 Task: Find connections with filter location Chalāla with filter topic #happyfounderswith filter profile language German with filter current company Extramarks Education India Pvt. Ltd. with filter school D S P Mandals K V Pendharkar College of Arts Science and Commerce MIDC Area Dombivli East Dist Thane 421 203 with filter industry Solar Electric Power Generation with filter service category Nature Photography with filter keywords title Hair Stylist
Action: Mouse moved to (613, 77)
Screenshot: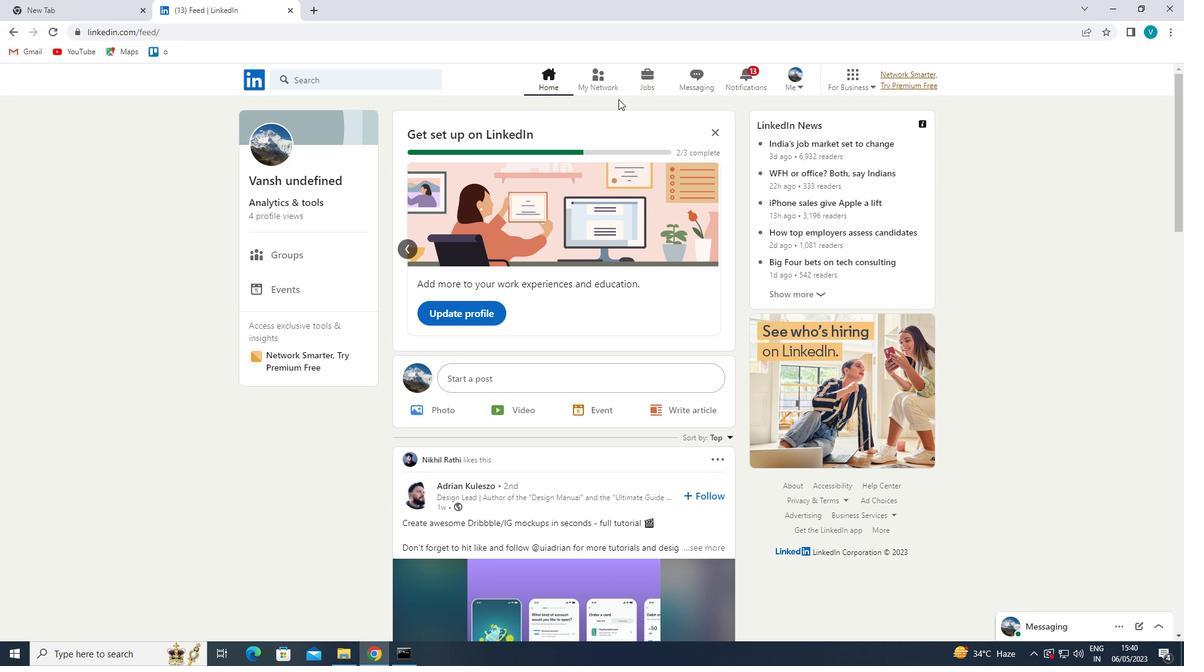 
Action: Mouse pressed left at (613, 77)
Screenshot: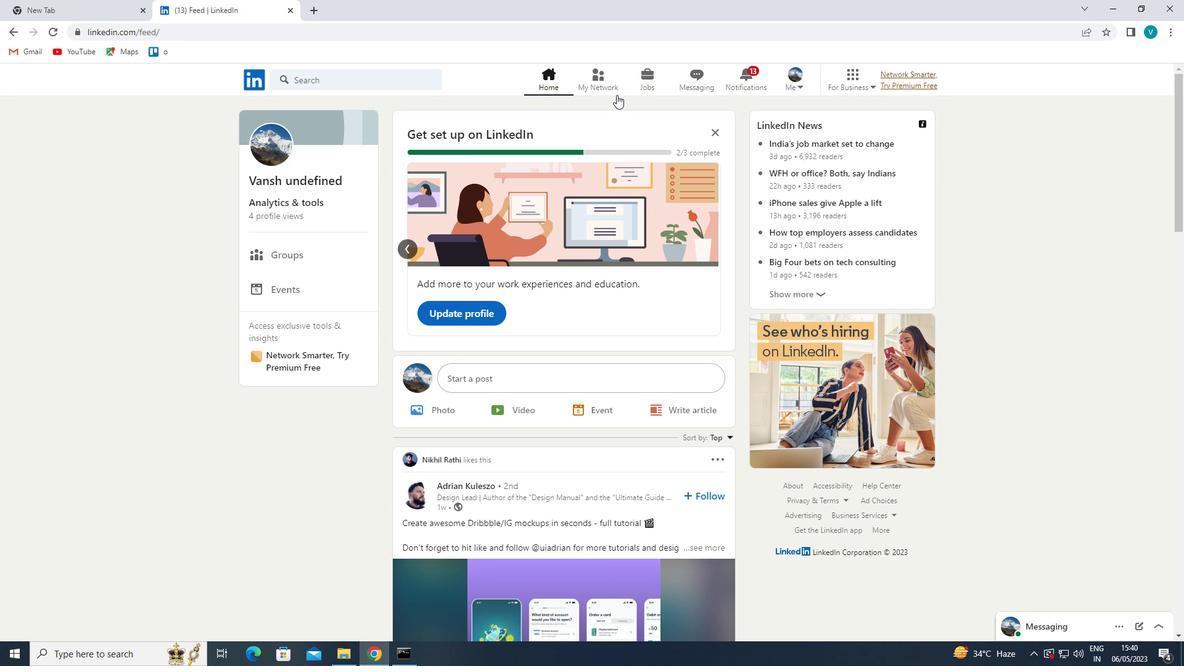 
Action: Mouse moved to (363, 145)
Screenshot: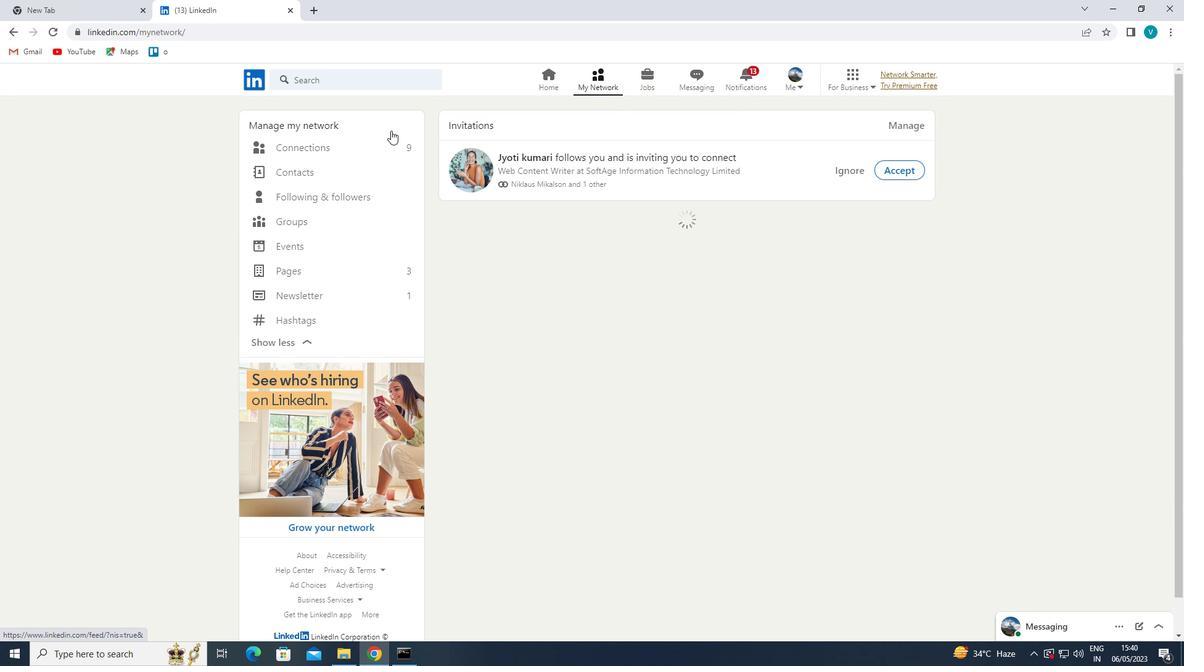 
Action: Mouse pressed left at (363, 145)
Screenshot: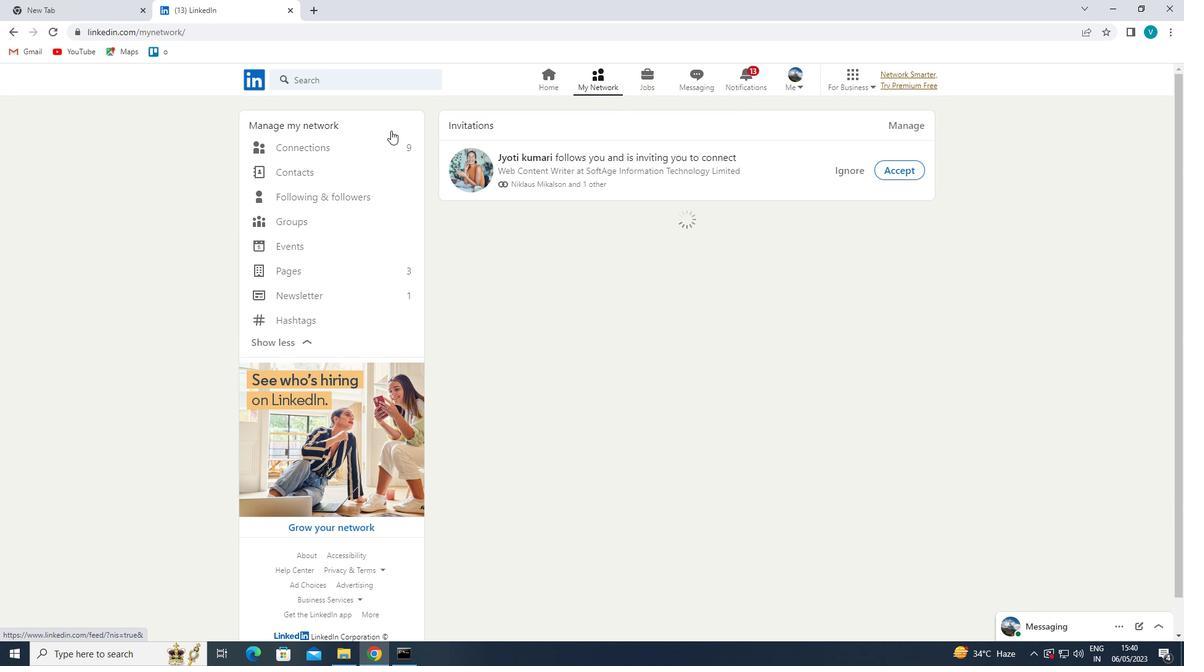 
Action: Mouse moved to (711, 143)
Screenshot: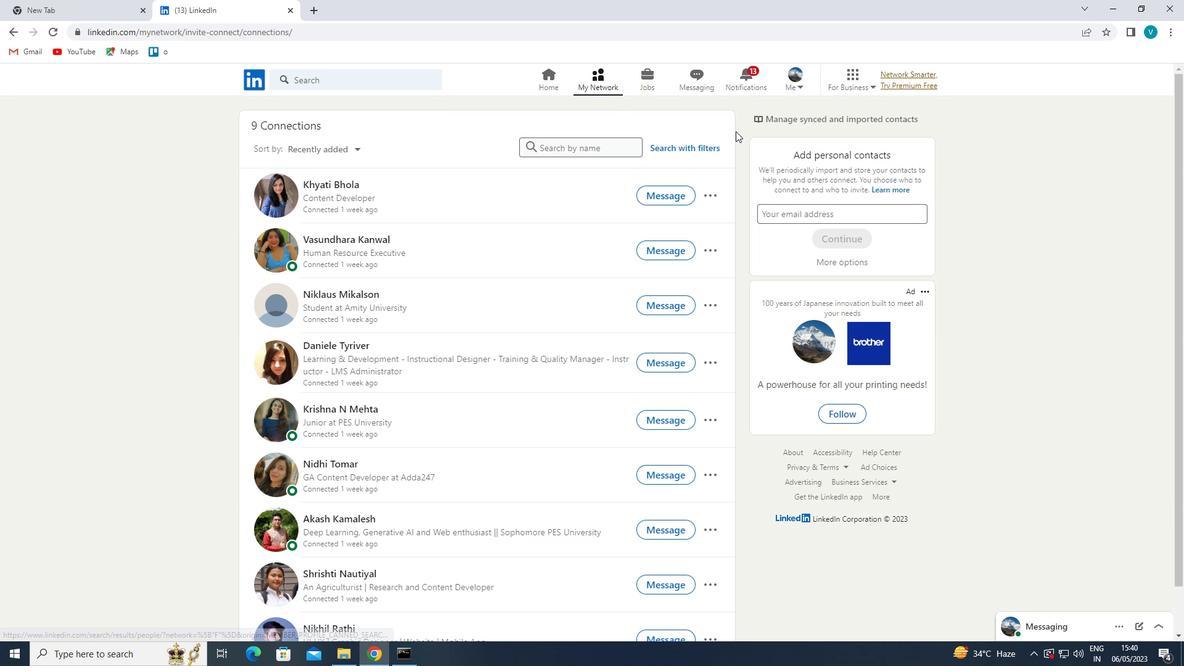 
Action: Mouse pressed left at (711, 143)
Screenshot: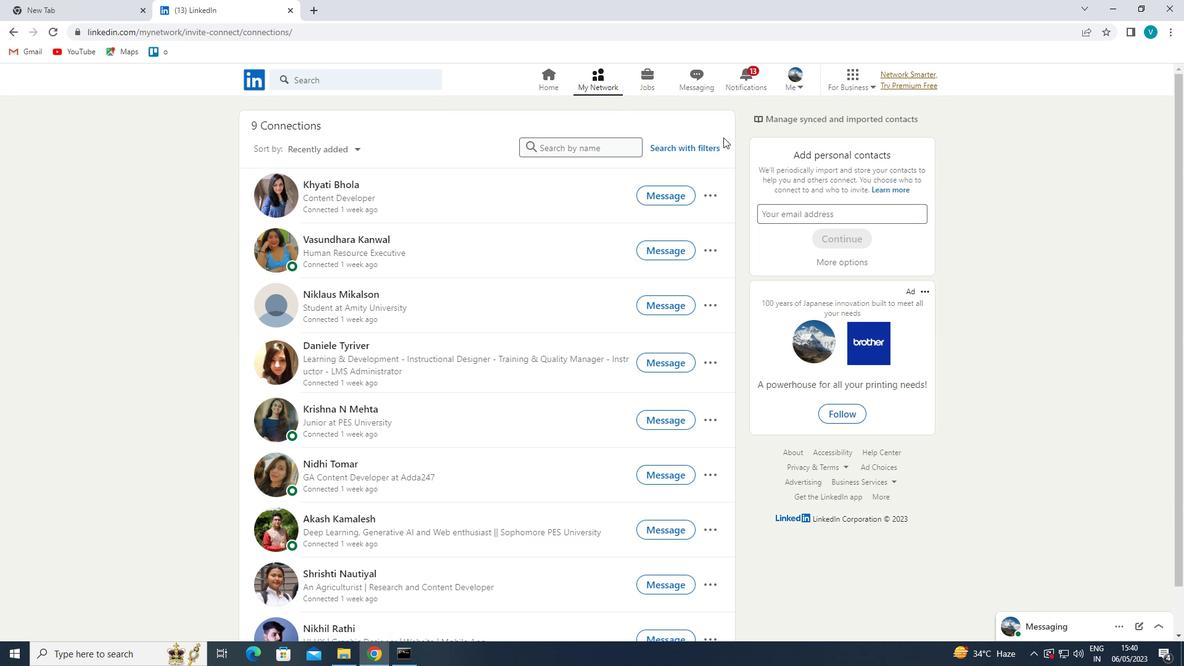 
Action: Mouse moved to (599, 113)
Screenshot: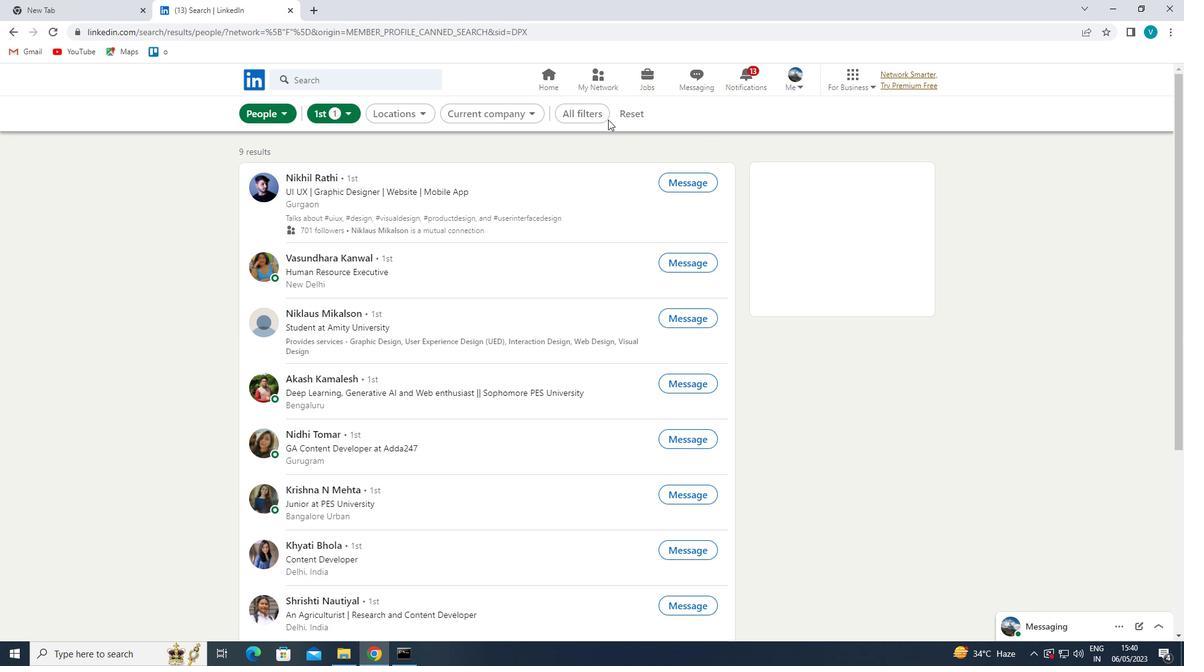 
Action: Mouse pressed left at (599, 113)
Screenshot: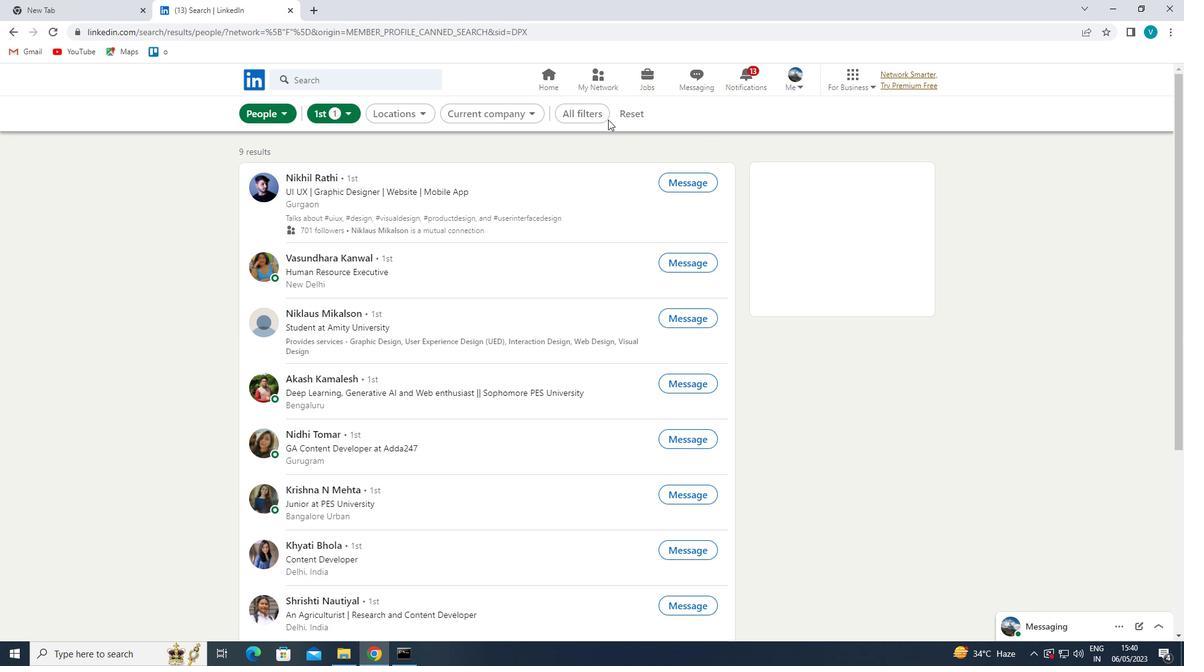 
Action: Mouse moved to (1013, 217)
Screenshot: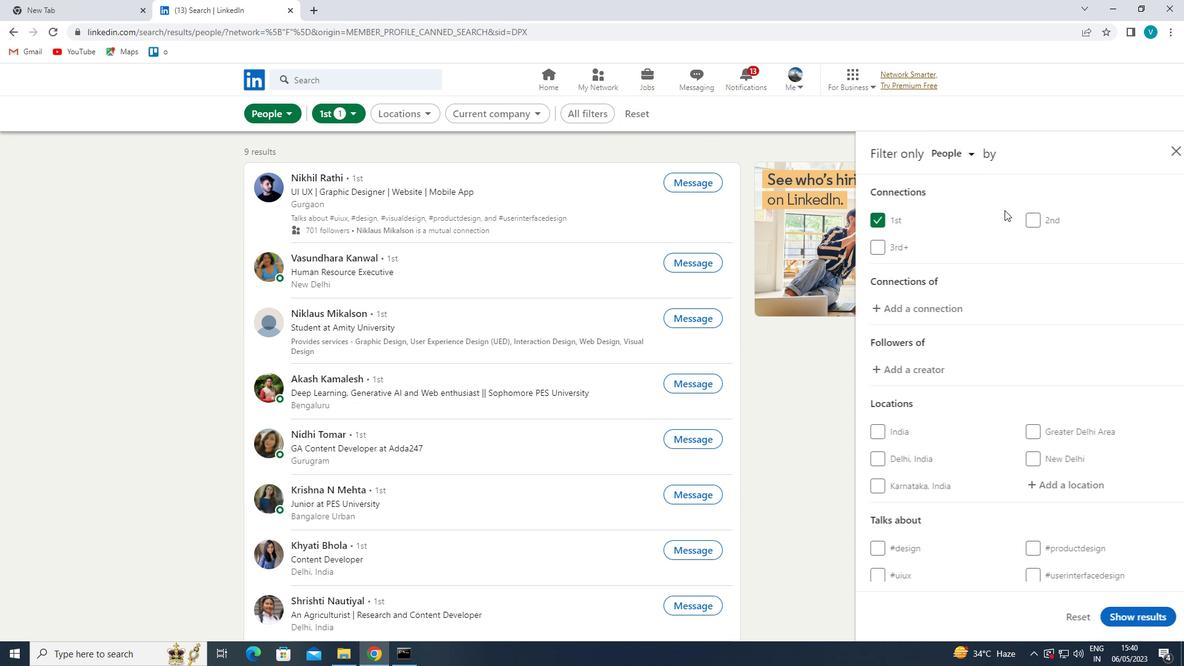 
Action: Mouse scrolled (1013, 216) with delta (0, 0)
Screenshot: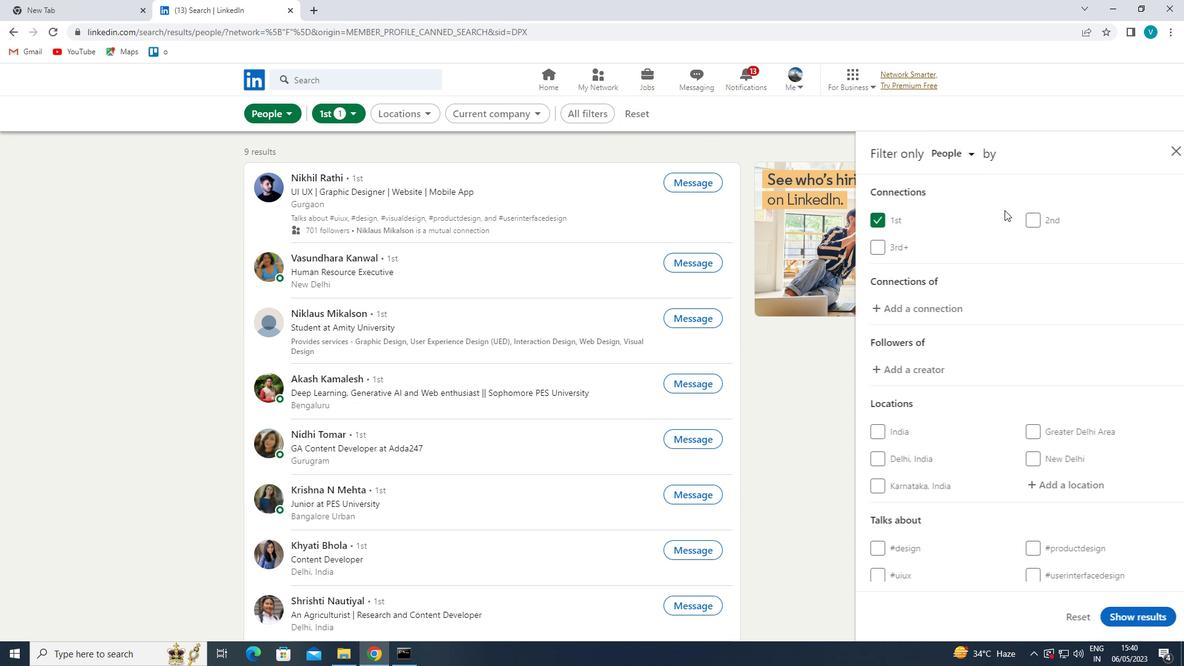 
Action: Mouse moved to (1015, 222)
Screenshot: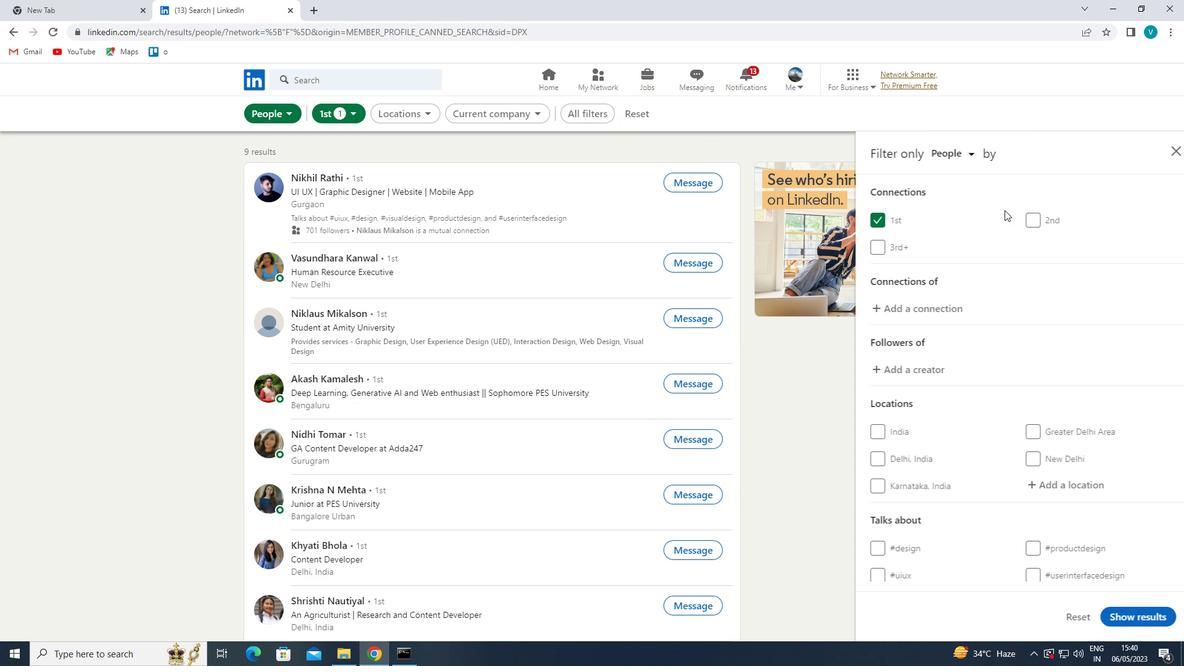 
Action: Mouse scrolled (1015, 221) with delta (0, 0)
Screenshot: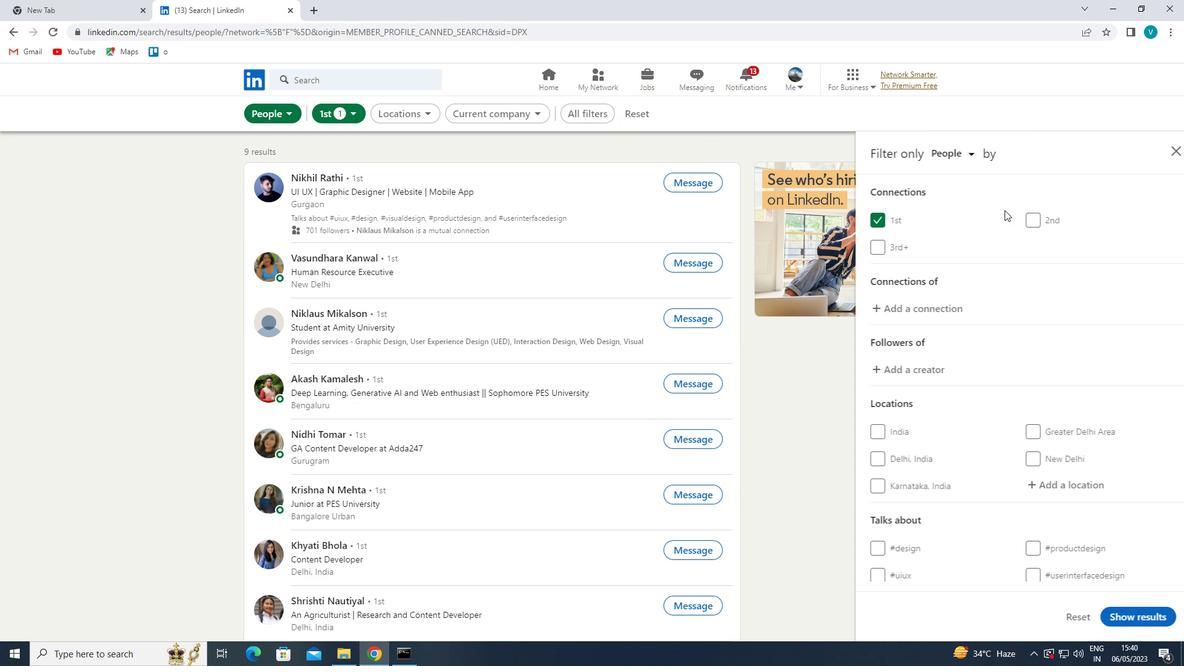 
Action: Mouse moved to (1017, 226)
Screenshot: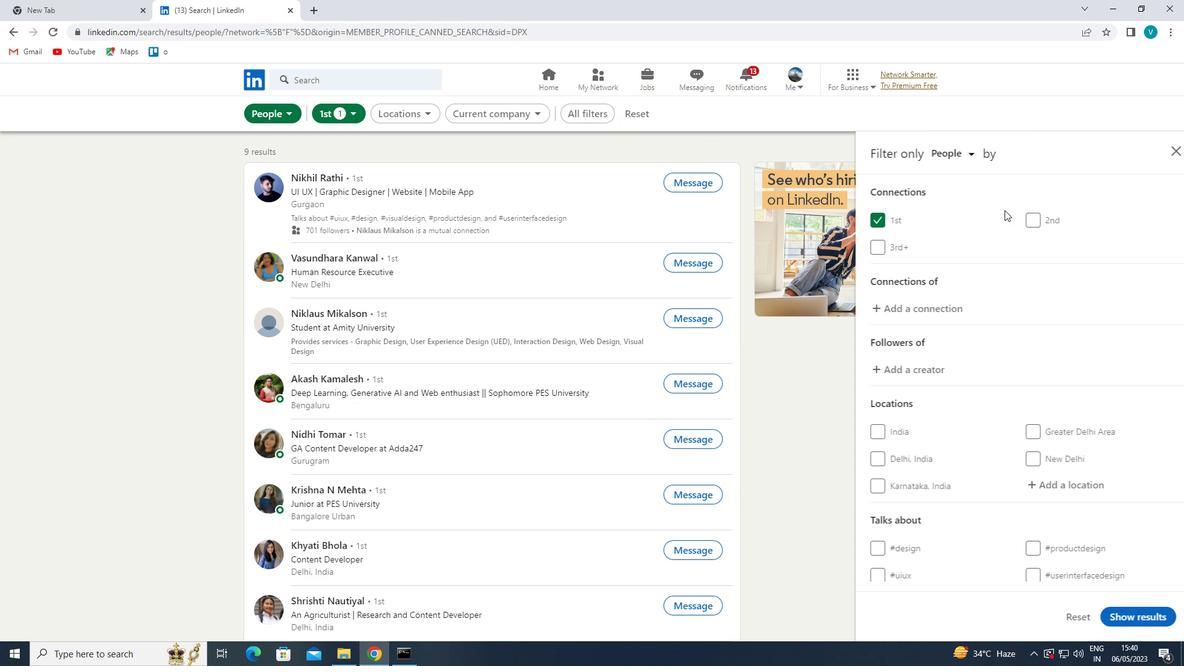 
Action: Mouse scrolled (1017, 225) with delta (0, 0)
Screenshot: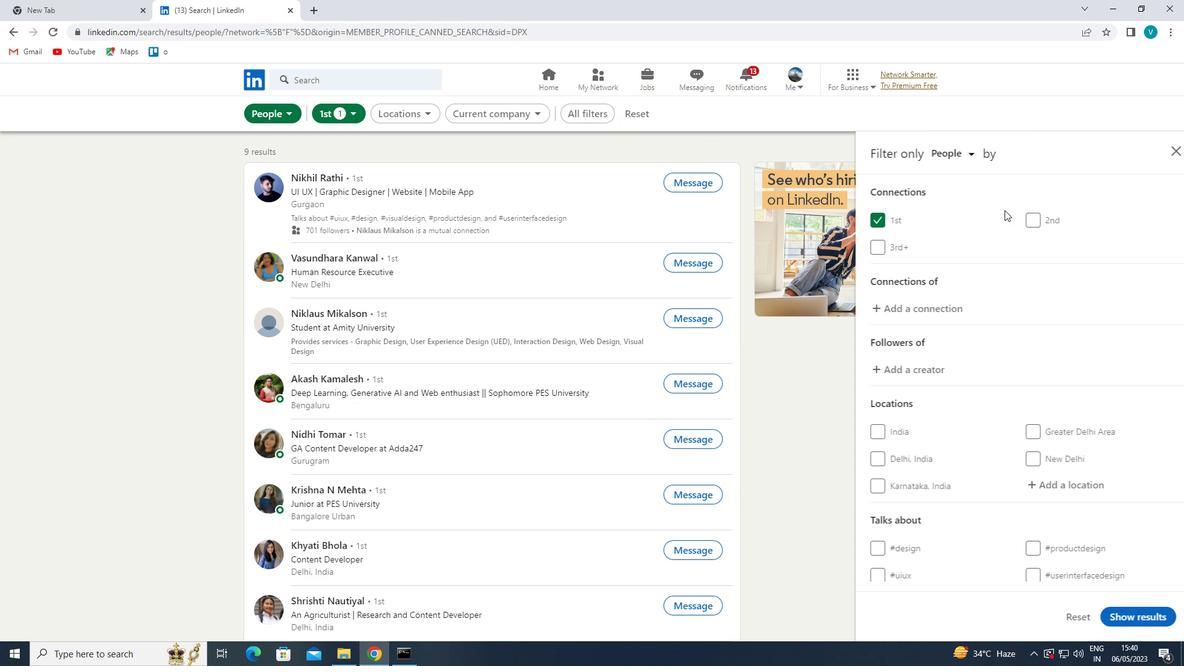 
Action: Mouse moved to (1049, 294)
Screenshot: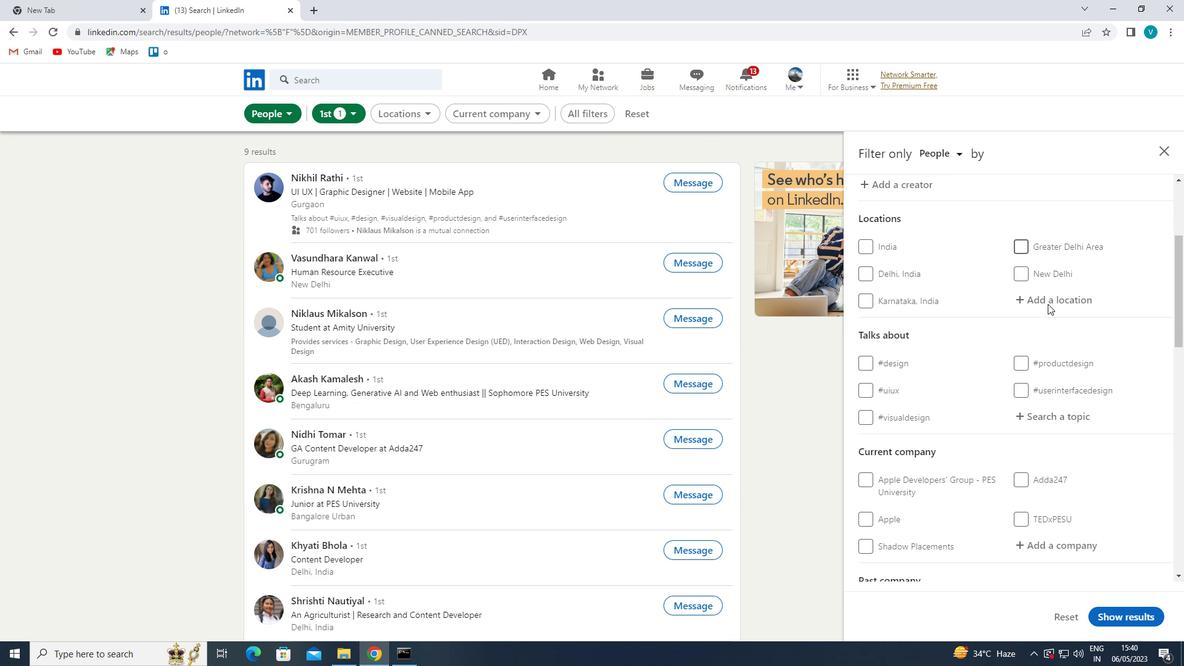 
Action: Mouse pressed left at (1049, 294)
Screenshot: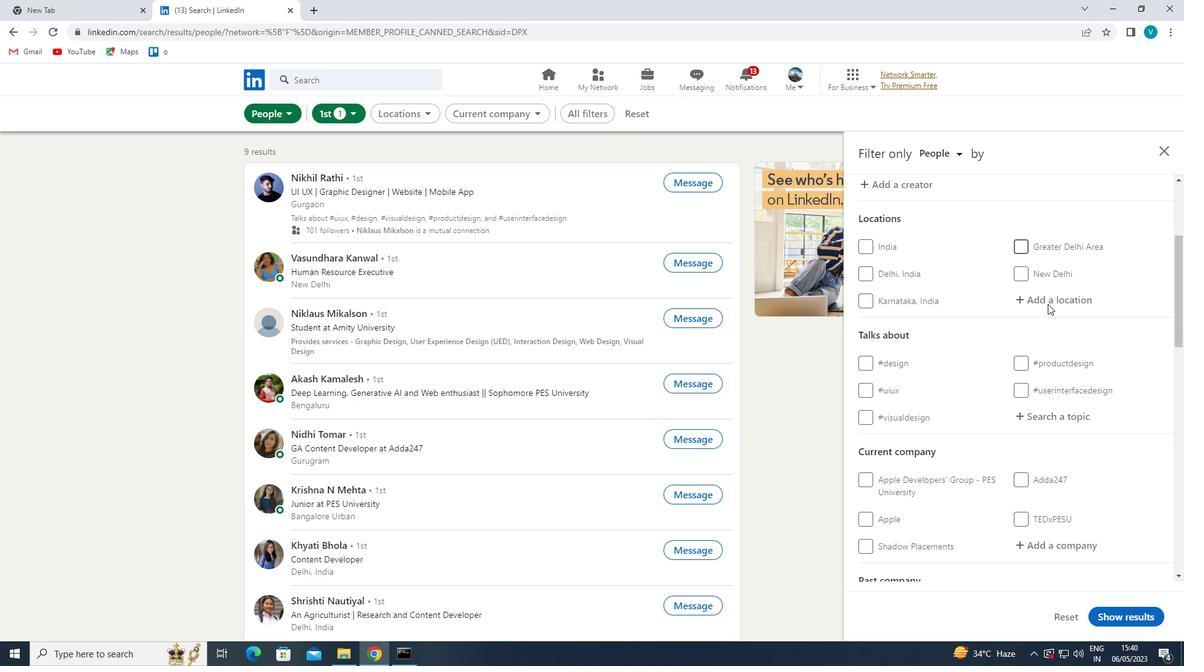 
Action: Mouse moved to (1049, 295)
Screenshot: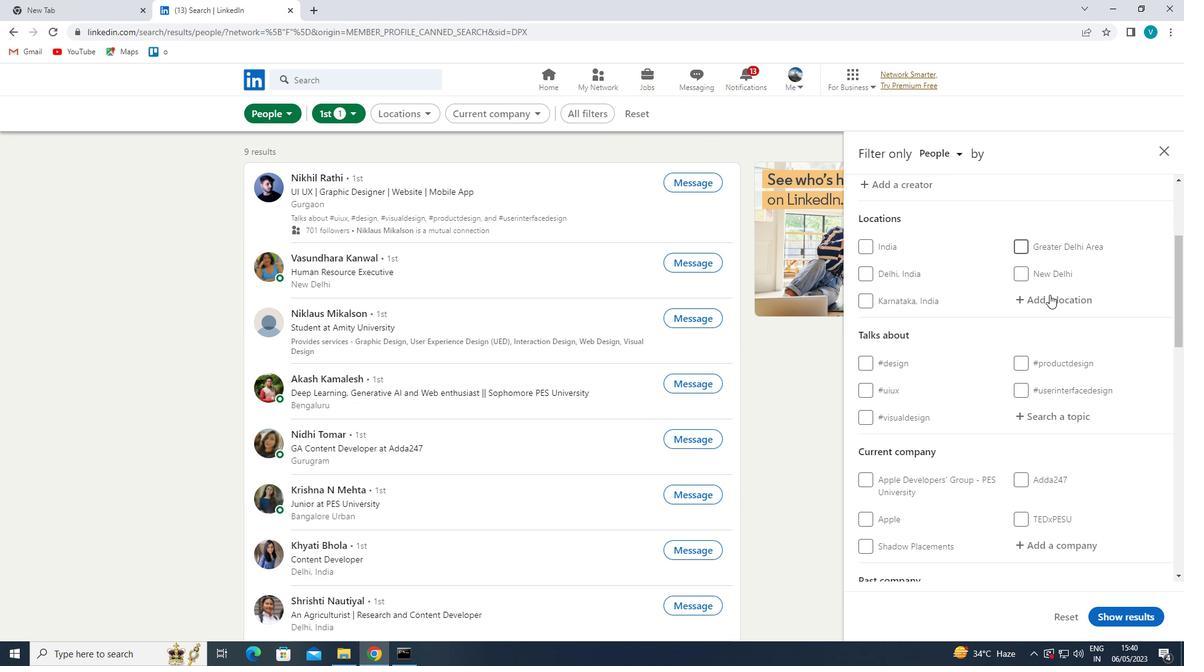
Action: Mouse pressed left at (1049, 295)
Screenshot: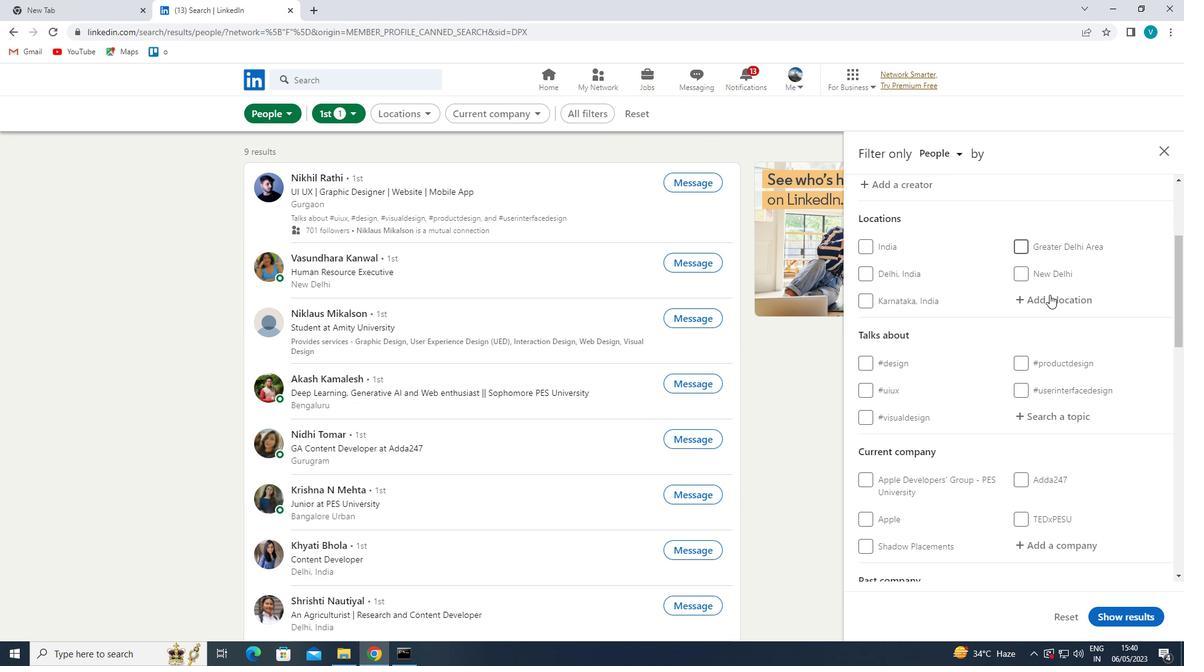 
Action: Mouse moved to (973, 269)
Screenshot: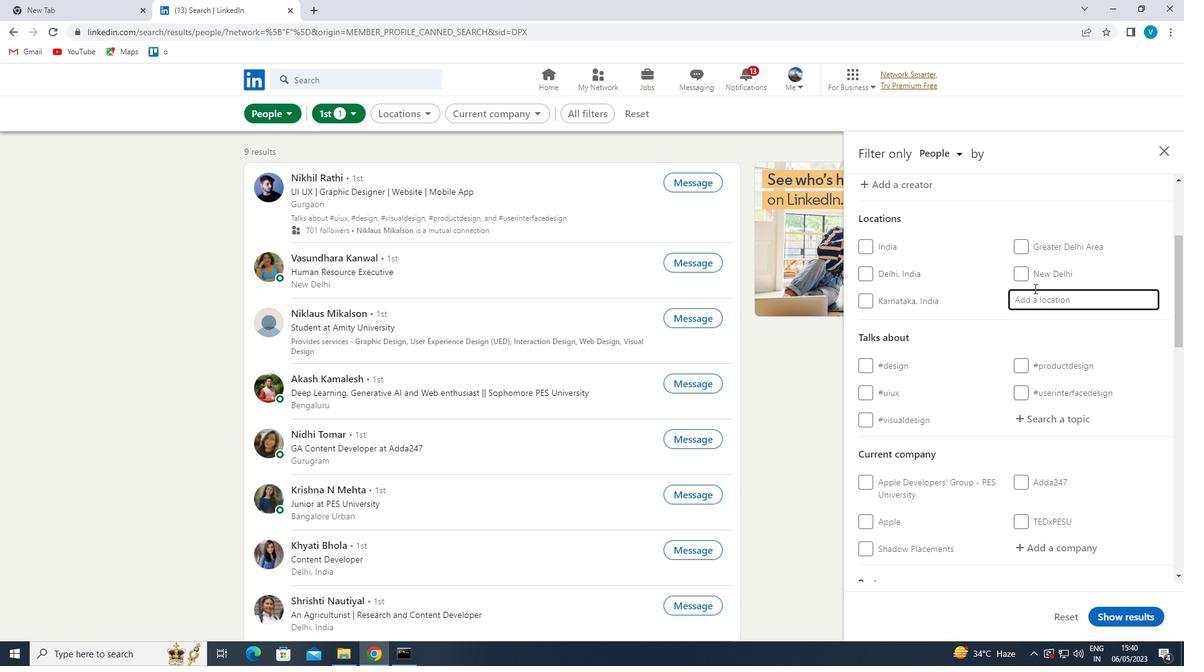 
Action: Key pressed <Key.shift>CHALALA
Screenshot: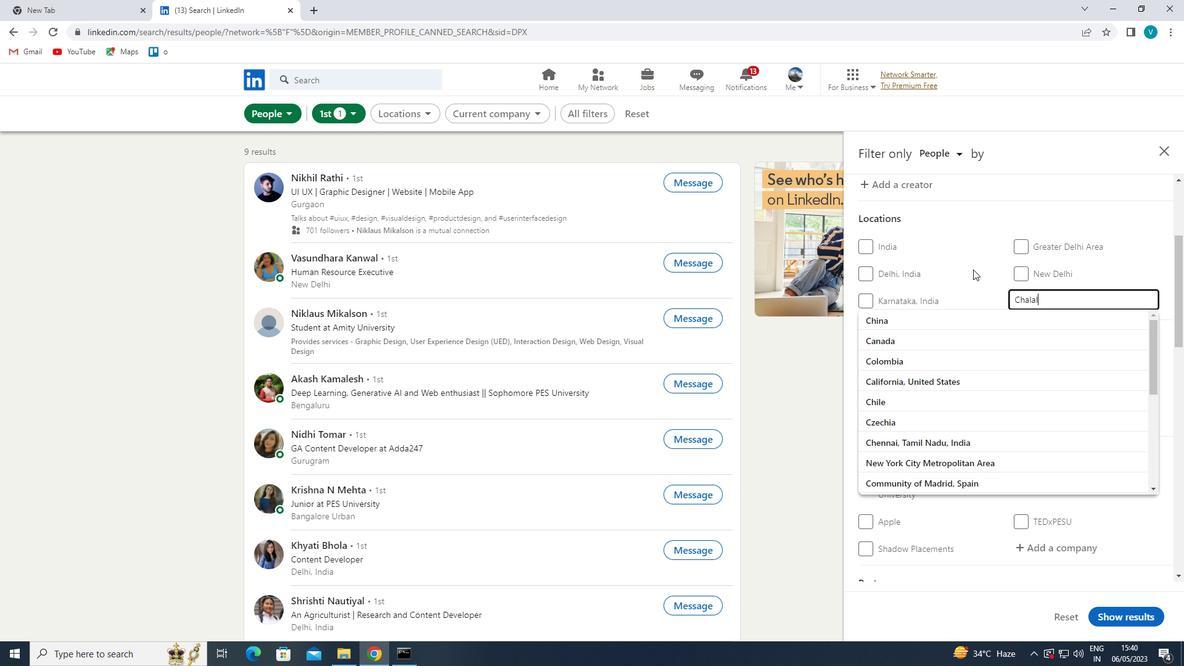
Action: Mouse moved to (978, 292)
Screenshot: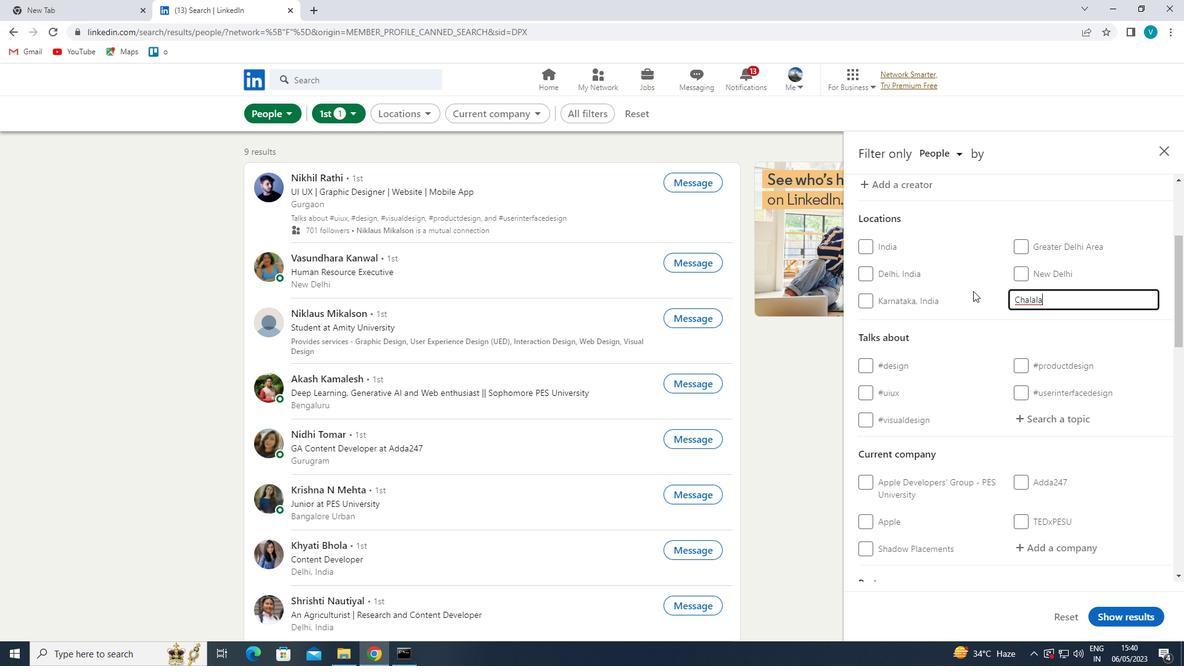 
Action: Mouse pressed left at (978, 292)
Screenshot: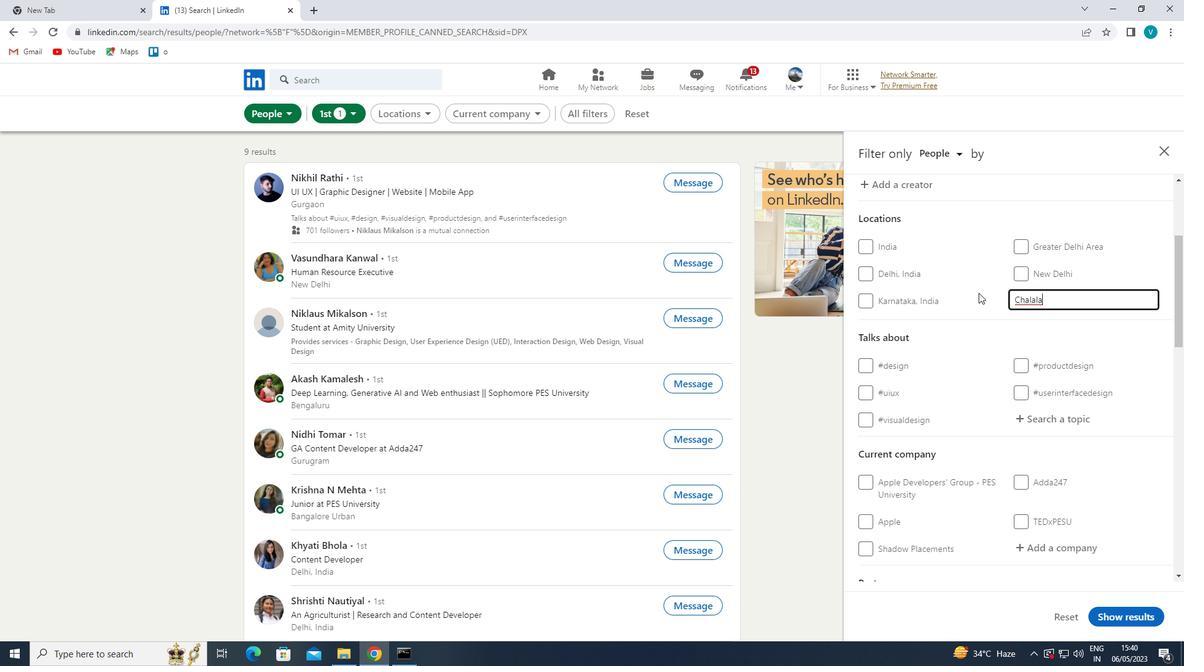 
Action: Mouse moved to (1016, 315)
Screenshot: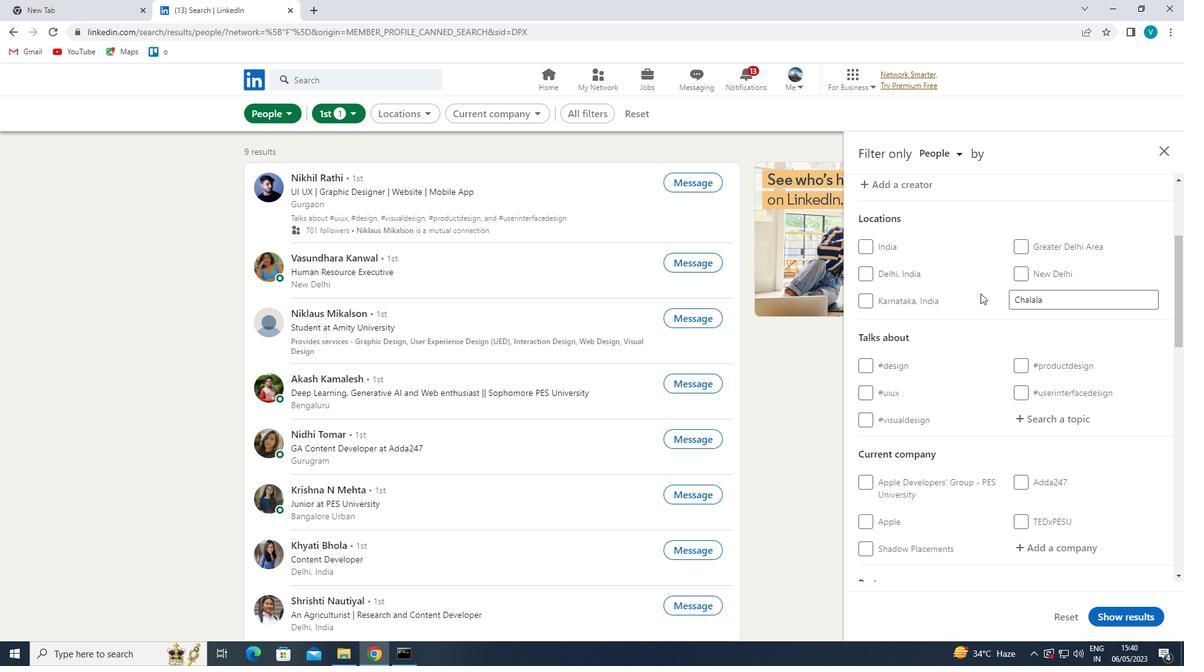 
Action: Mouse scrolled (1016, 314) with delta (0, 0)
Screenshot: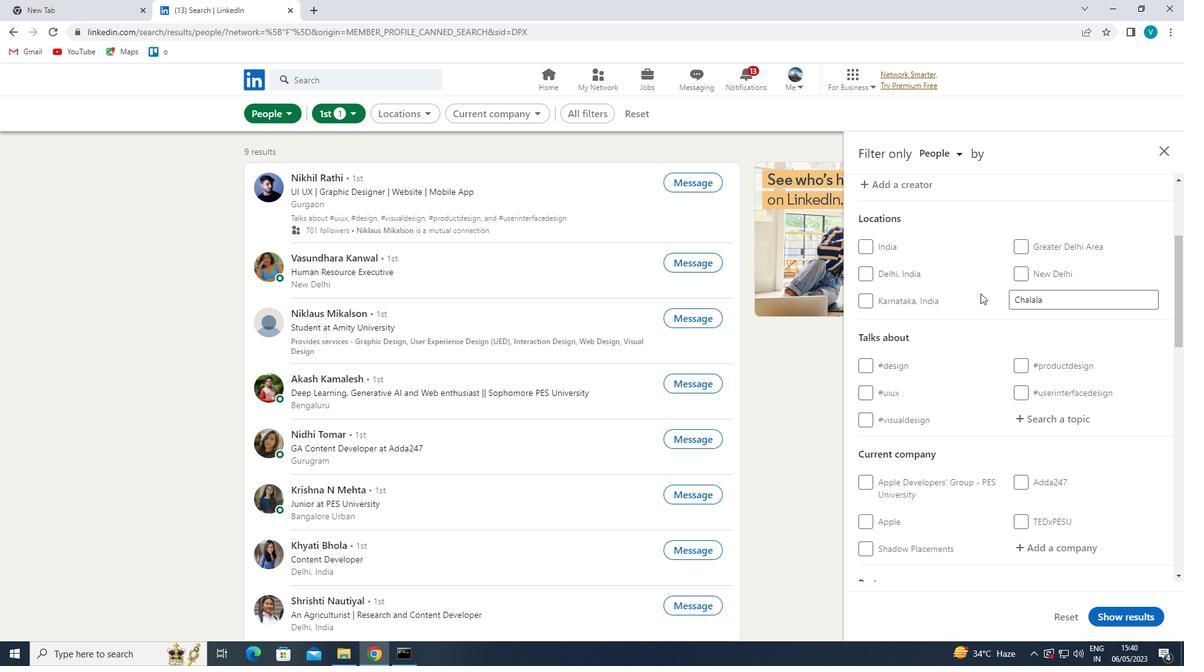 
Action: Mouse moved to (1052, 345)
Screenshot: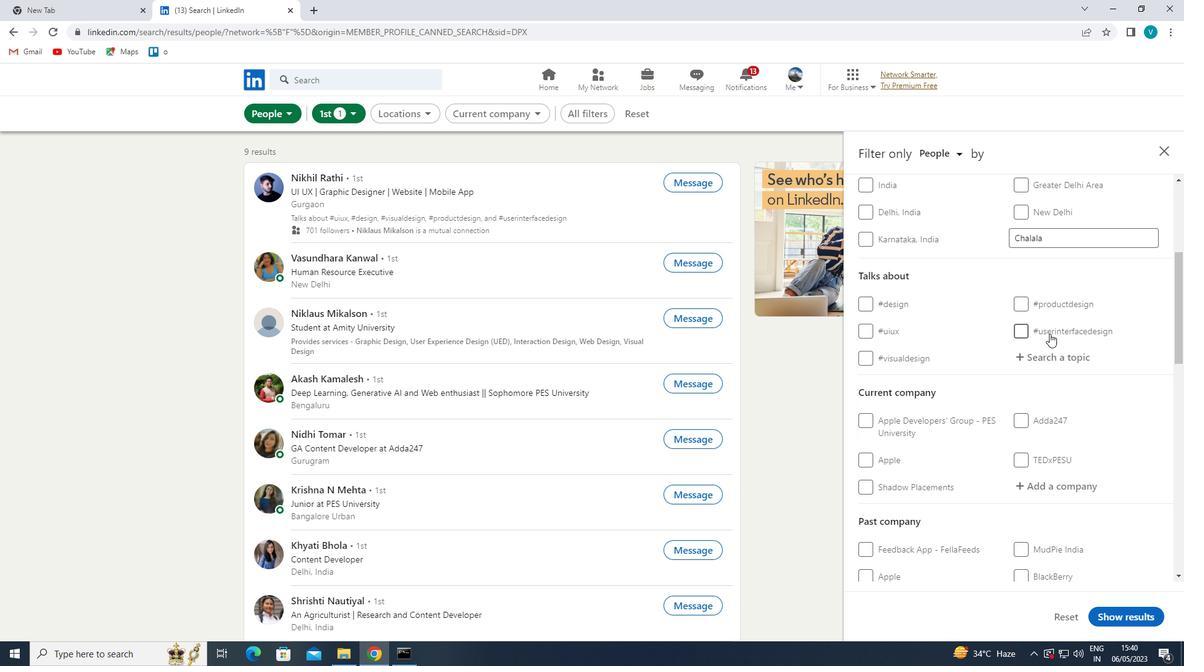 
Action: Mouse pressed left at (1052, 345)
Screenshot: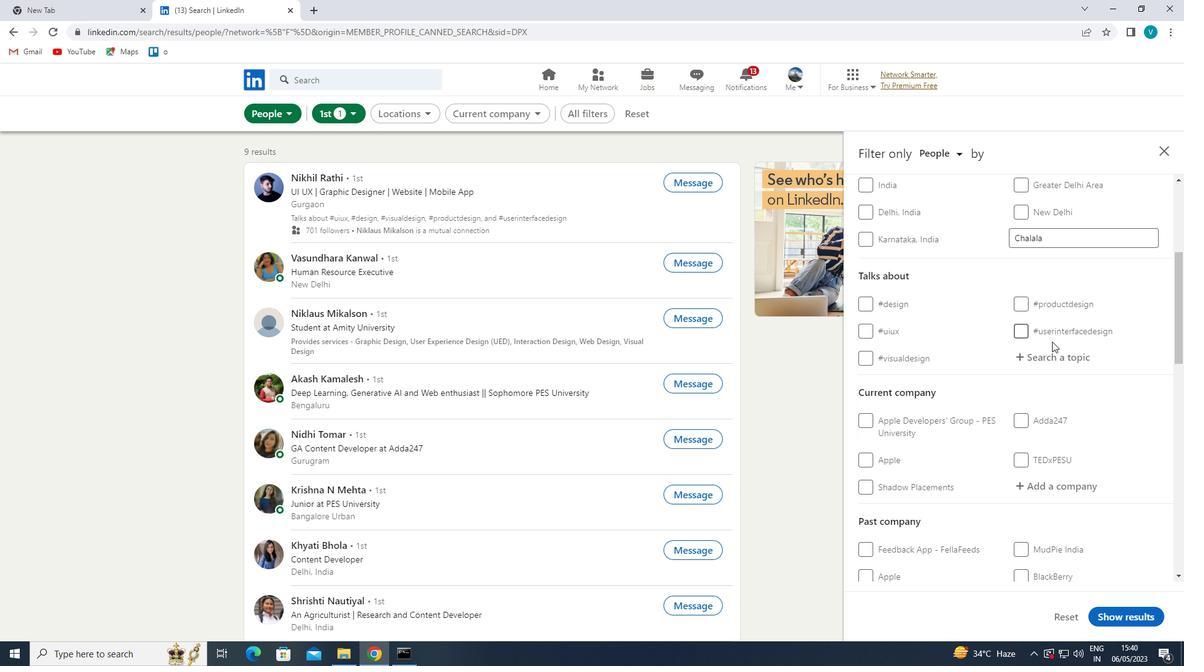 
Action: Mouse moved to (1053, 347)
Screenshot: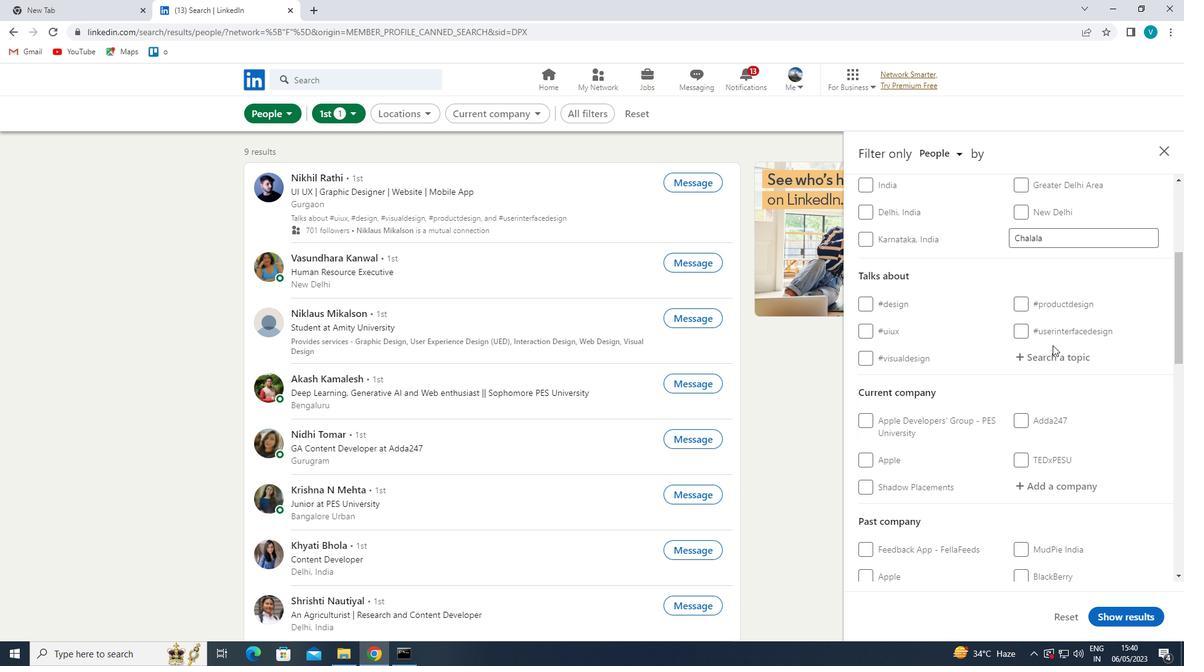 
Action: Mouse pressed left at (1053, 347)
Screenshot: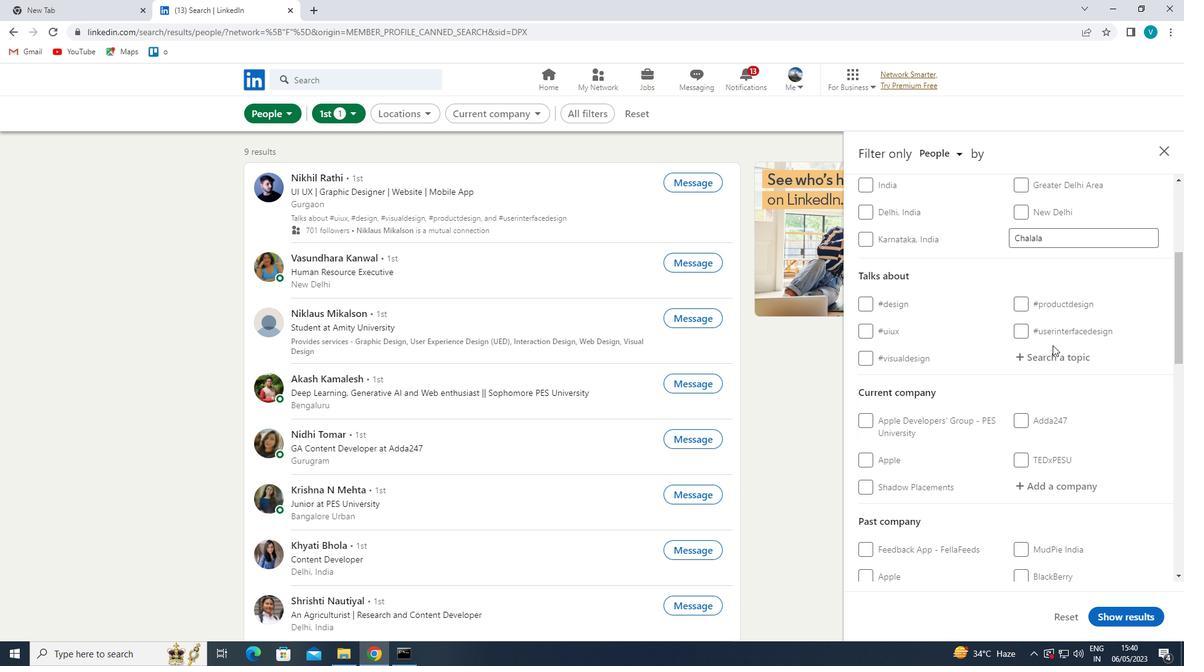 
Action: Key pressed HAPPYFOUNDERS
Screenshot: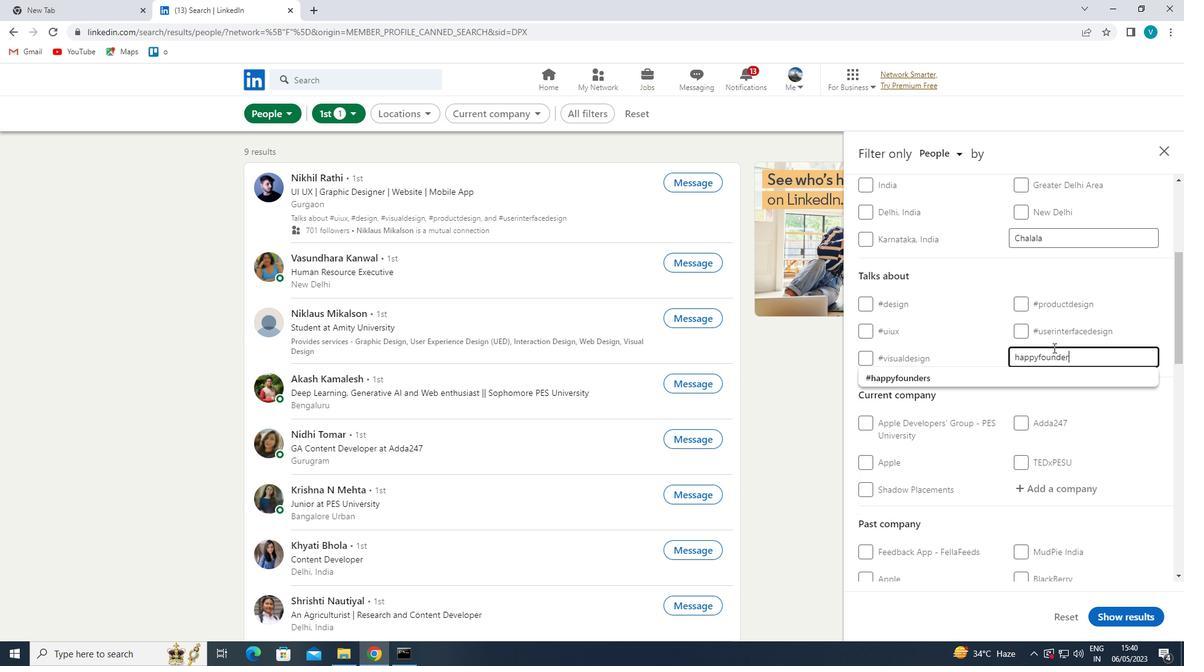 
Action: Mouse moved to (1031, 378)
Screenshot: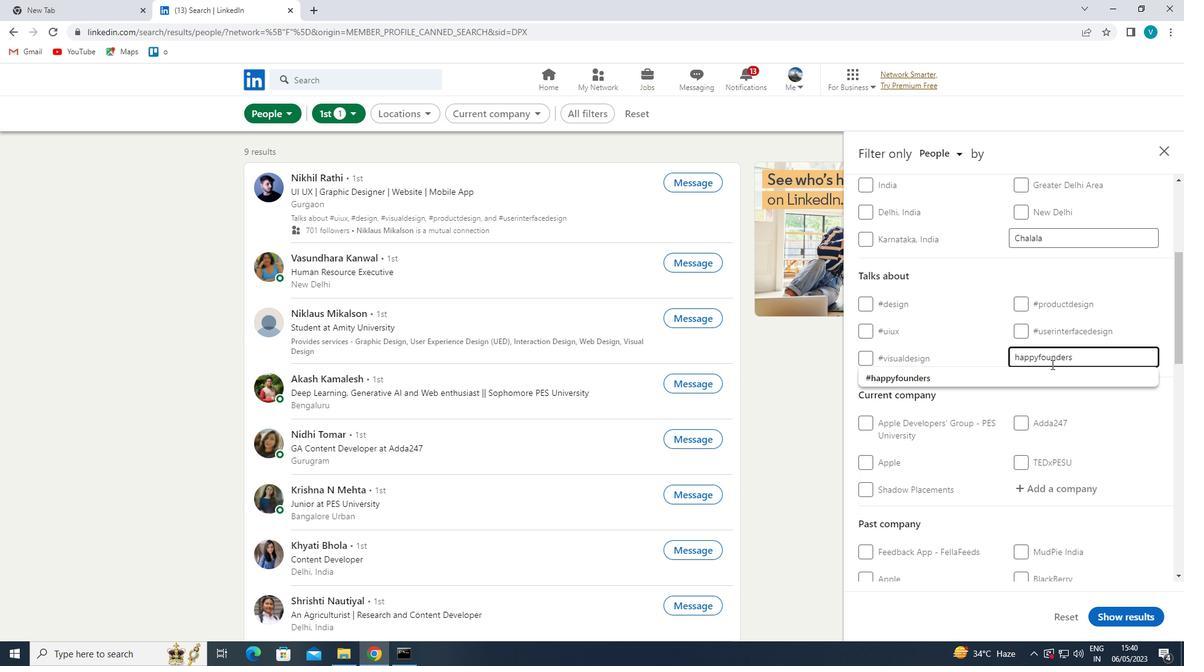 
Action: Mouse pressed left at (1031, 378)
Screenshot: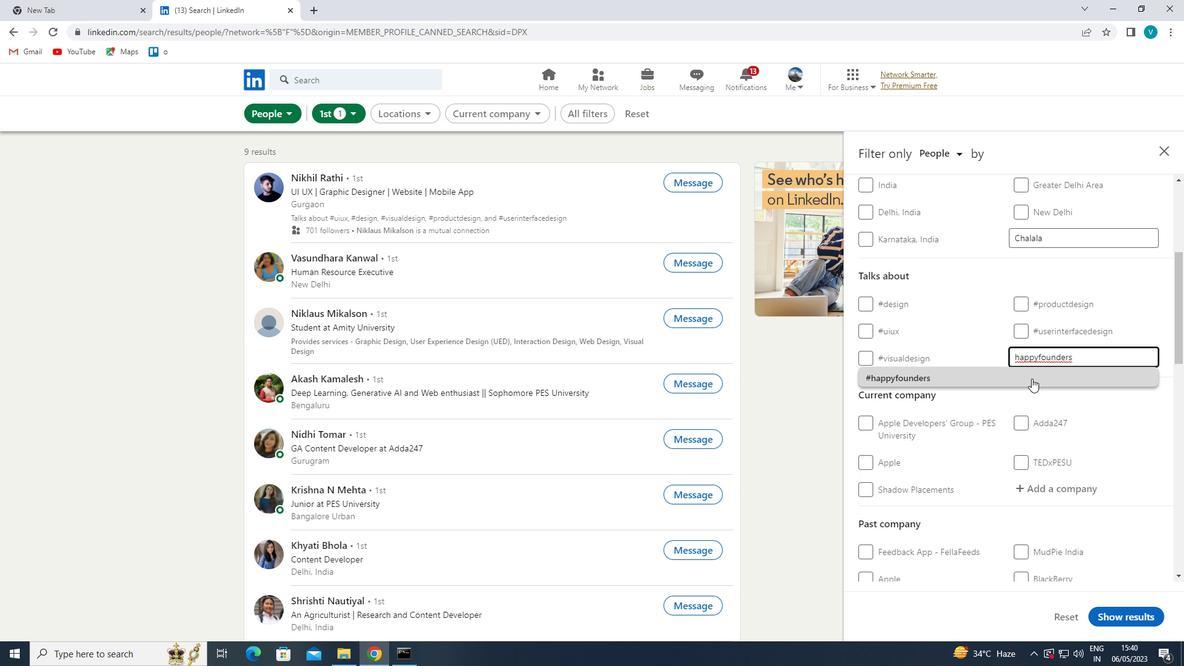 
Action: Mouse moved to (1031, 378)
Screenshot: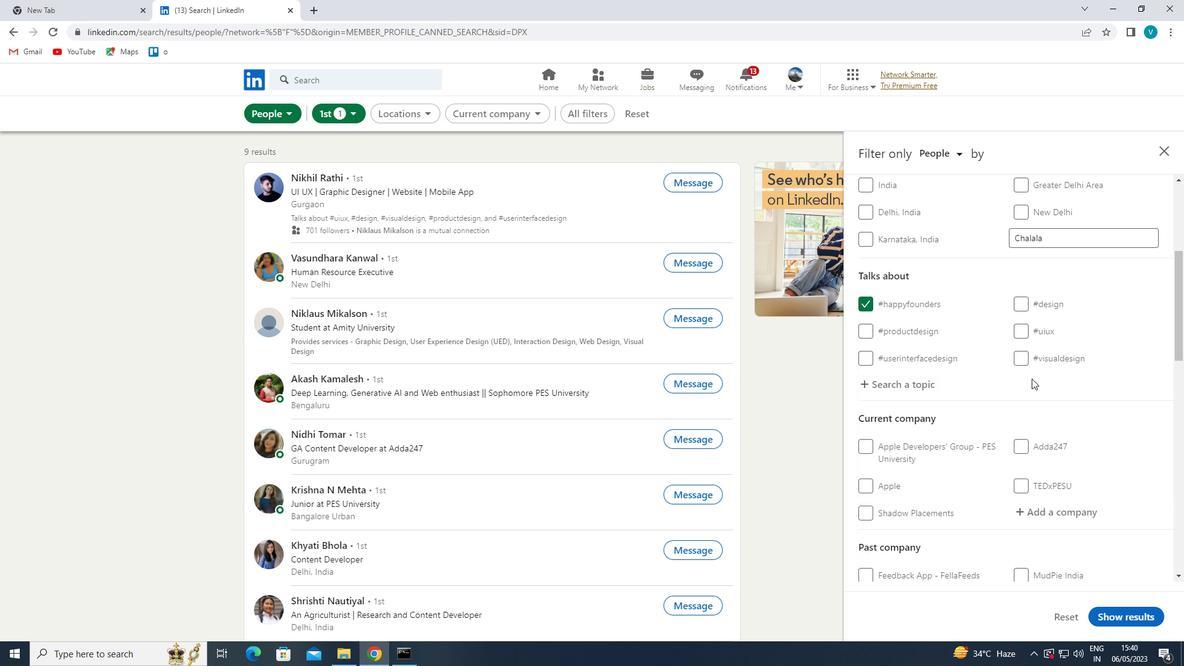 
Action: Mouse scrolled (1031, 378) with delta (0, 0)
Screenshot: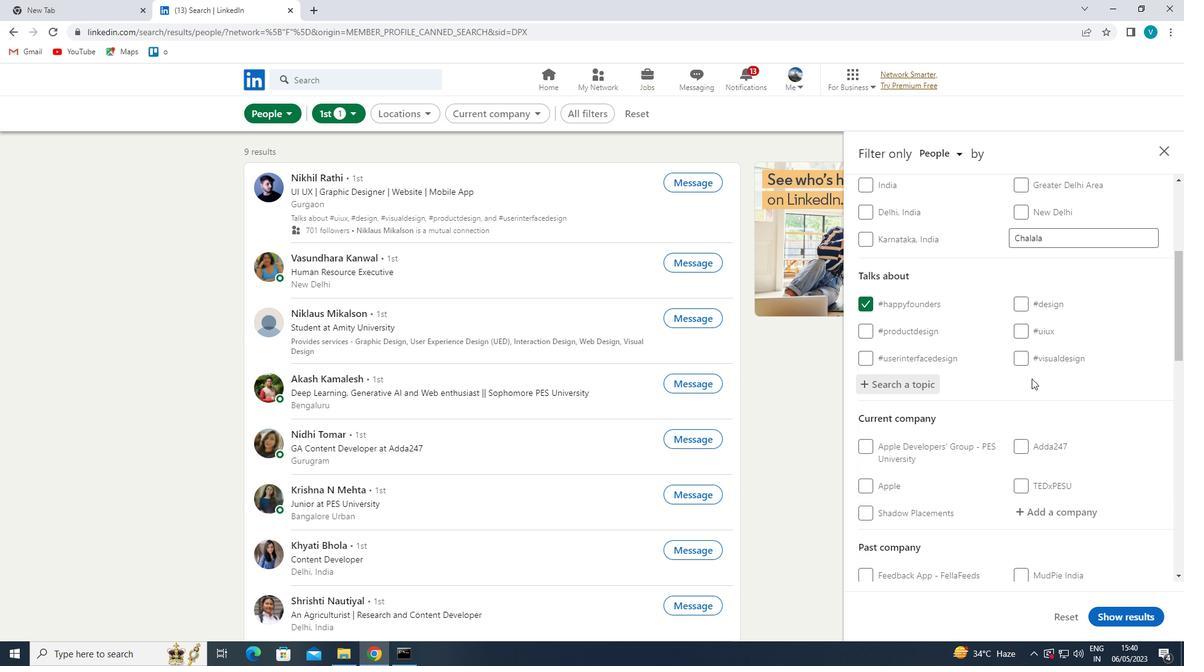 
Action: Mouse scrolled (1031, 378) with delta (0, 0)
Screenshot: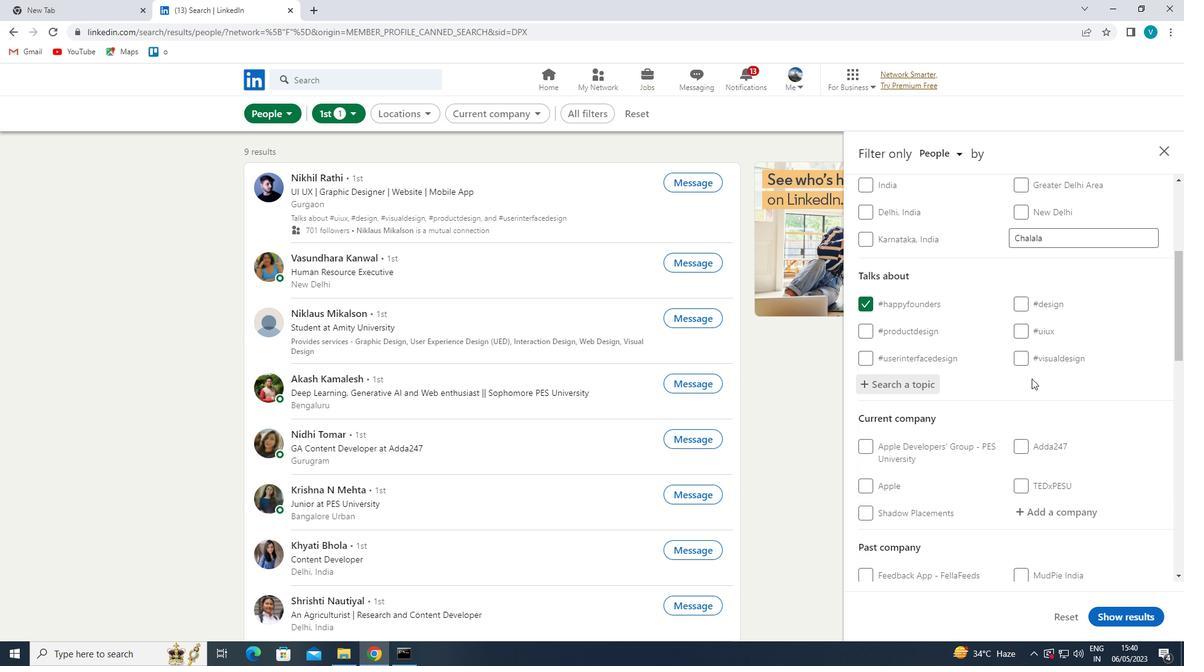 
Action: Mouse moved to (1031, 386)
Screenshot: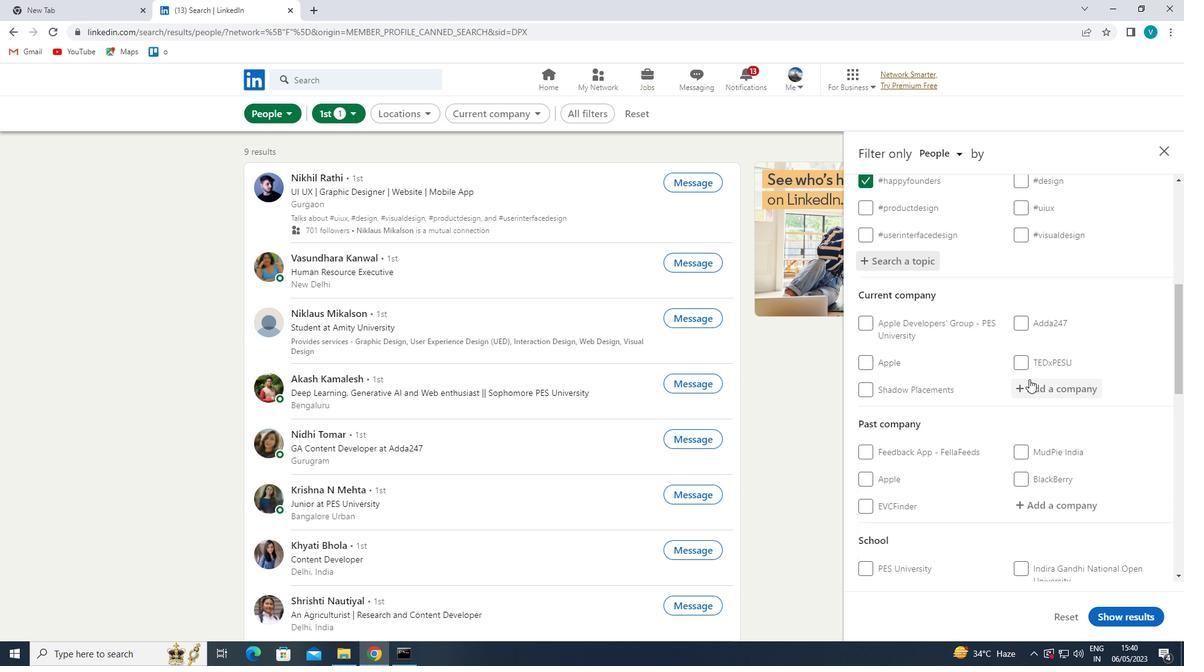 
Action: Mouse pressed left at (1031, 386)
Screenshot: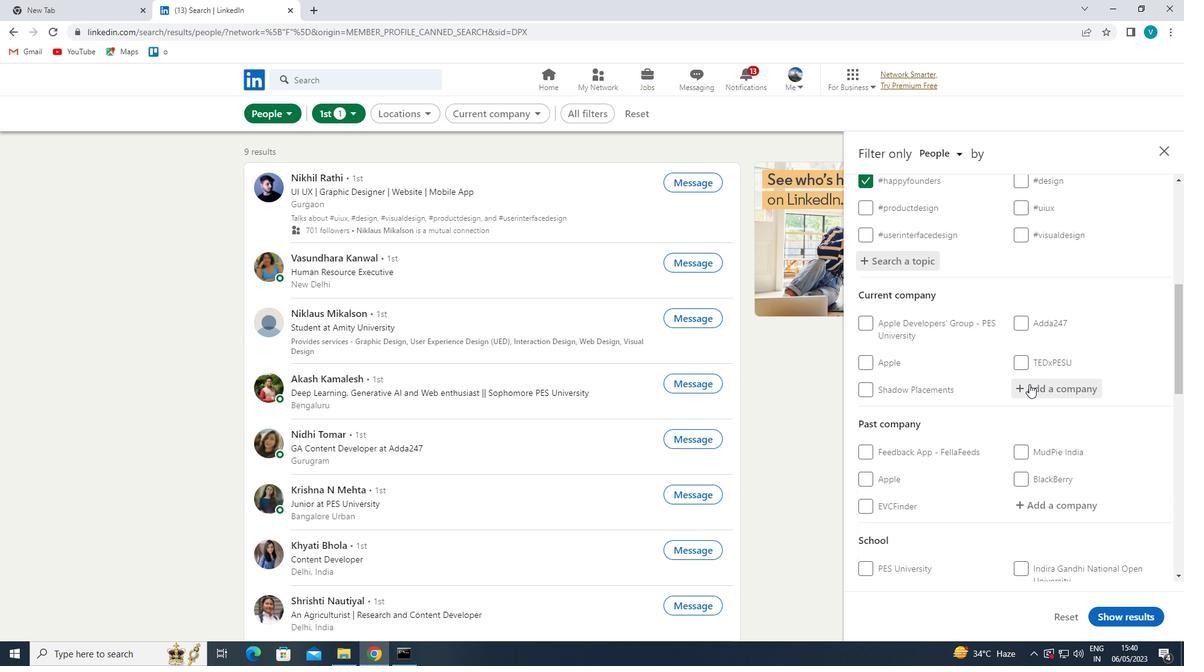 
Action: Mouse moved to (1031, 386)
Screenshot: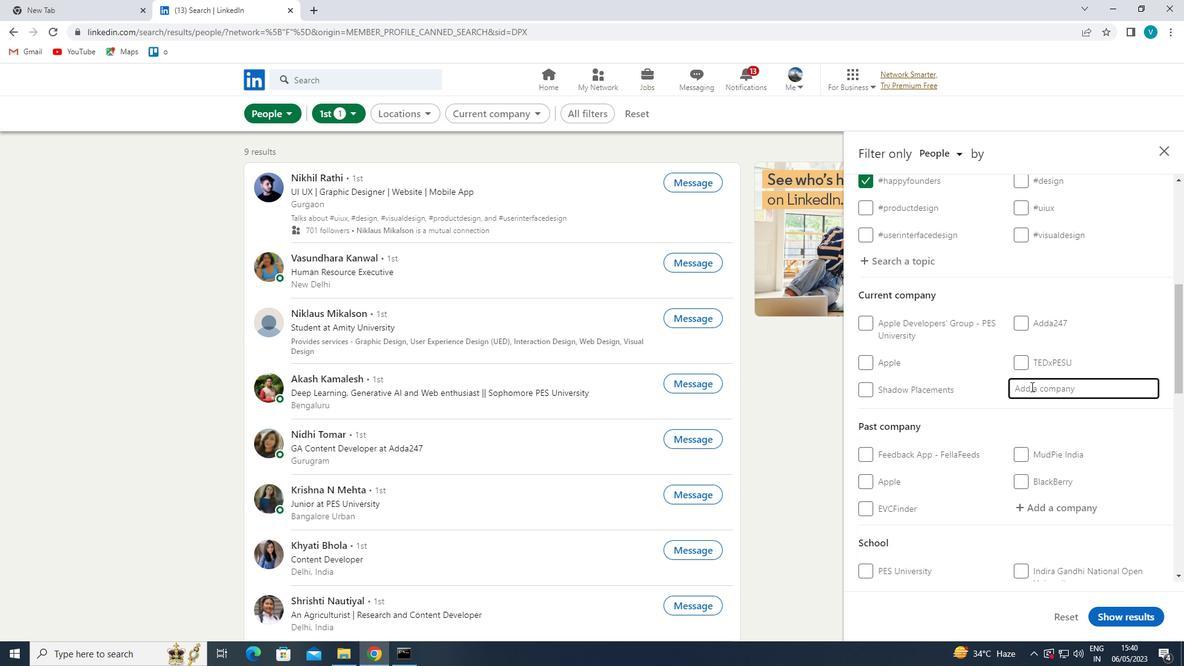 
Action: Key pressed <Key.shift>
Screenshot: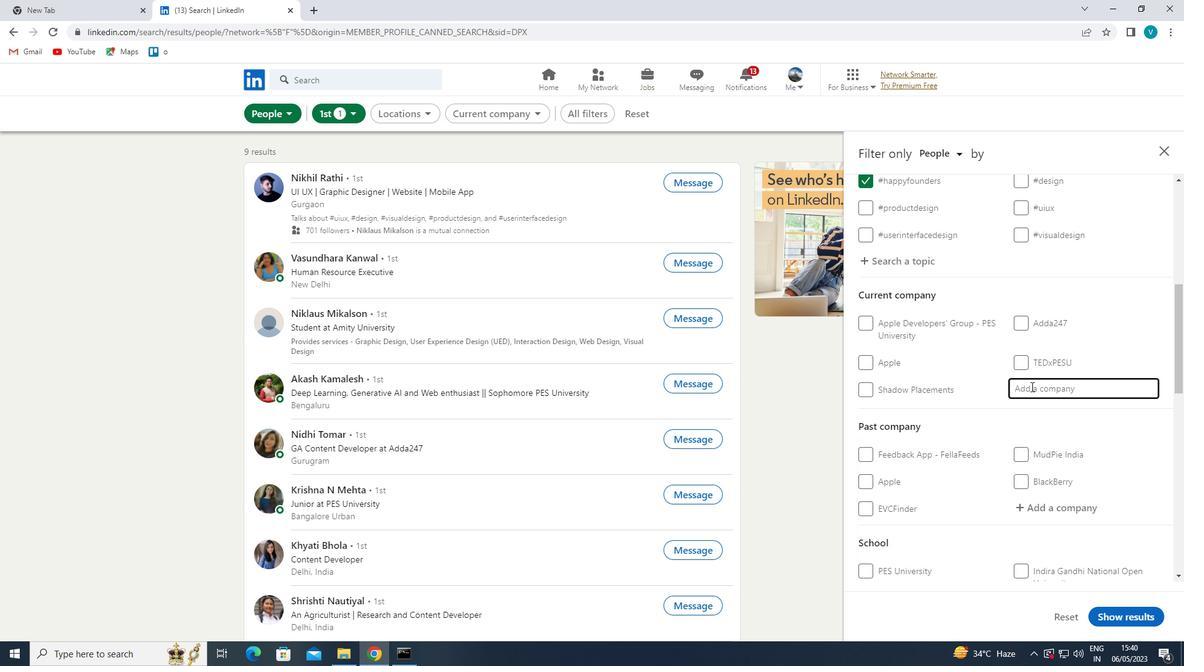 
Action: Mouse moved to (1026, 383)
Screenshot: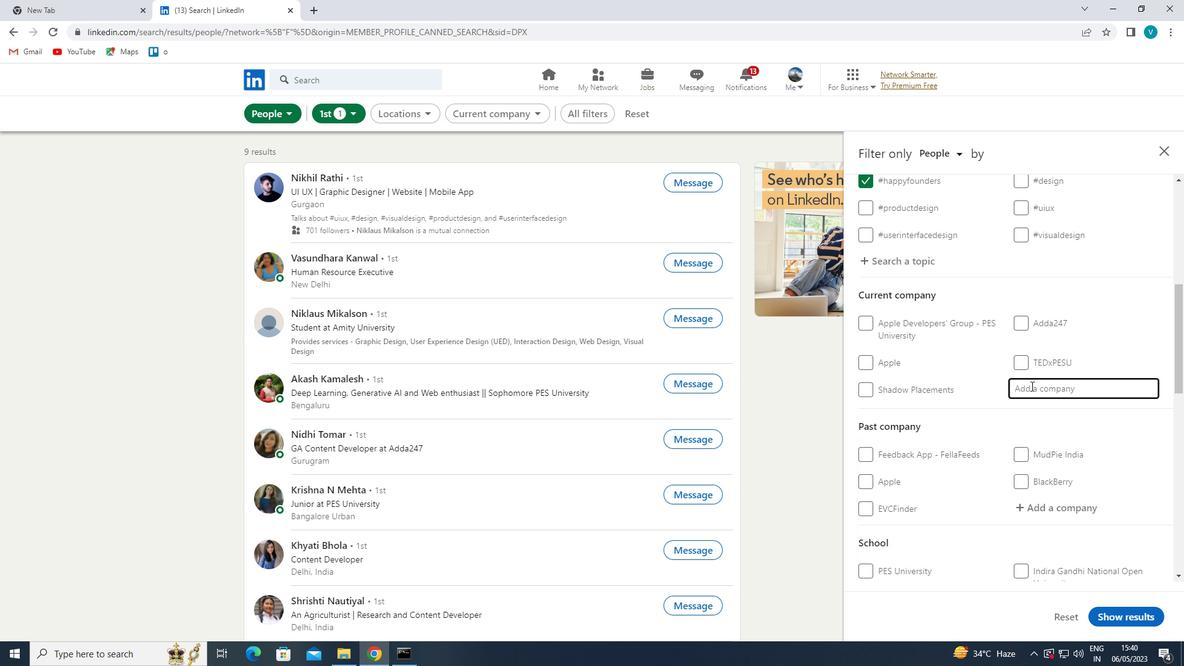 
Action: Key pressed E<Key.shift>XTR<Key.backspace><Key.backspace><Key.backspace>XTRA
Screenshot: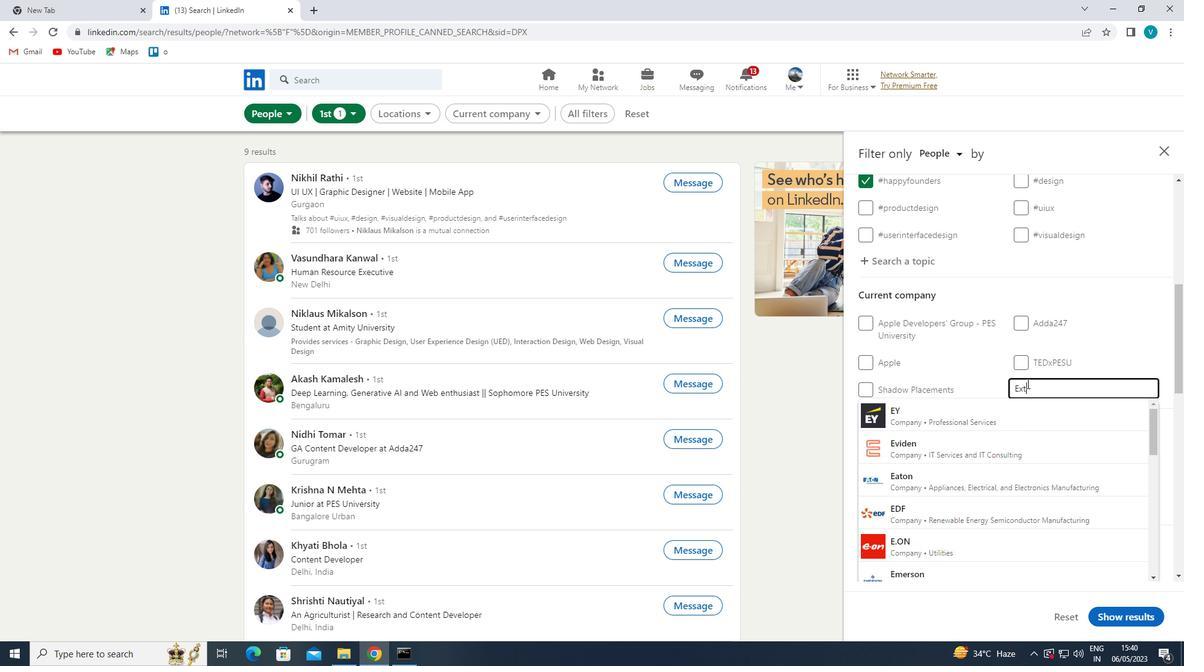 
Action: Mouse moved to (1026, 360)
Screenshot: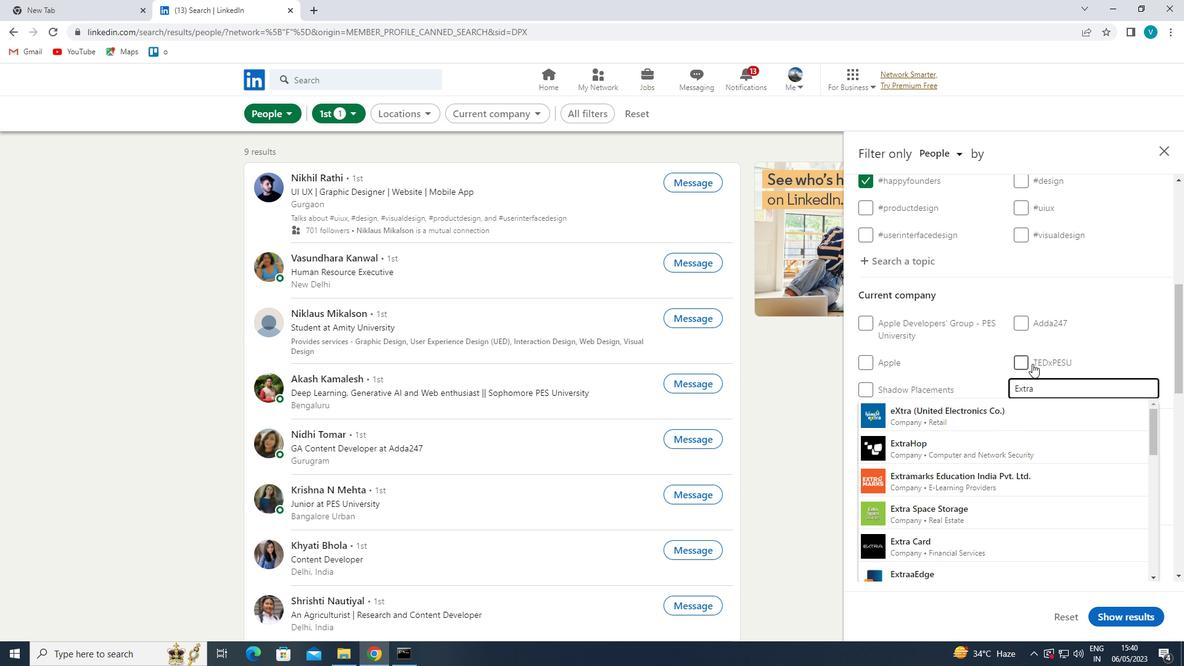 
Action: Key pressed MAR
Screenshot: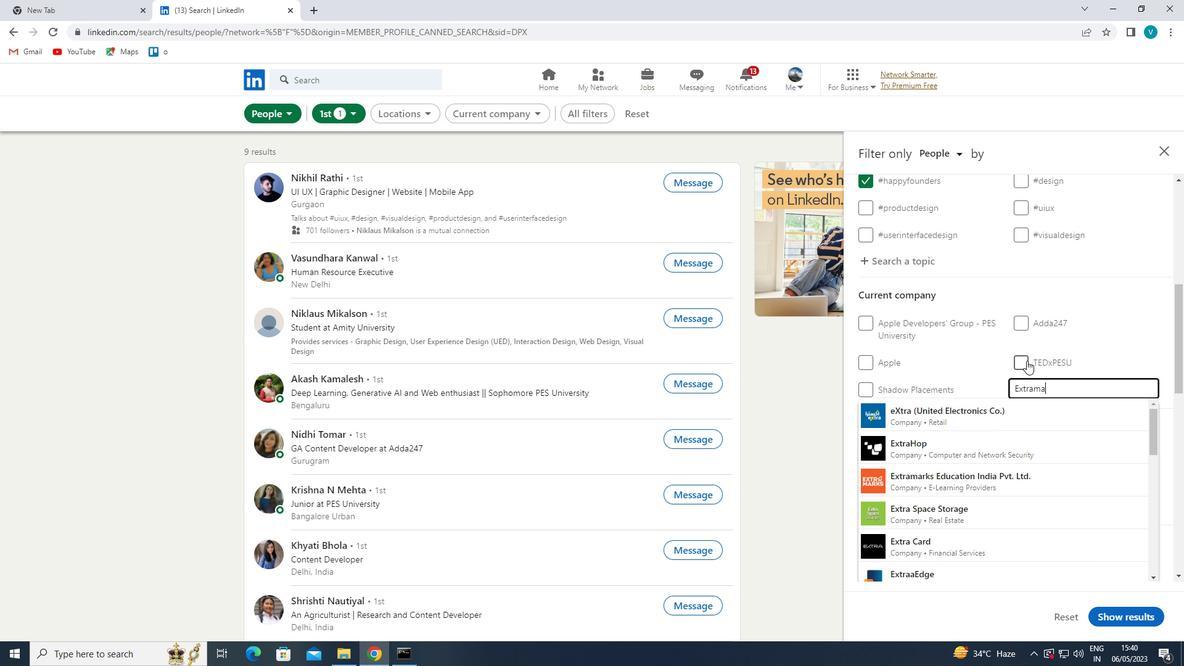 
Action: Mouse moved to (1026, 360)
Screenshot: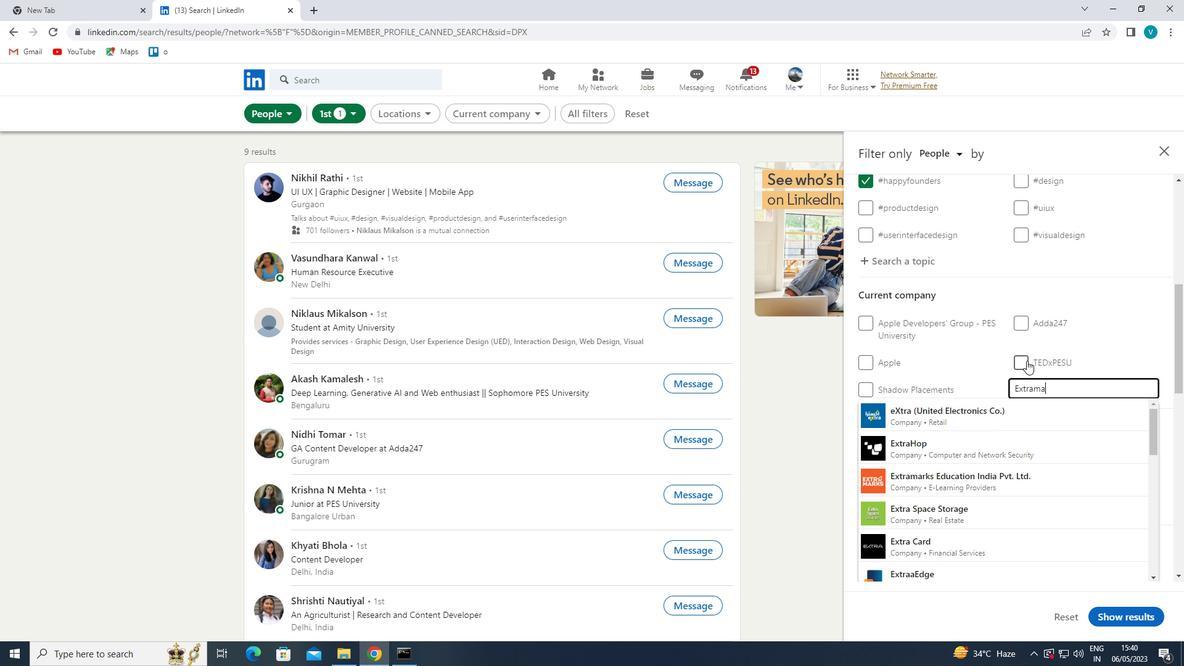 
Action: Key pressed KS
Screenshot: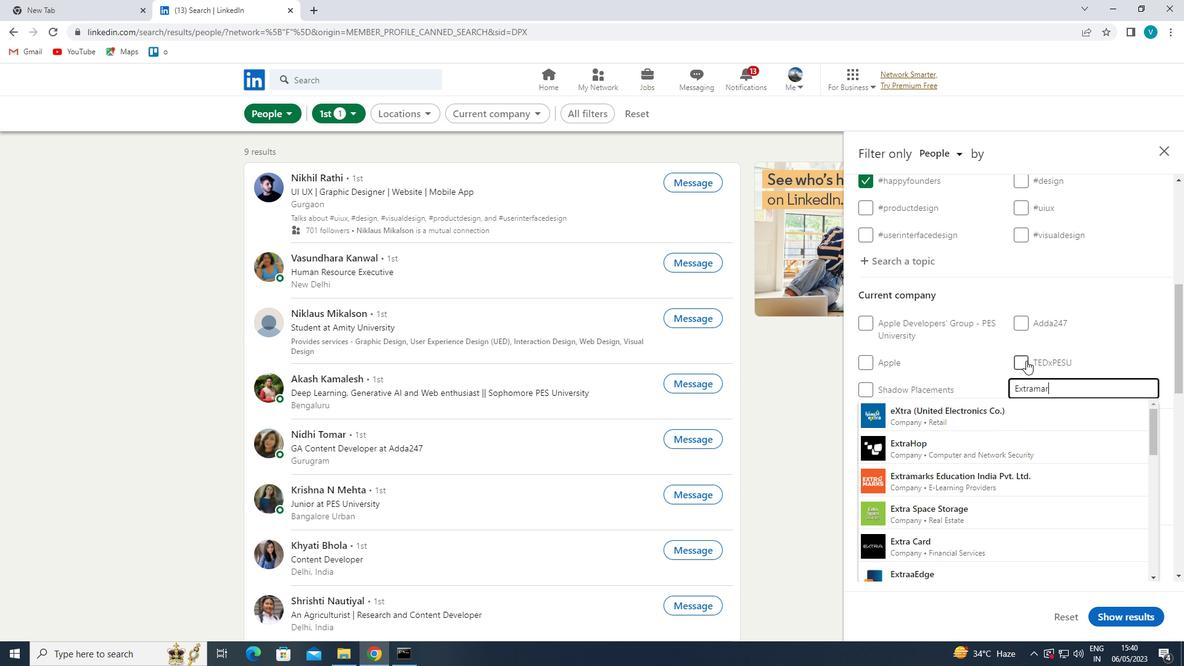 
Action: Mouse moved to (1102, 400)
Screenshot: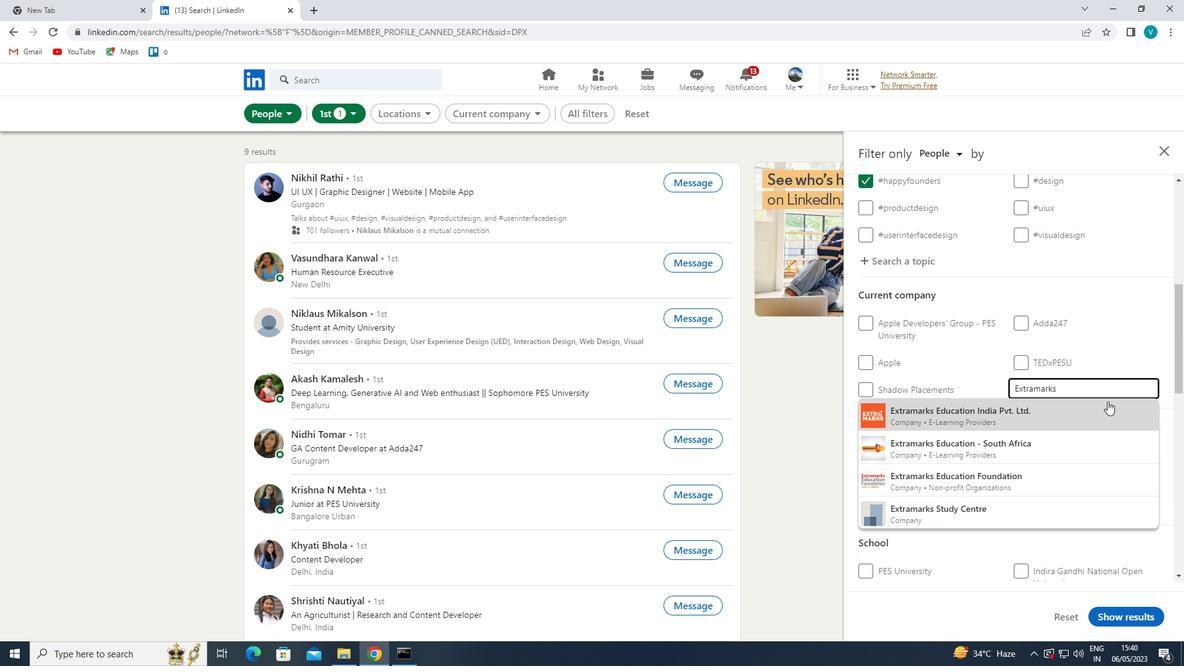 
Action: Mouse pressed left at (1102, 400)
Screenshot: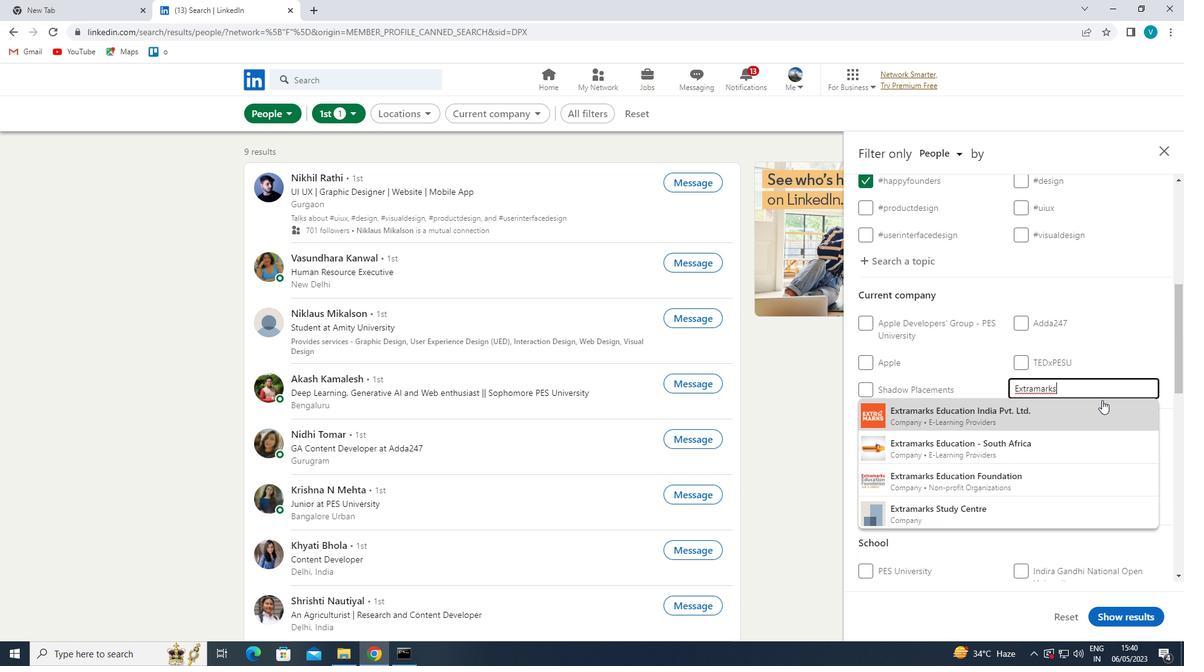 
Action: Mouse scrolled (1102, 399) with delta (0, 0)
Screenshot: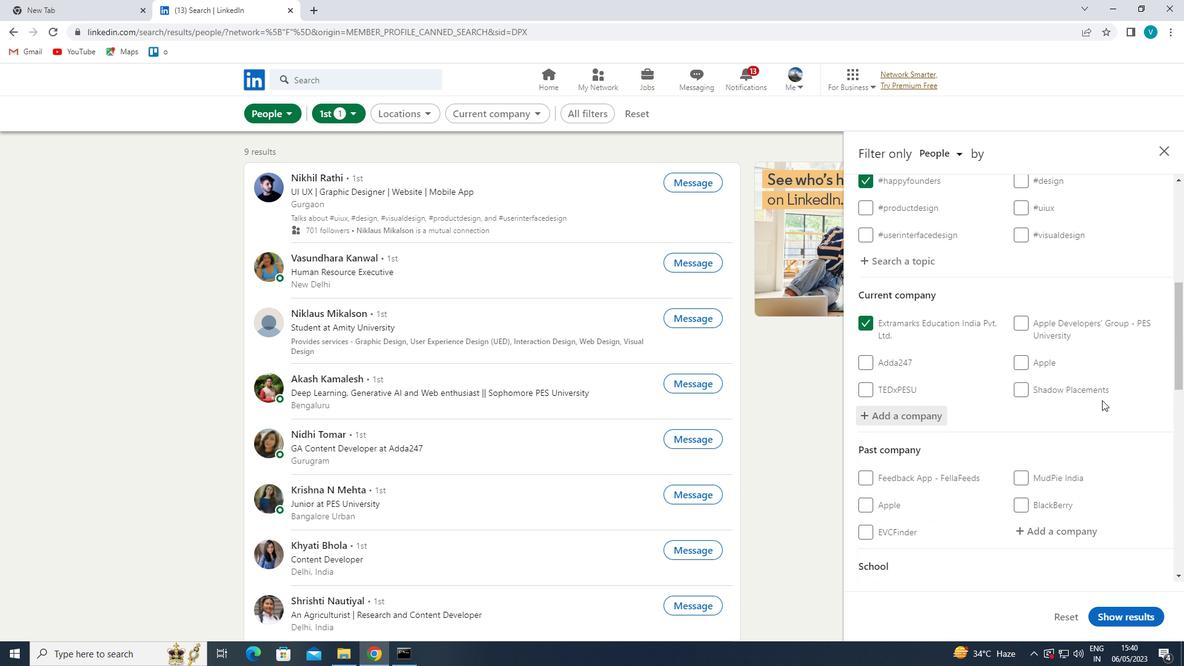 
Action: Mouse scrolled (1102, 399) with delta (0, 0)
Screenshot: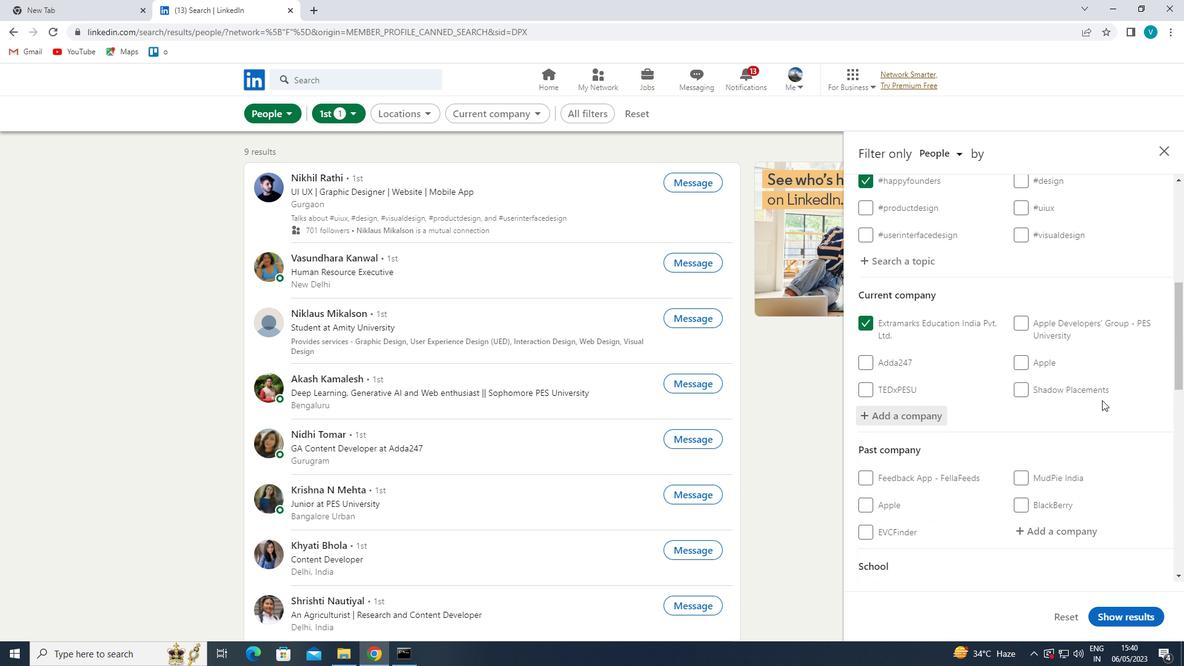 
Action: Mouse scrolled (1102, 399) with delta (0, 0)
Screenshot: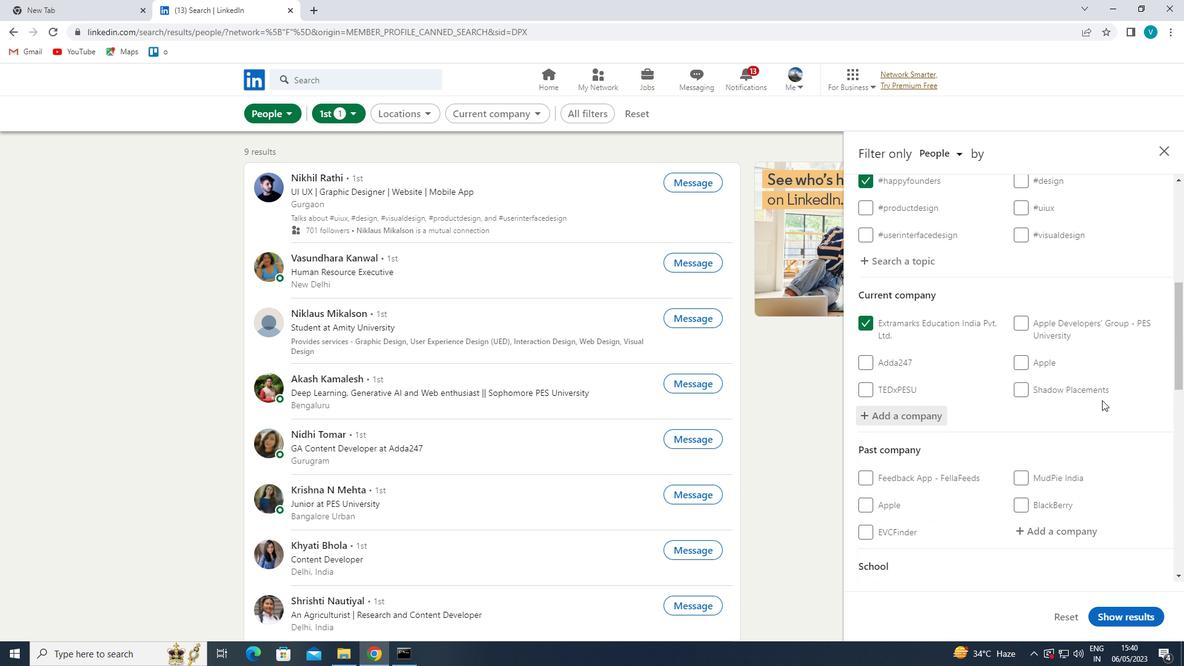 
Action: Mouse scrolled (1102, 399) with delta (0, 0)
Screenshot: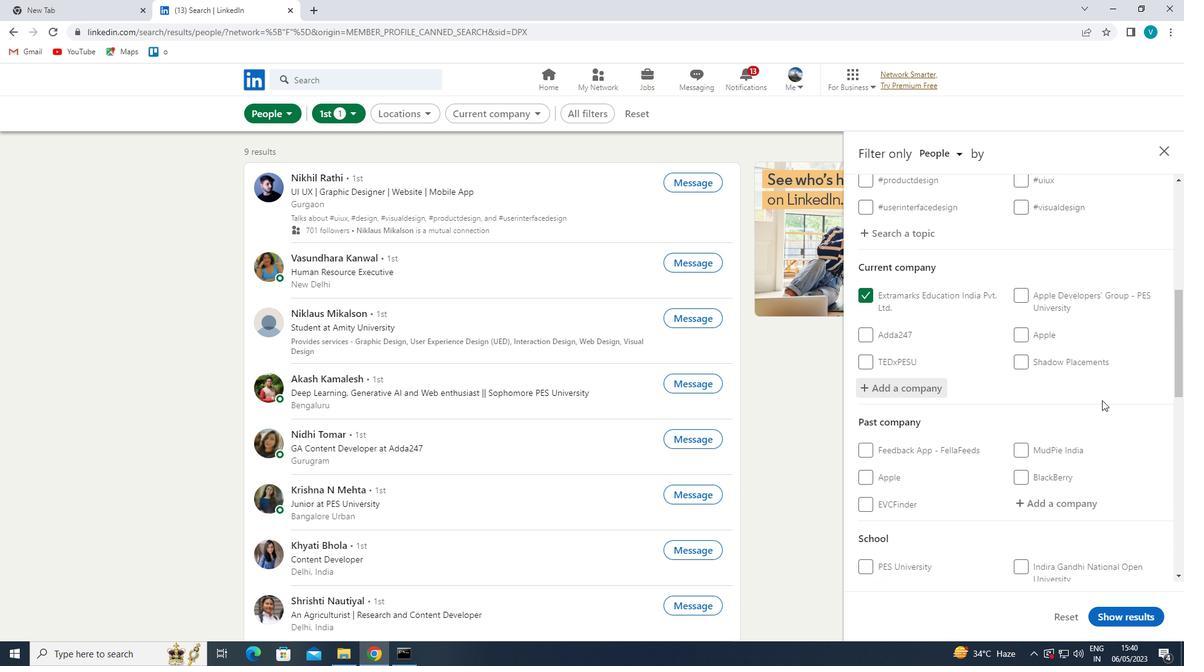 
Action: Mouse moved to (1085, 433)
Screenshot: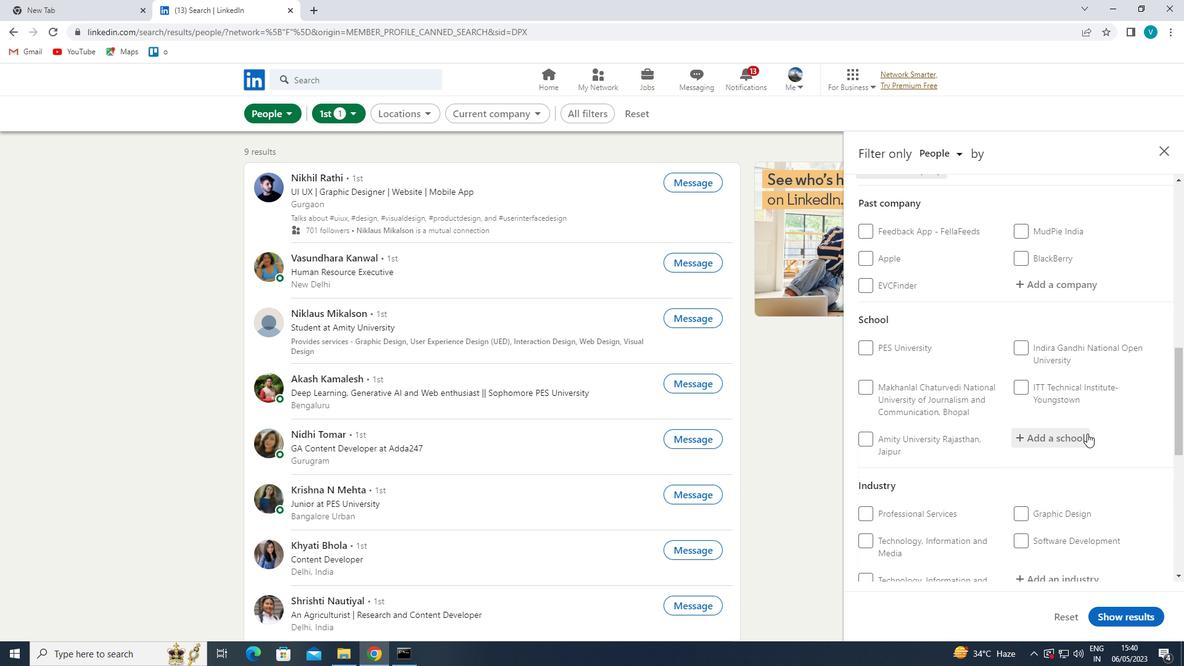 
Action: Mouse pressed left at (1085, 433)
Screenshot: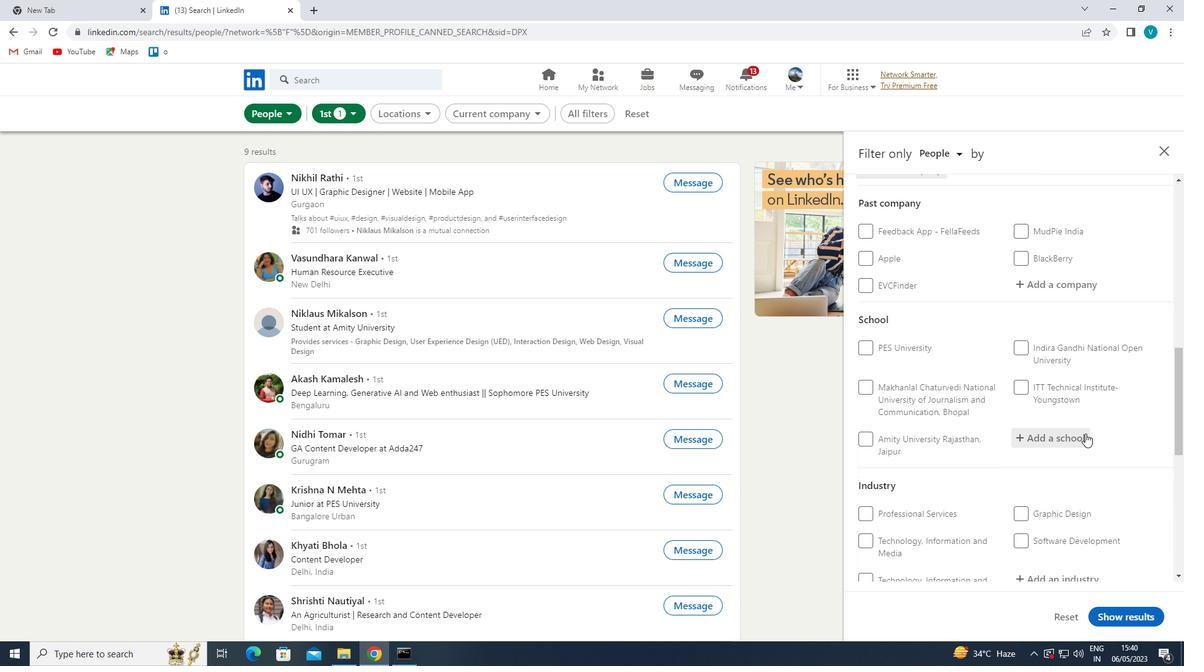 
Action: Key pressed <Key.shift>D<Key.space><Key.shift>S<Key.space><Key.shift>P<Key.space>
Screenshot: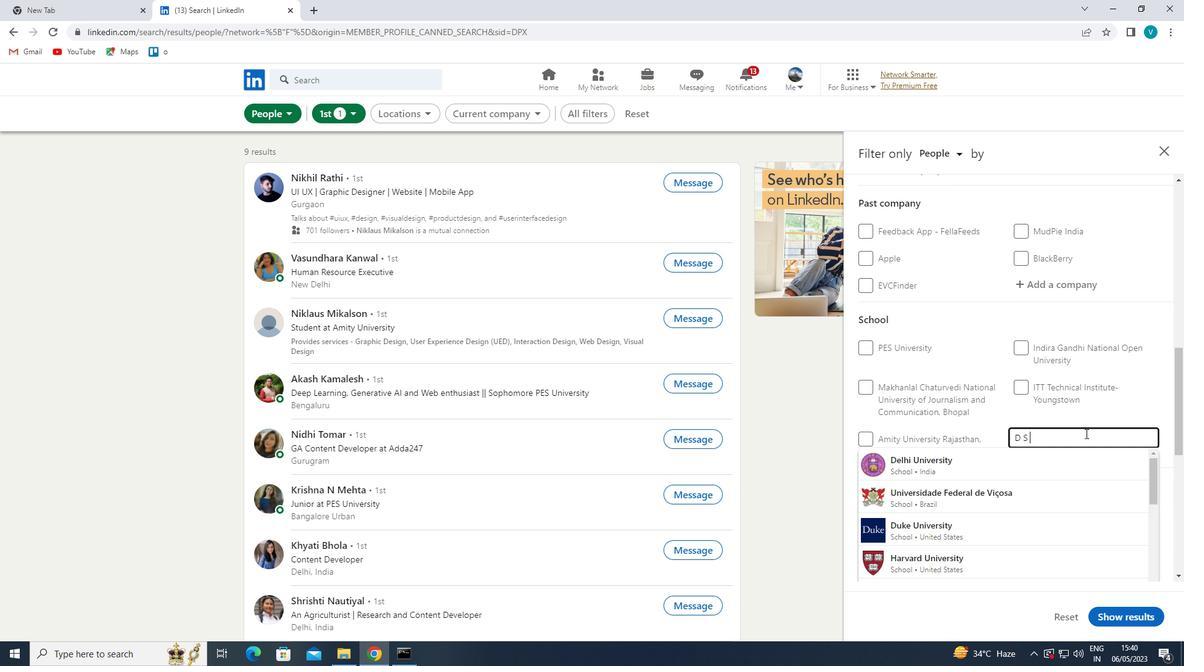 
Action: Mouse moved to (1058, 483)
Screenshot: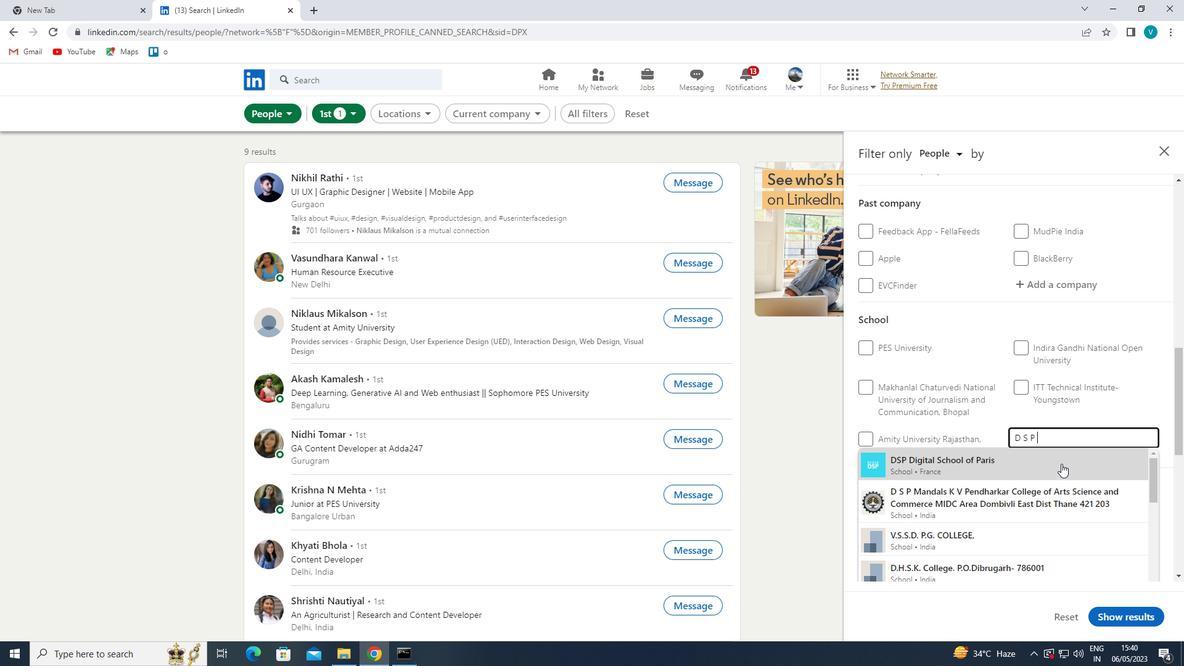 
Action: Mouse pressed left at (1058, 483)
Screenshot: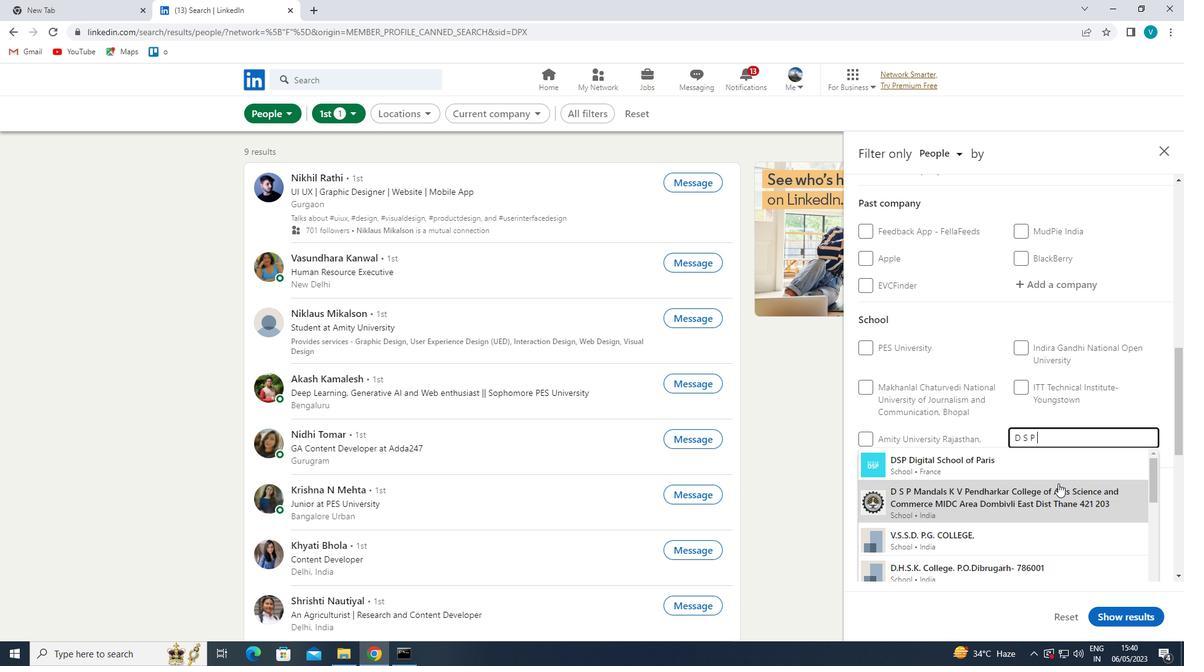 
Action: Mouse moved to (1058, 465)
Screenshot: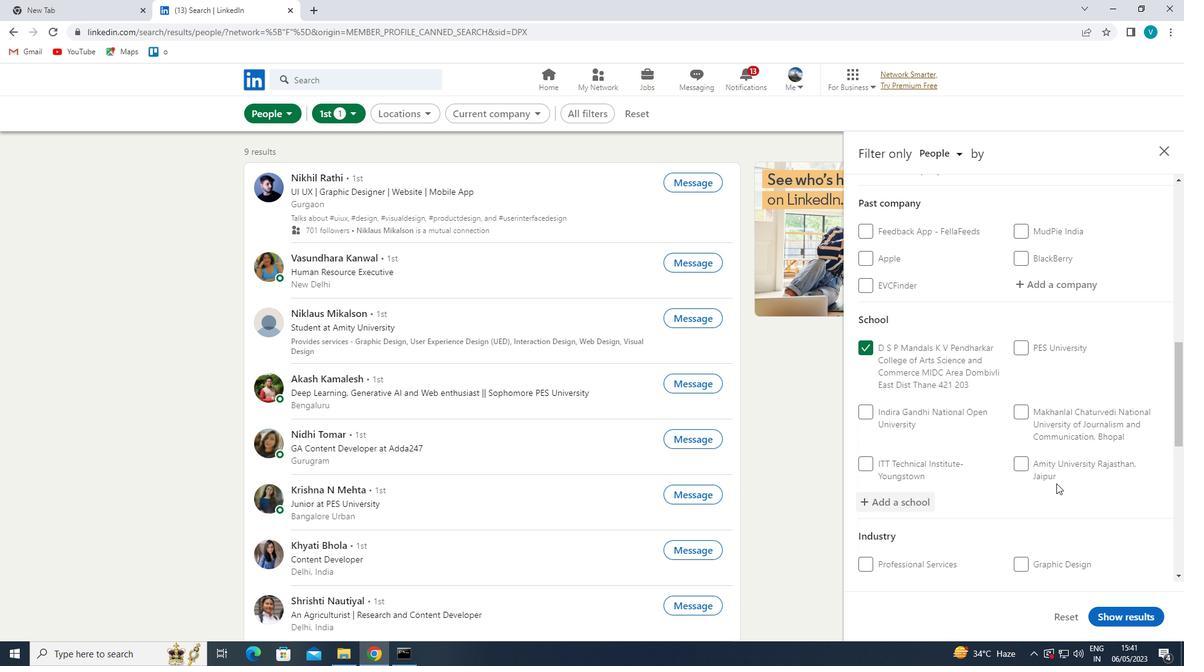
Action: Mouse scrolled (1058, 464) with delta (0, 0)
Screenshot: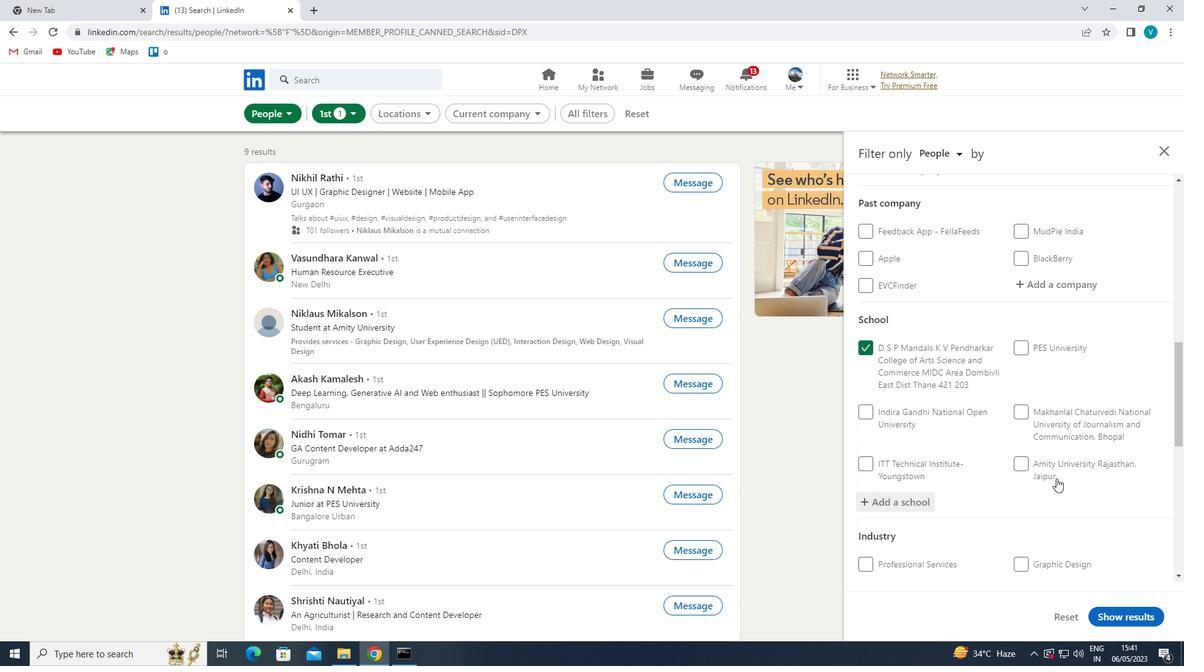 
Action: Mouse moved to (1059, 463)
Screenshot: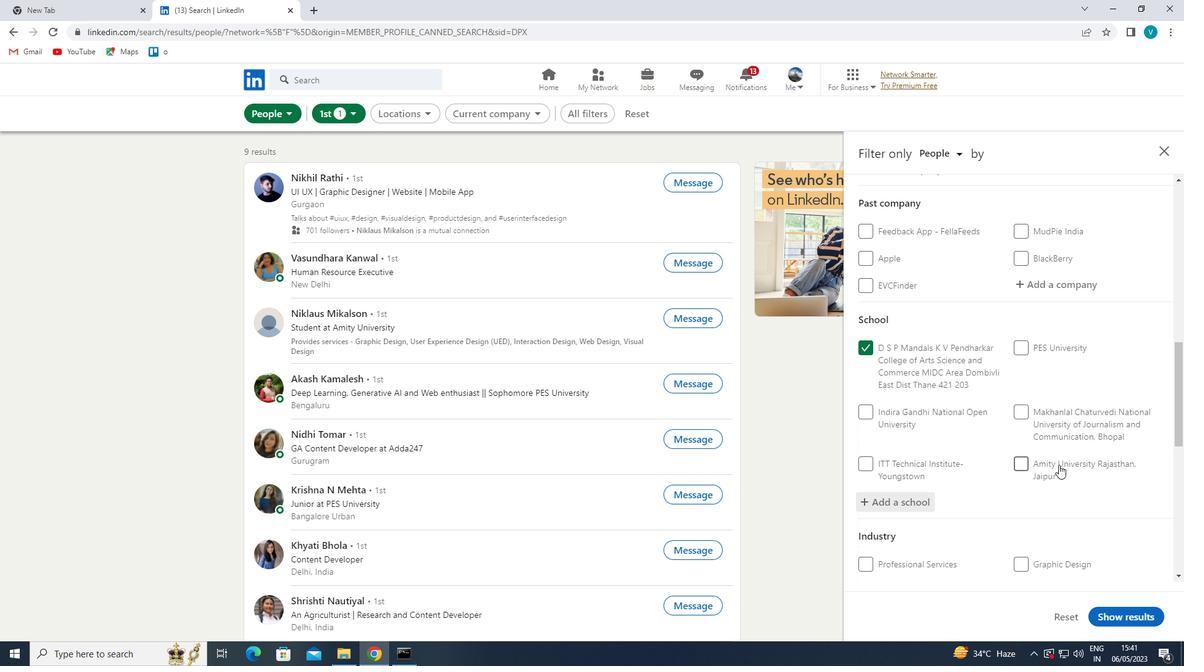 
Action: Mouse scrolled (1059, 463) with delta (0, 0)
Screenshot: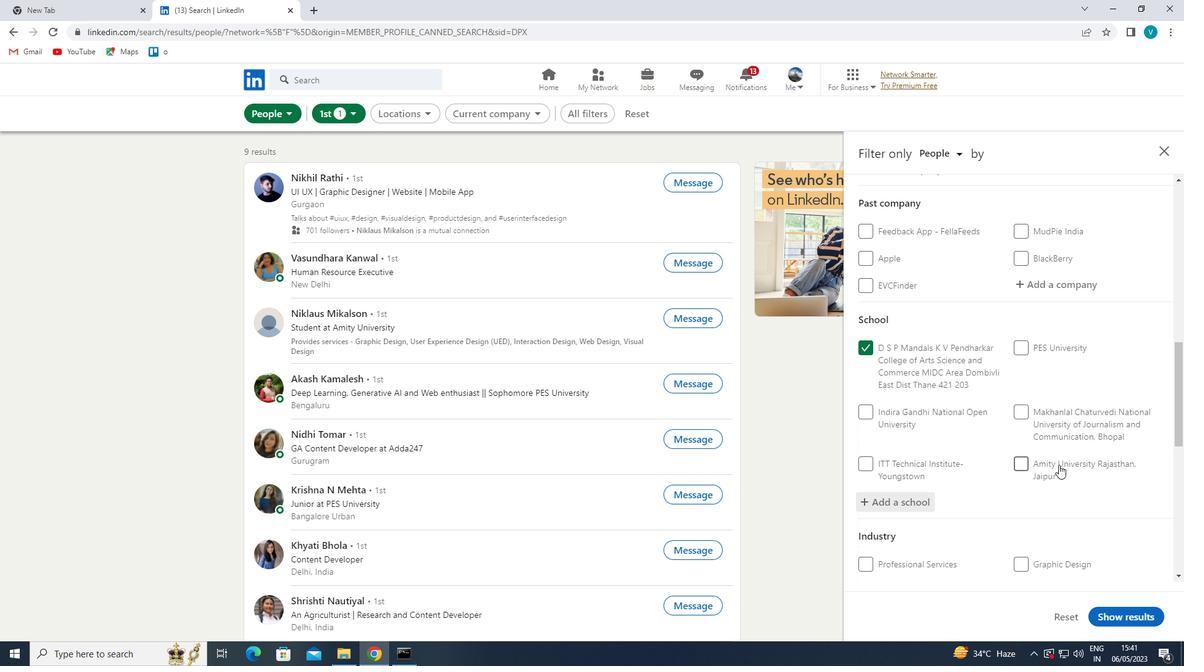 
Action: Mouse moved to (1060, 462)
Screenshot: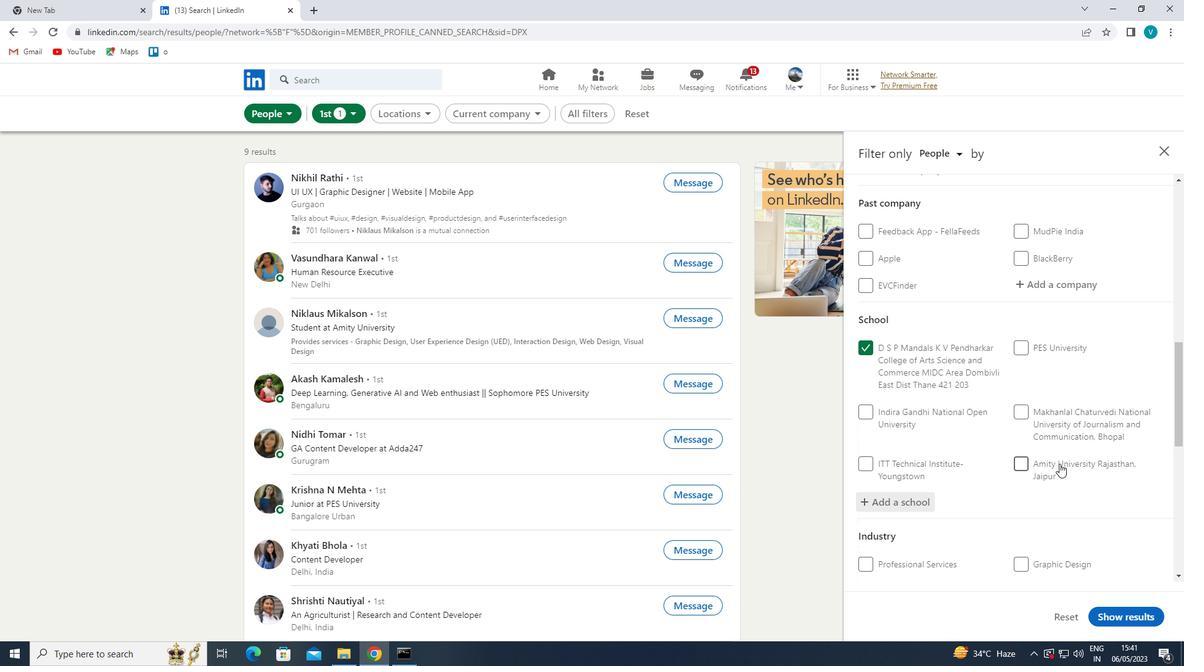 
Action: Mouse scrolled (1060, 461) with delta (0, 0)
Screenshot: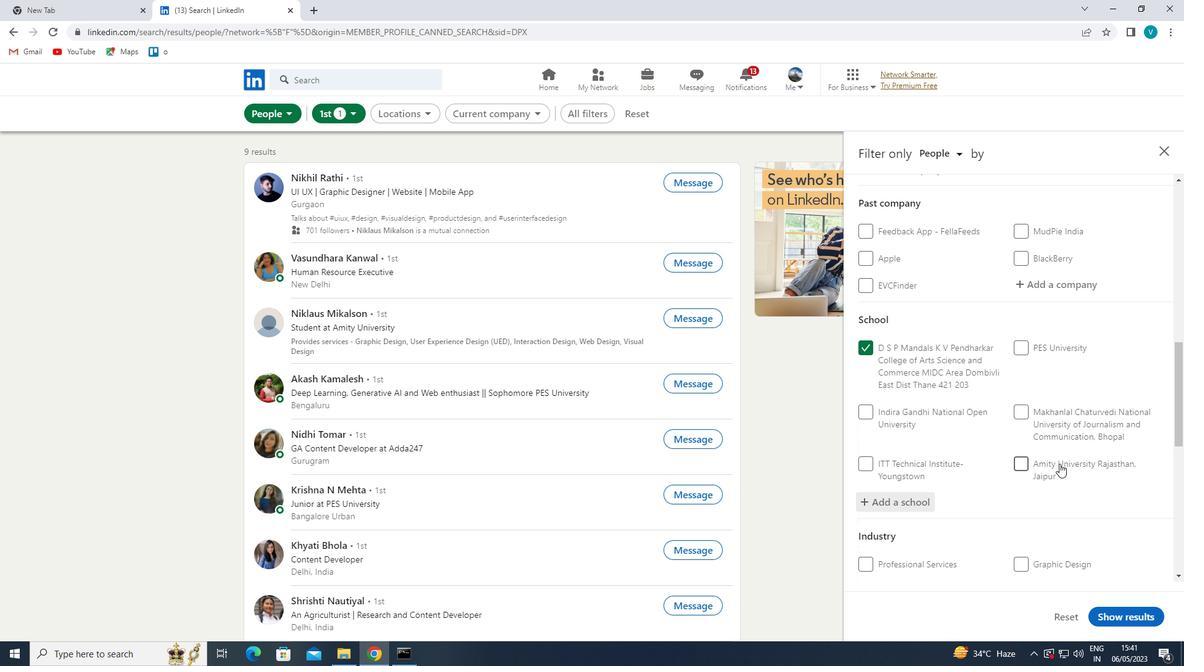 
Action: Mouse moved to (1061, 461)
Screenshot: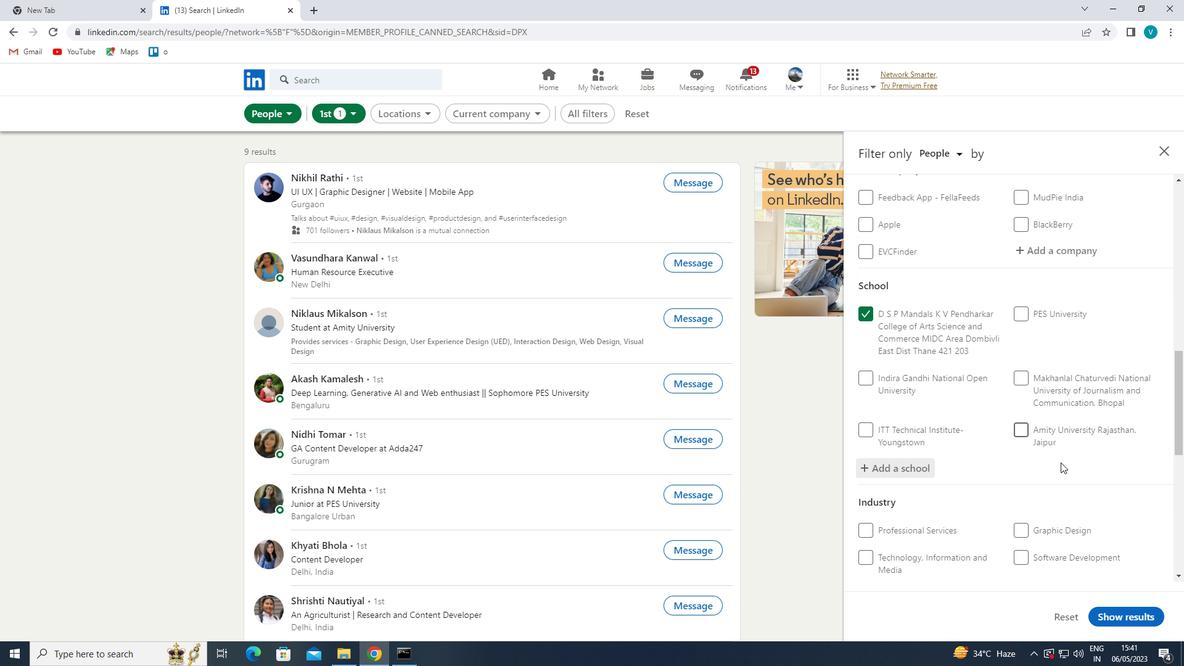 
Action: Mouse scrolled (1061, 460) with delta (0, 0)
Screenshot: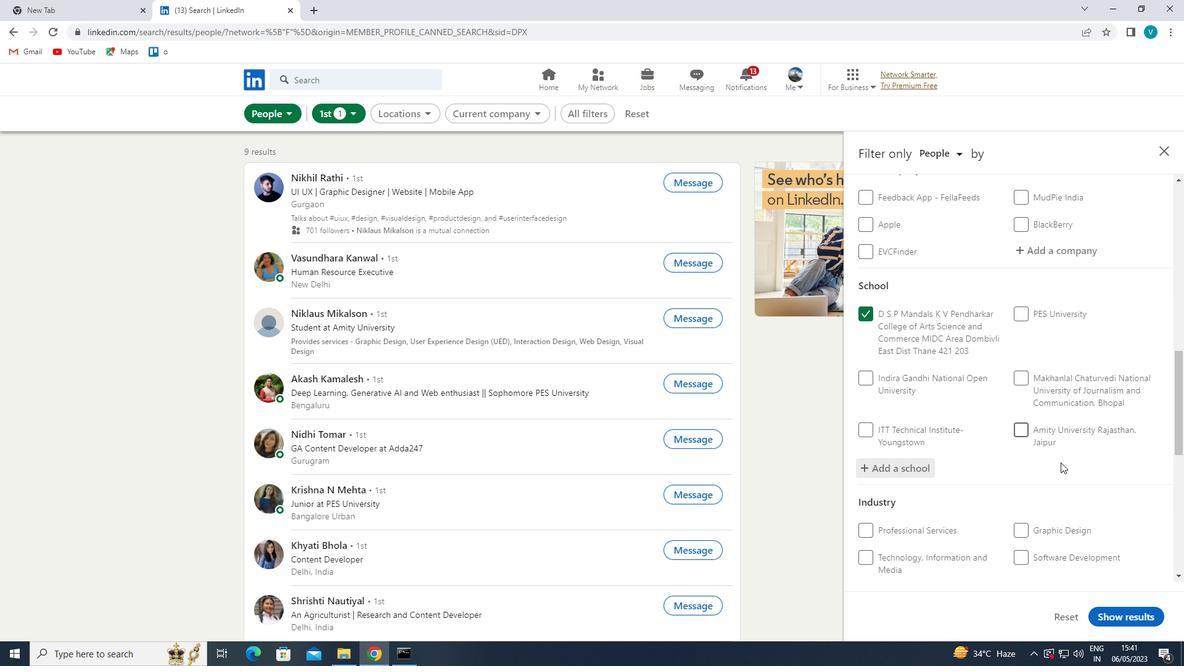 
Action: Mouse moved to (1058, 386)
Screenshot: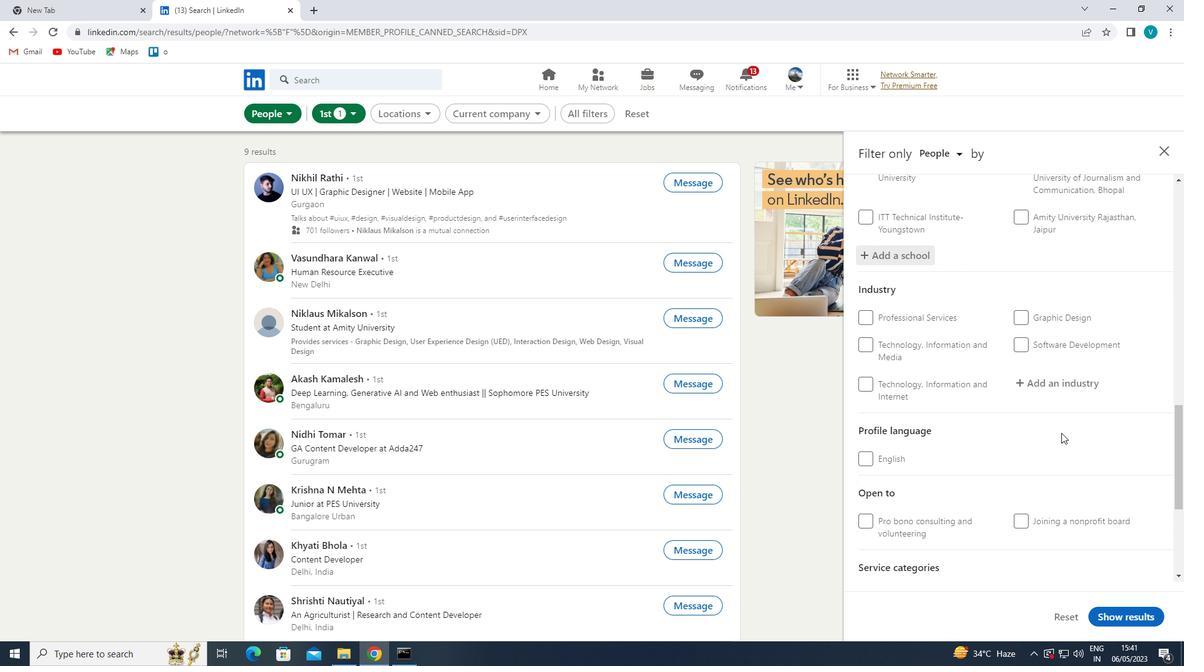 
Action: Mouse pressed left at (1058, 386)
Screenshot: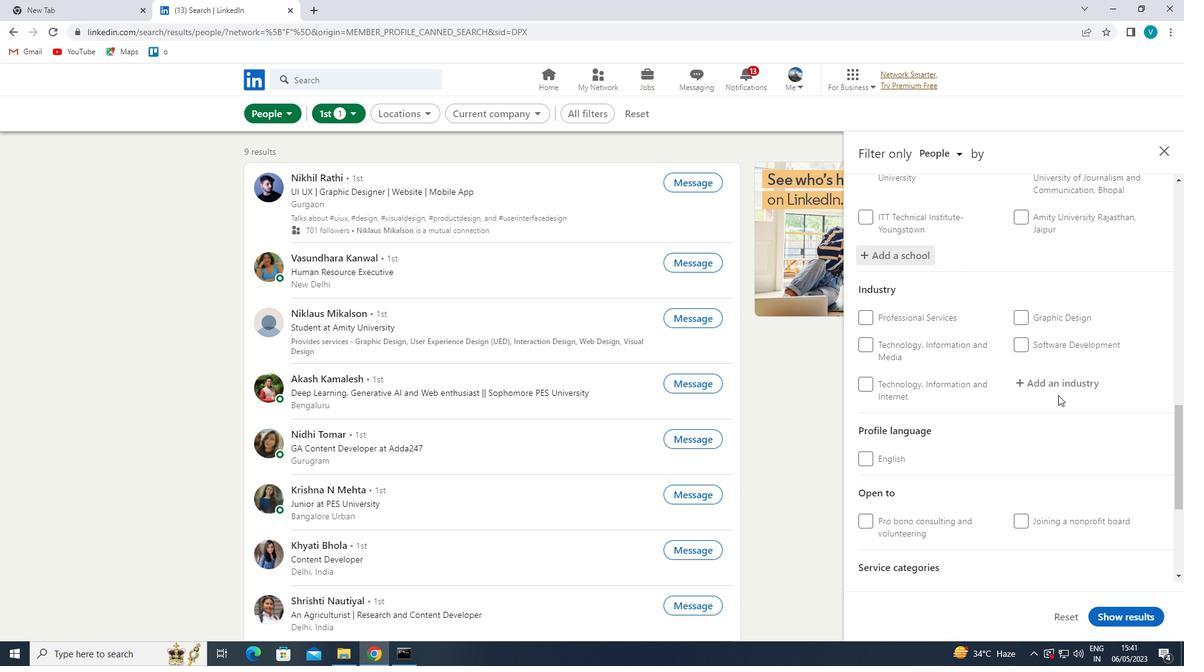 
Action: Mouse moved to (1056, 384)
Screenshot: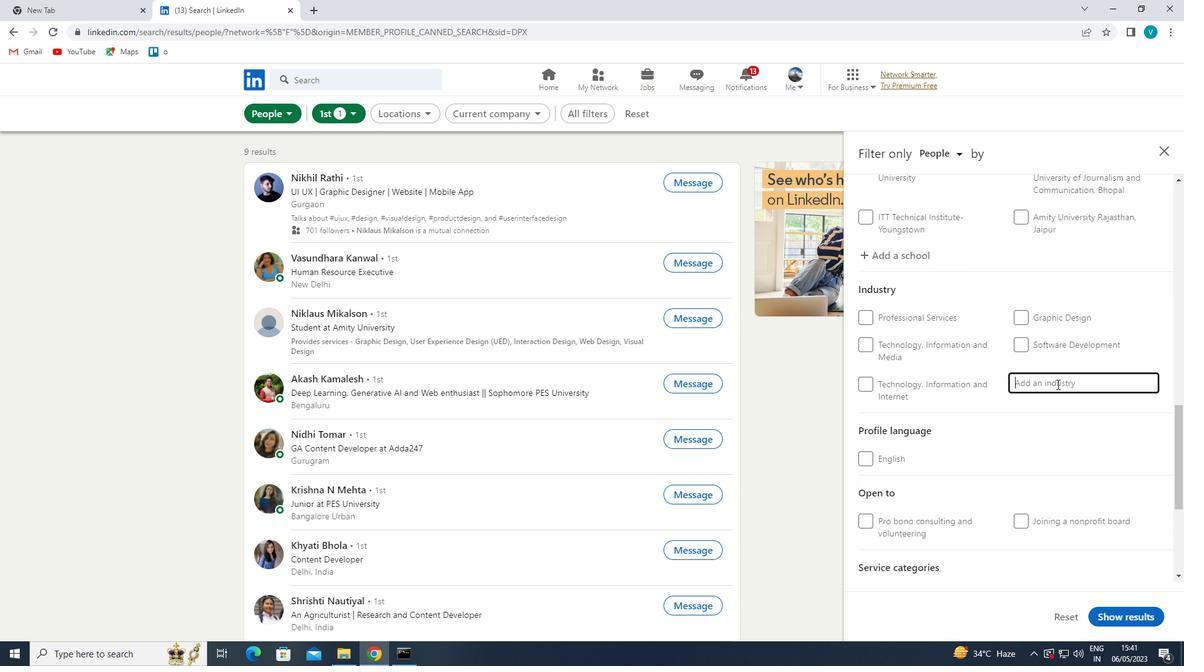 
Action: Key pressed <Key.shift>SOLAR<Key.space><Key.shift>ELECTRIC<Key.space>
Screenshot: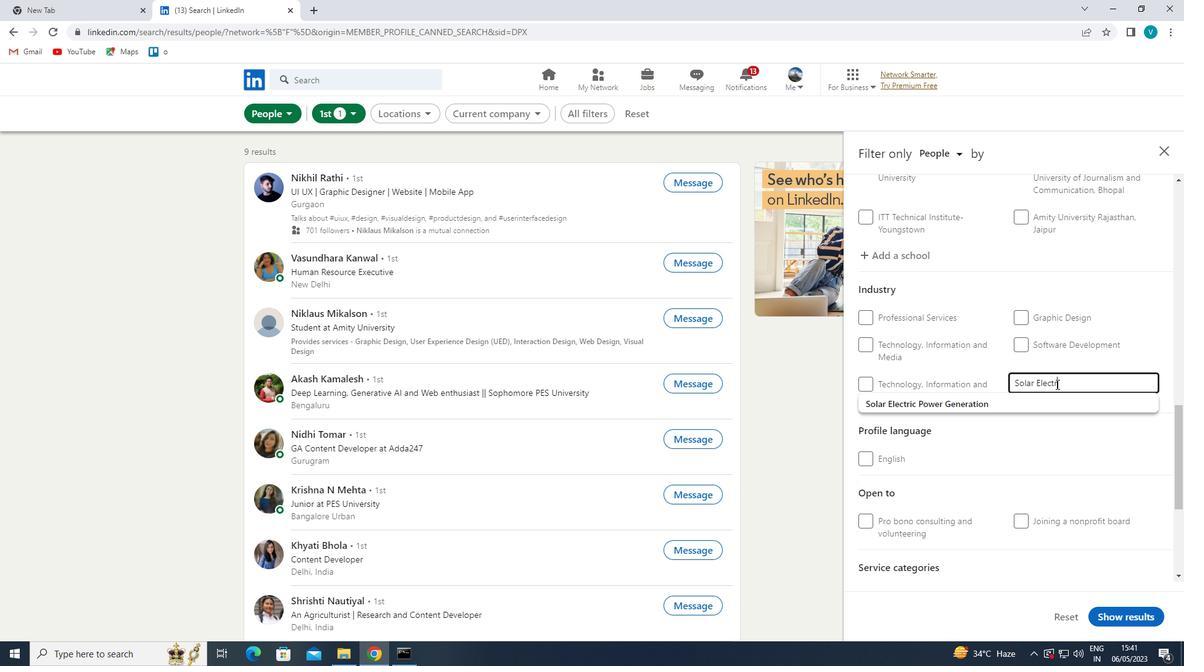 
Action: Mouse moved to (1015, 402)
Screenshot: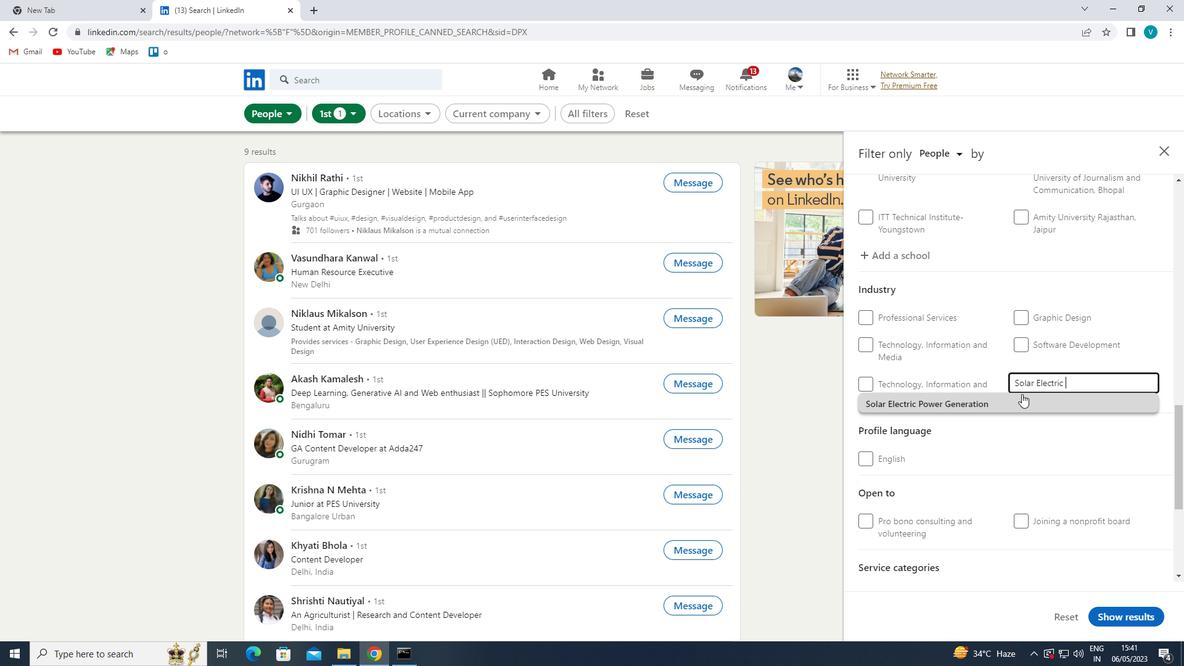 
Action: Mouse pressed left at (1015, 402)
Screenshot: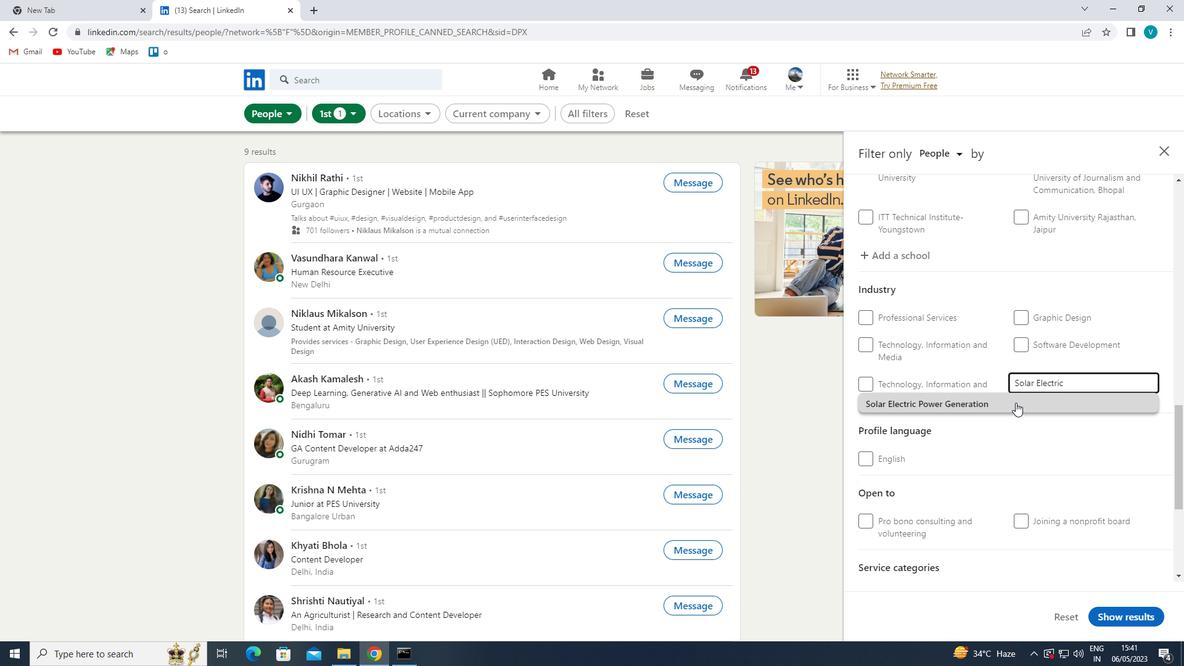 
Action: Mouse scrolled (1015, 402) with delta (0, 0)
Screenshot: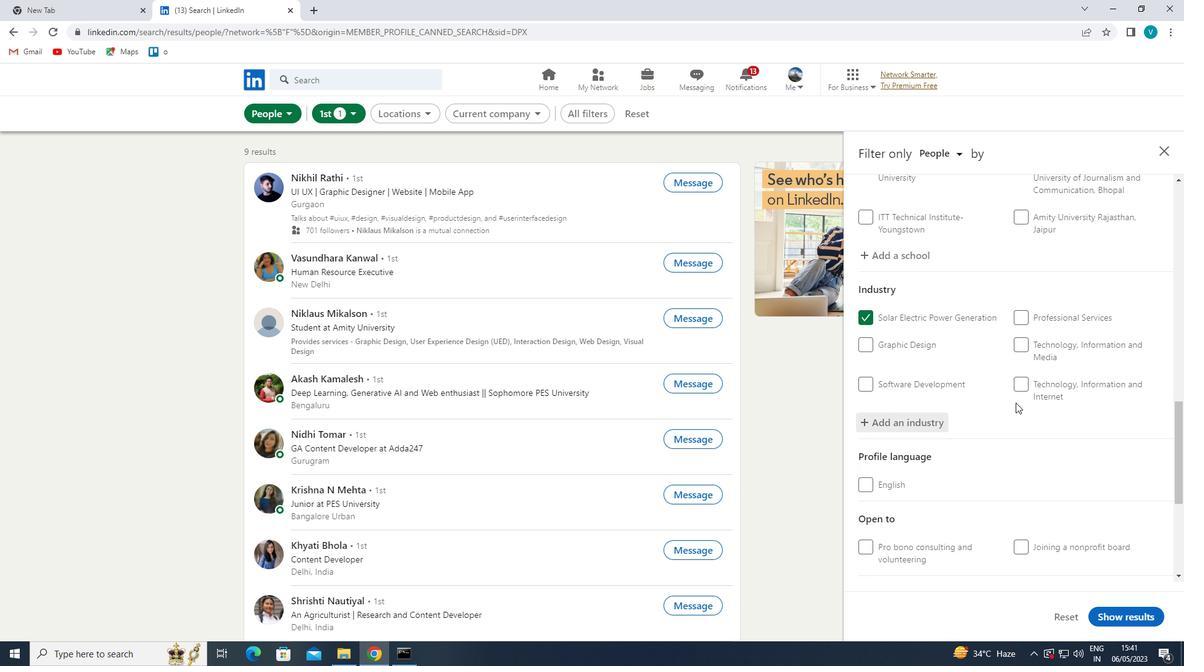 
Action: Mouse scrolled (1015, 402) with delta (0, 0)
Screenshot: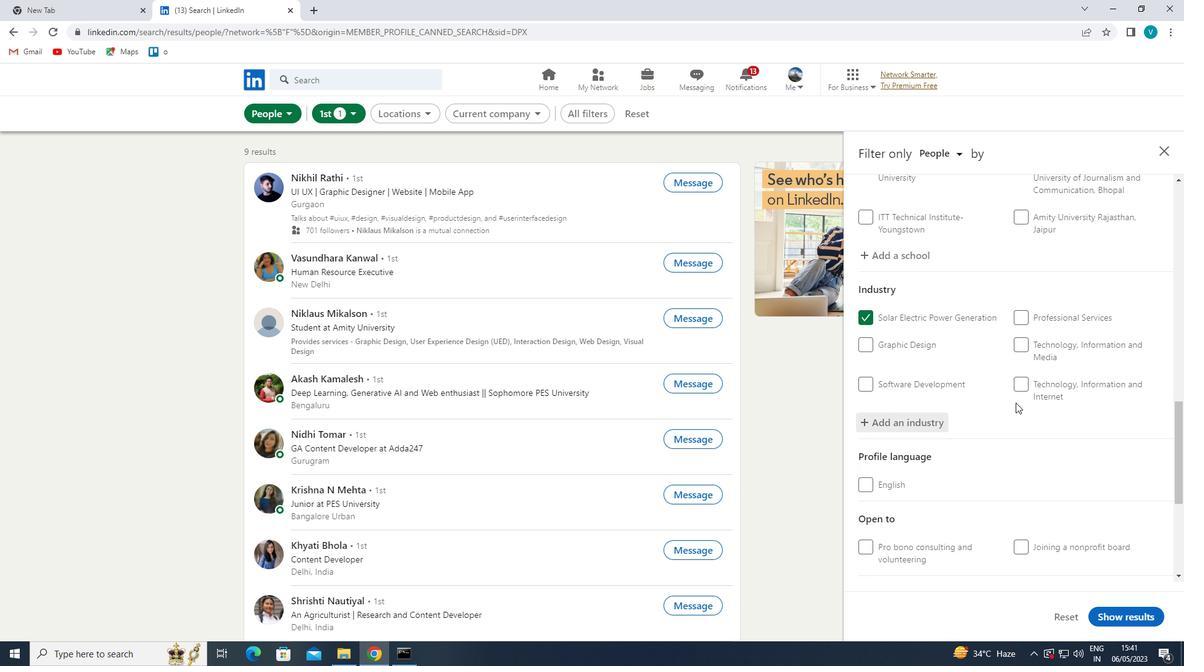 
Action: Mouse scrolled (1015, 402) with delta (0, 0)
Screenshot: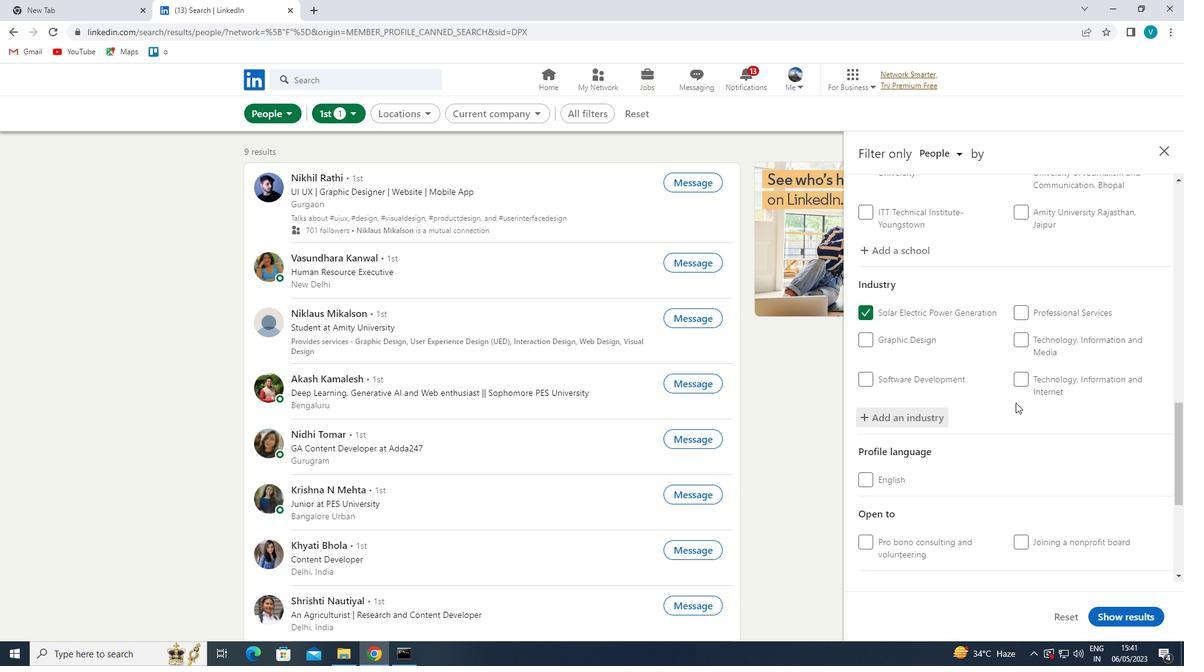 
Action: Mouse scrolled (1015, 402) with delta (0, 0)
Screenshot: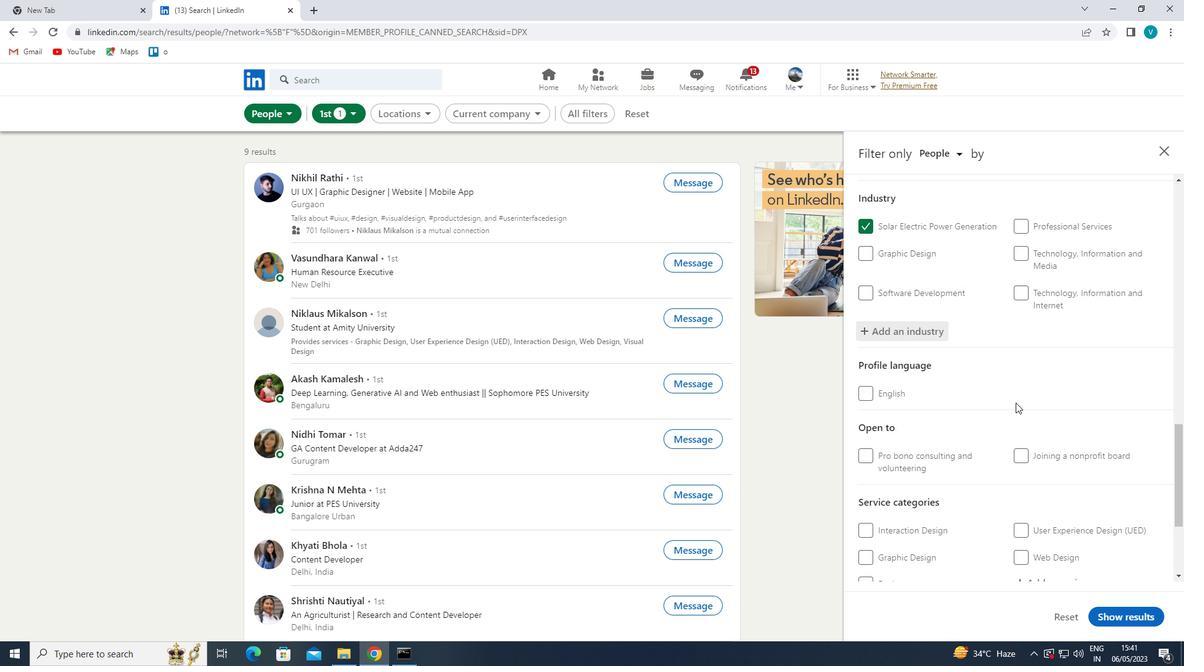 
Action: Mouse moved to (1016, 407)
Screenshot: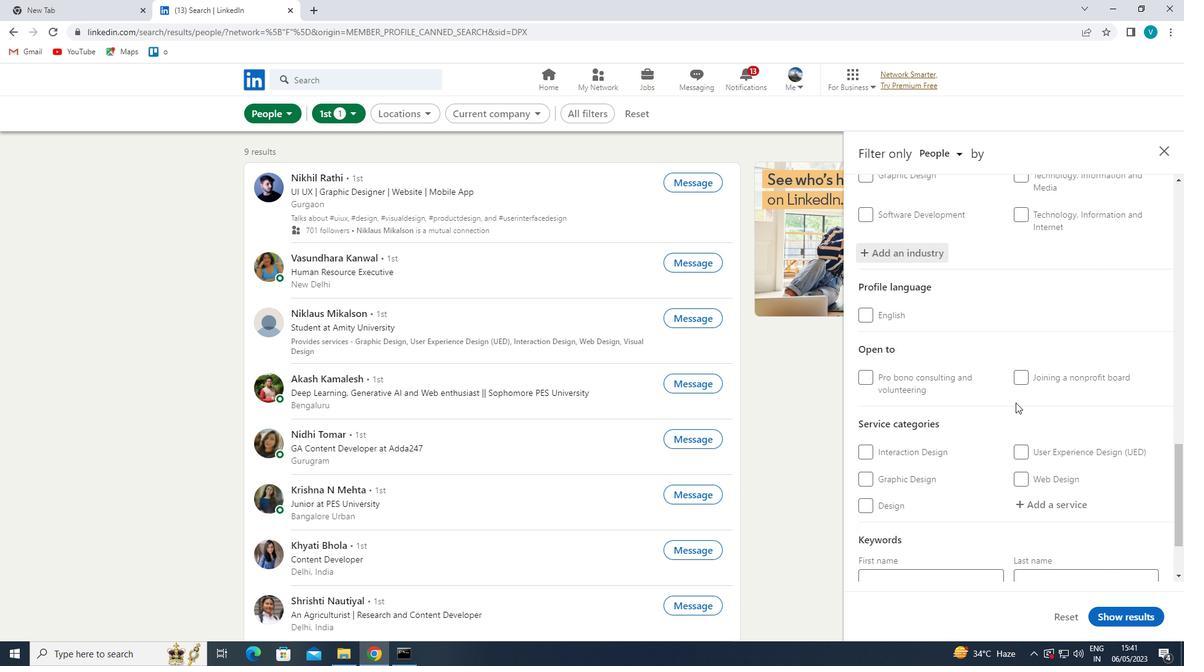 
Action: Mouse scrolled (1016, 406) with delta (0, 0)
Screenshot: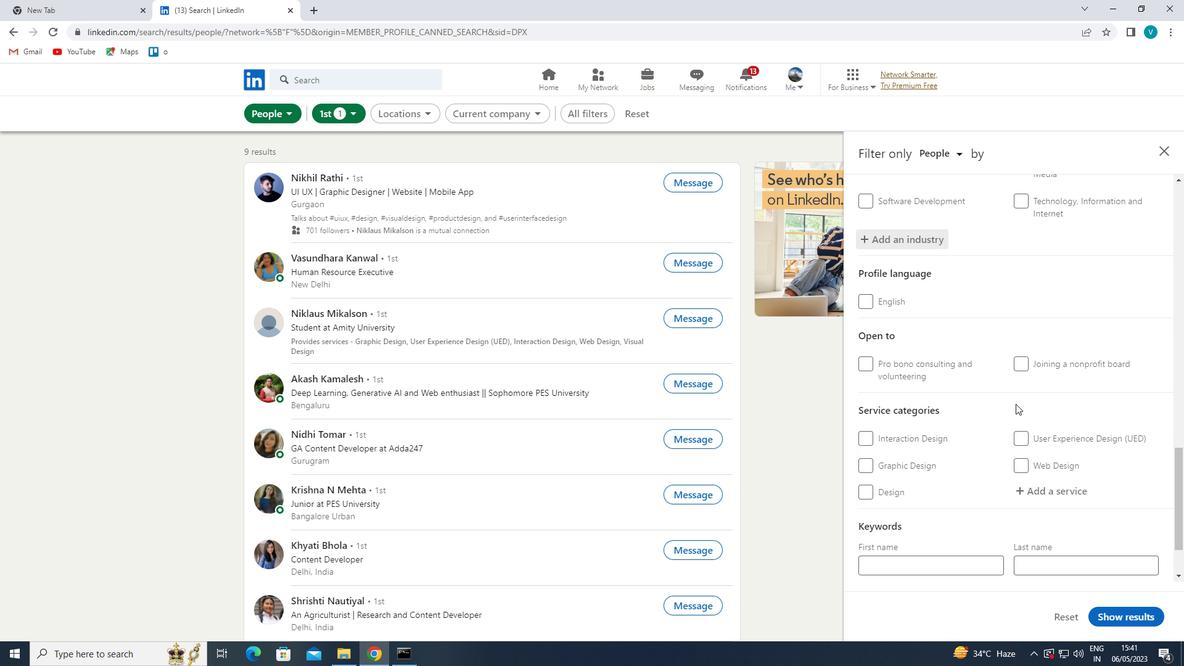 
Action: Mouse moved to (1050, 414)
Screenshot: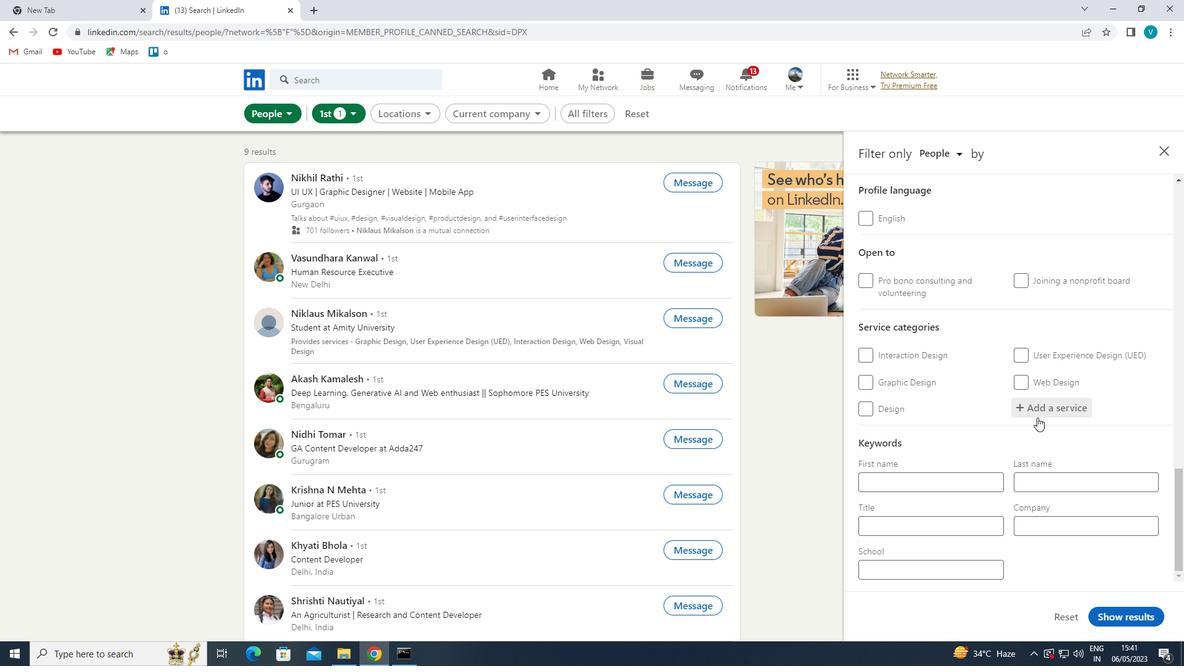 
Action: Mouse pressed left at (1050, 414)
Screenshot: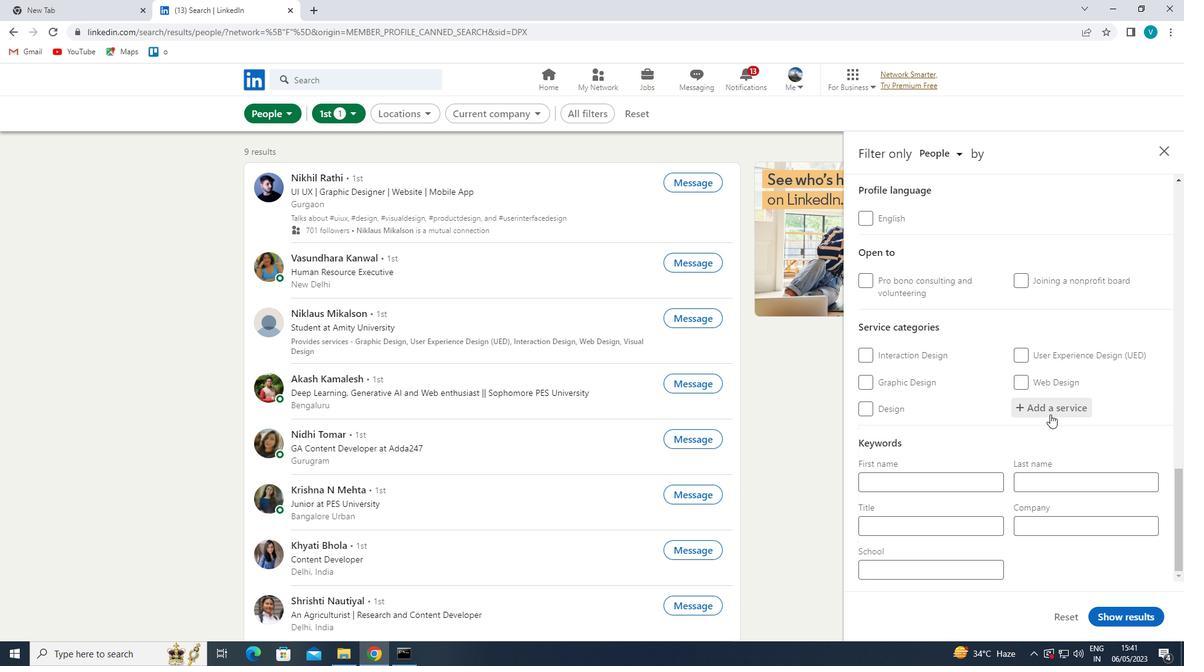 
Action: Key pressed <Key.shift>NATURE<Key.space>
Screenshot: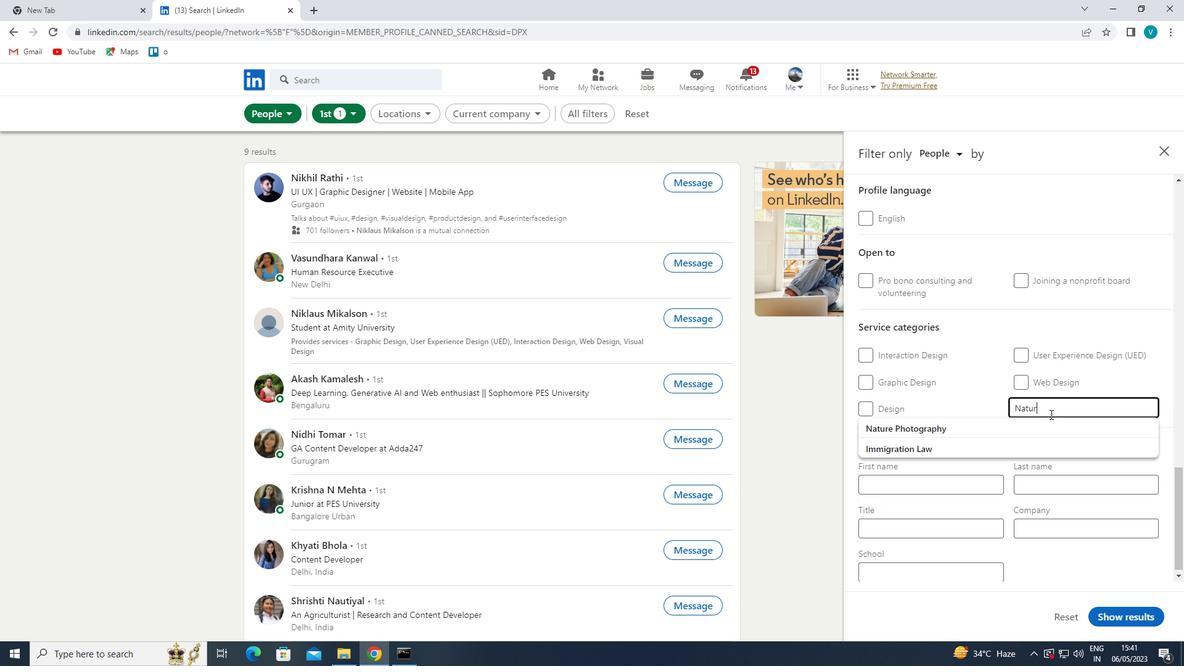 
Action: Mouse moved to (1026, 415)
Screenshot: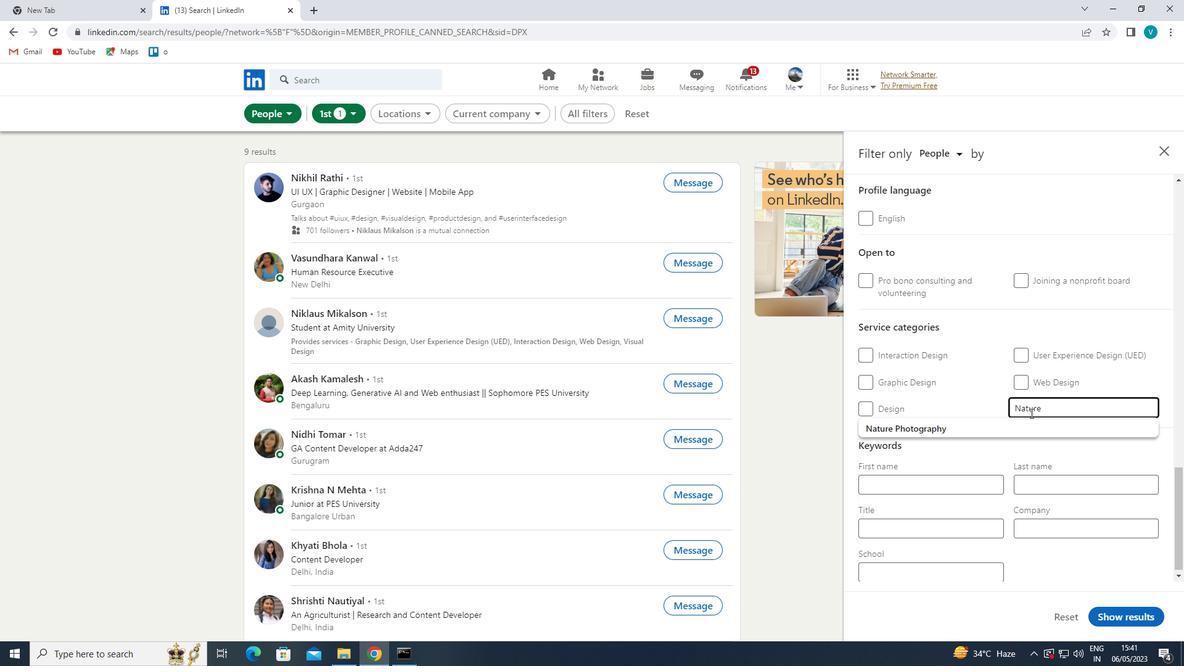 
Action: Mouse pressed left at (1026, 415)
Screenshot: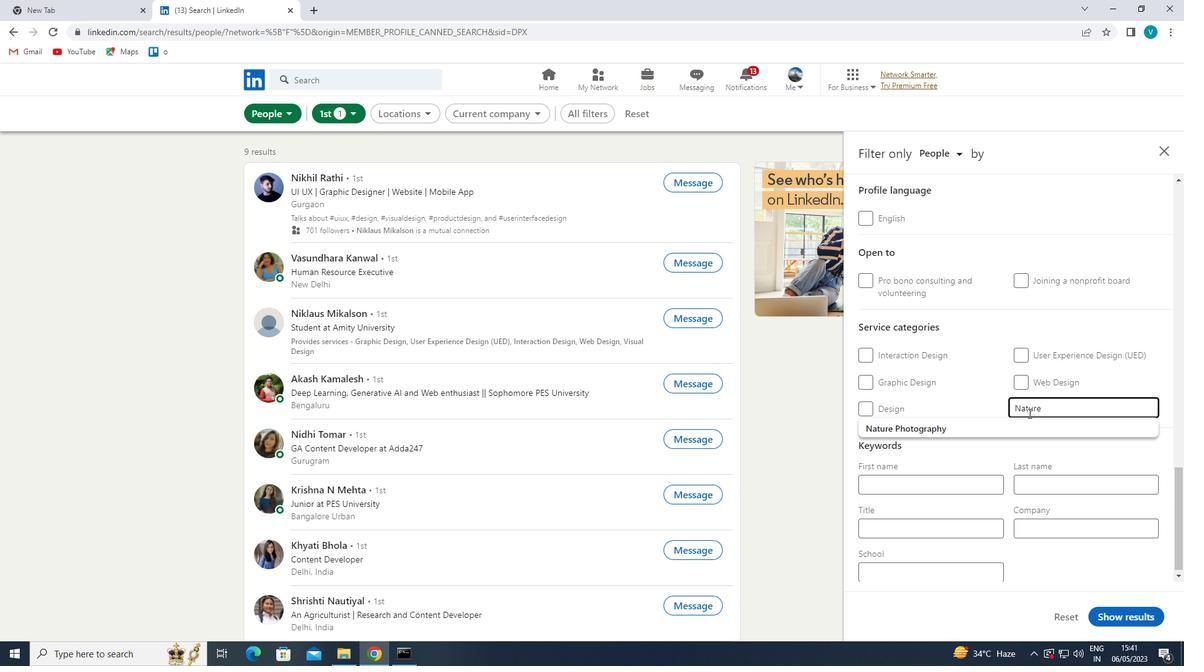 
Action: Mouse moved to (1022, 423)
Screenshot: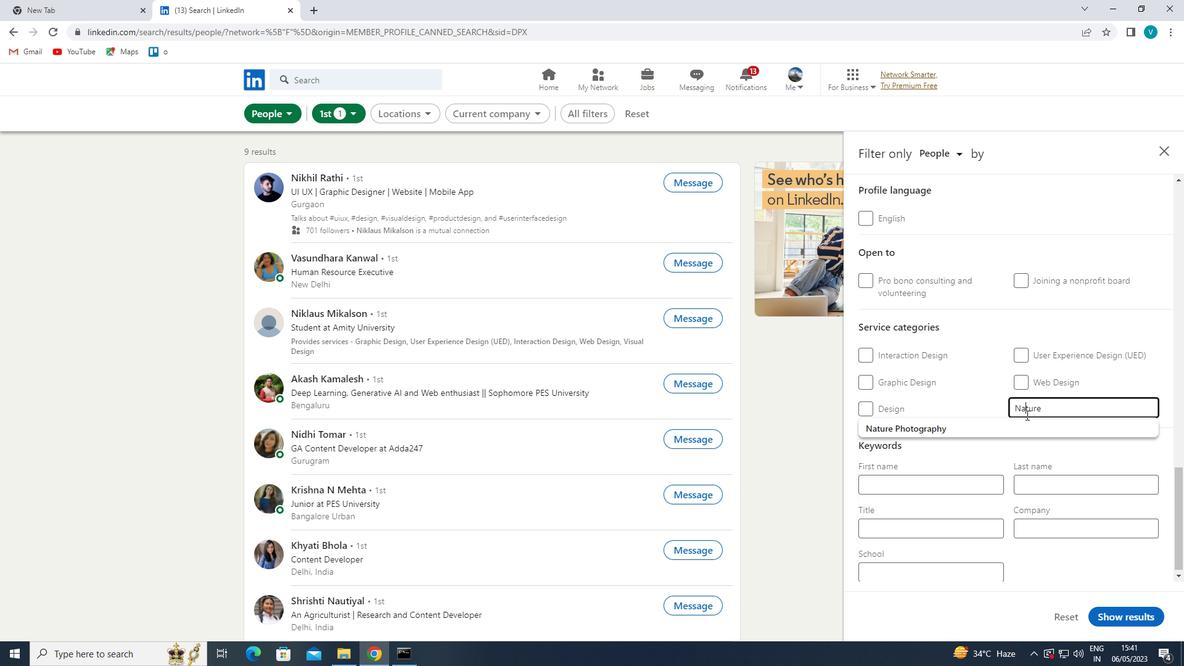 
Action: Mouse pressed left at (1022, 423)
Screenshot: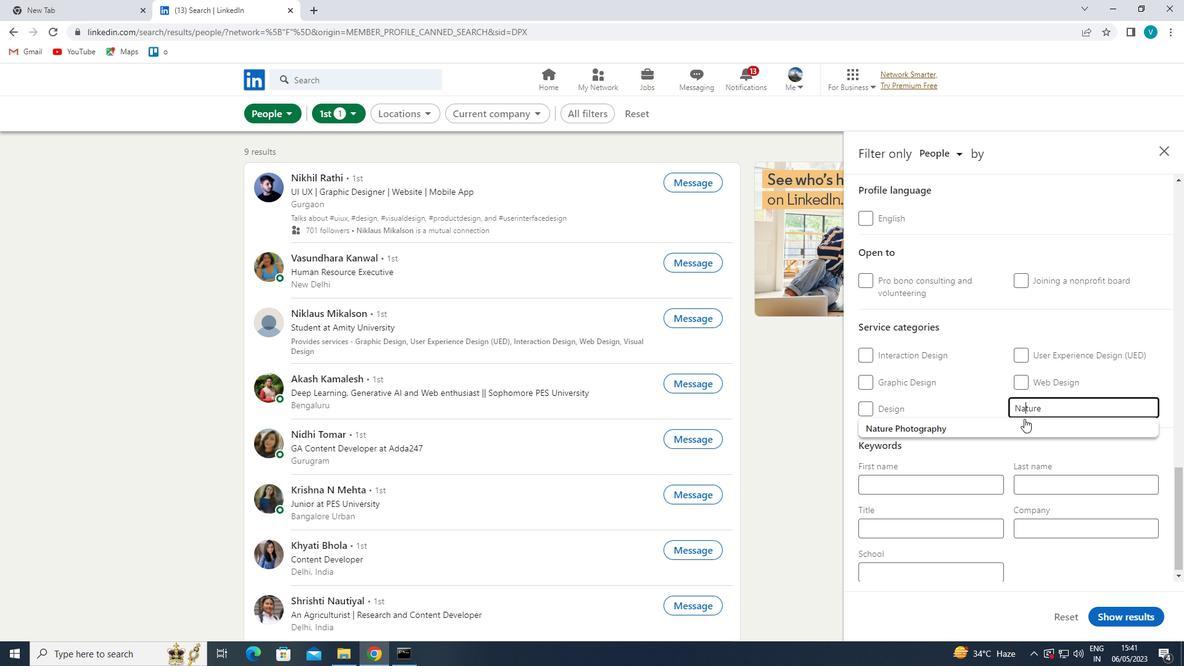
Action: Mouse moved to (1022, 428)
Screenshot: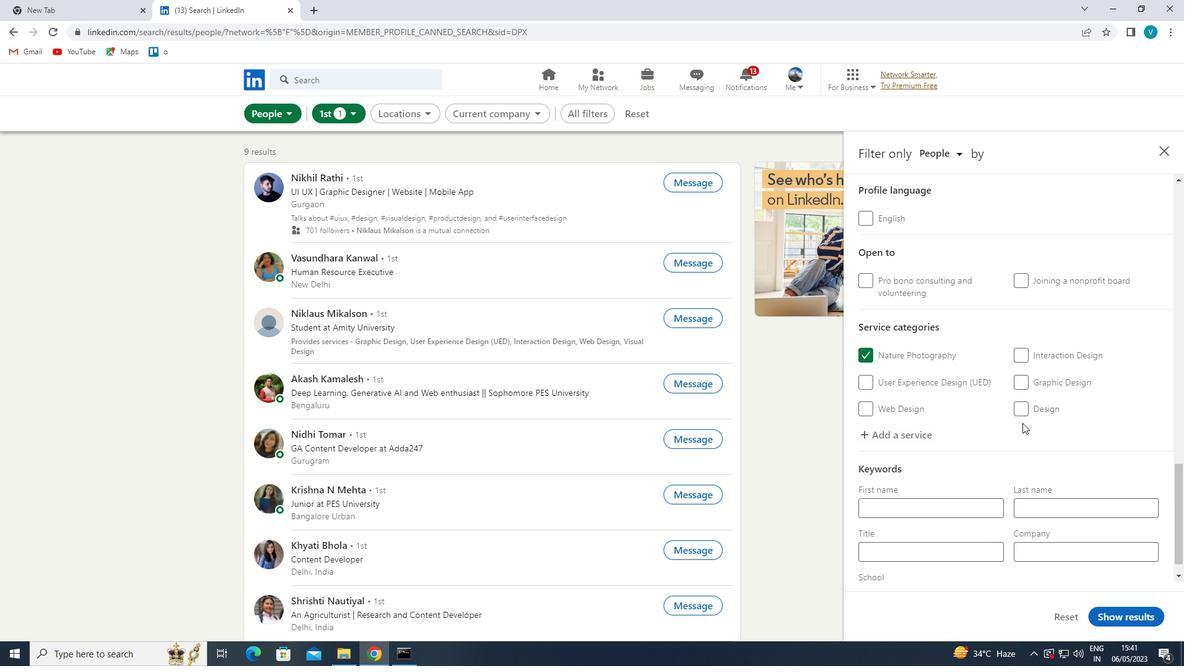 
Action: Mouse scrolled (1022, 428) with delta (0, 0)
Screenshot: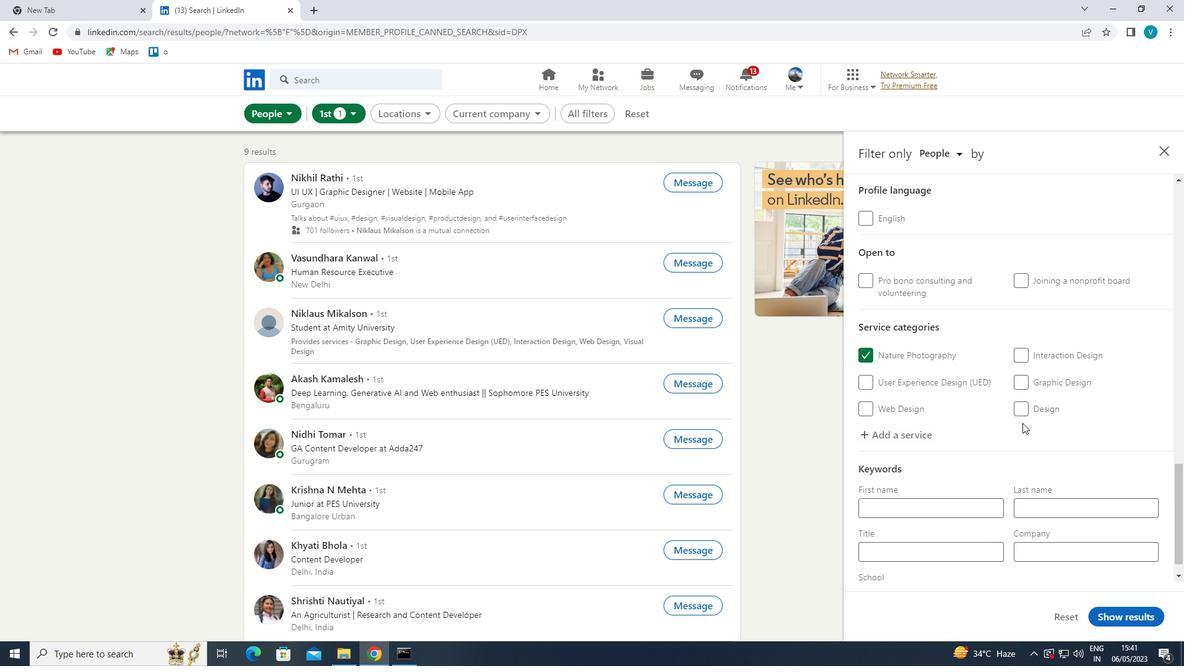 
Action: Mouse moved to (1022, 430)
Screenshot: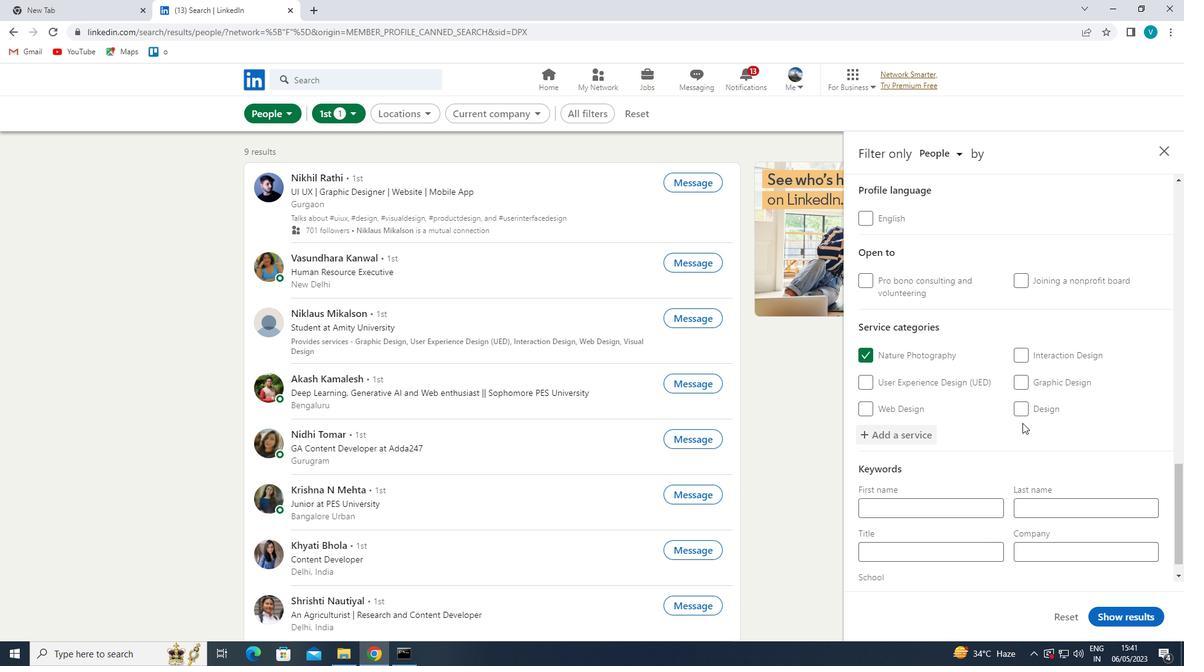 
Action: Mouse scrolled (1022, 429) with delta (0, 0)
Screenshot: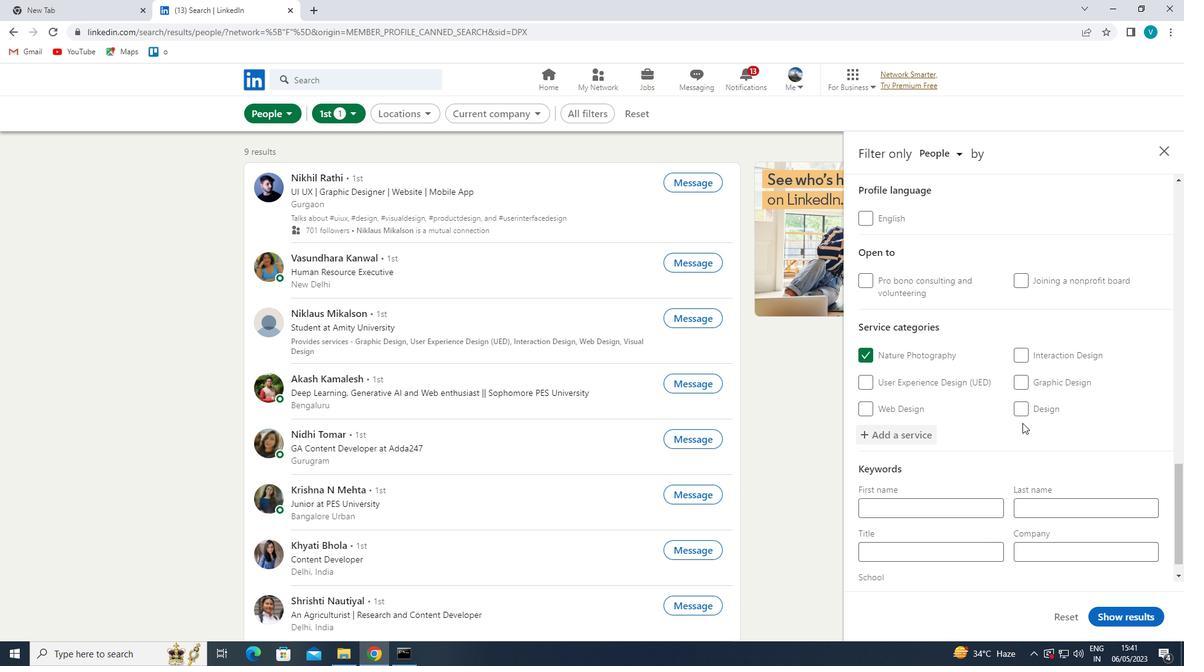 
Action: Mouse moved to (1022, 431)
Screenshot: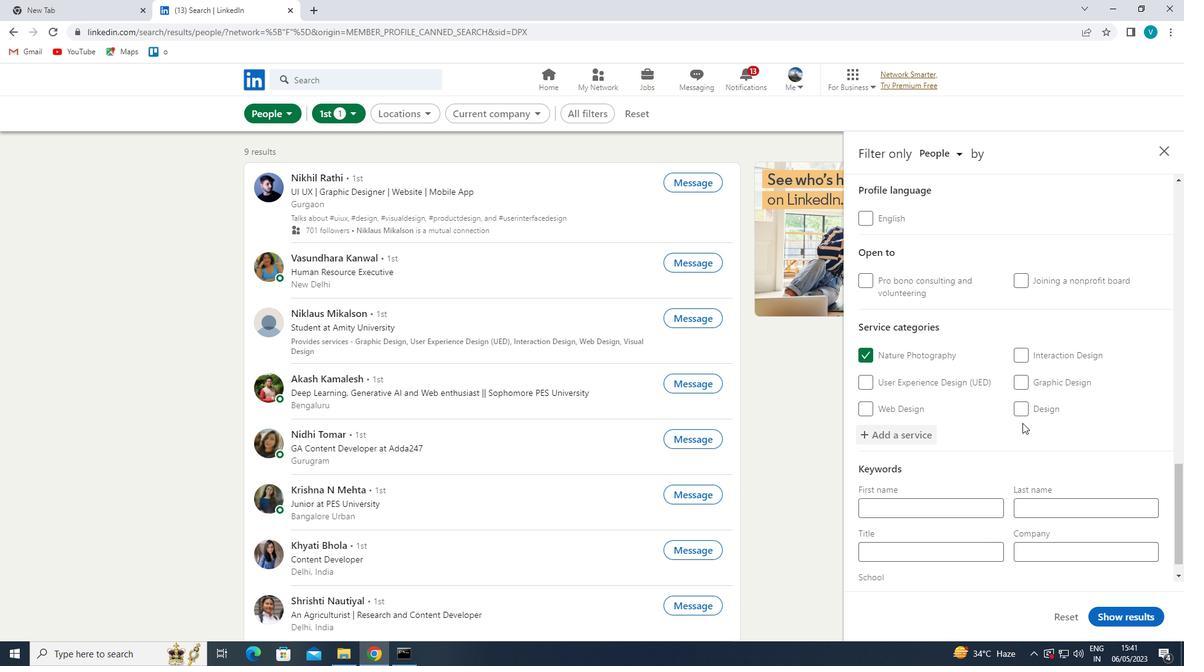 
Action: Mouse scrolled (1022, 430) with delta (0, 0)
Screenshot: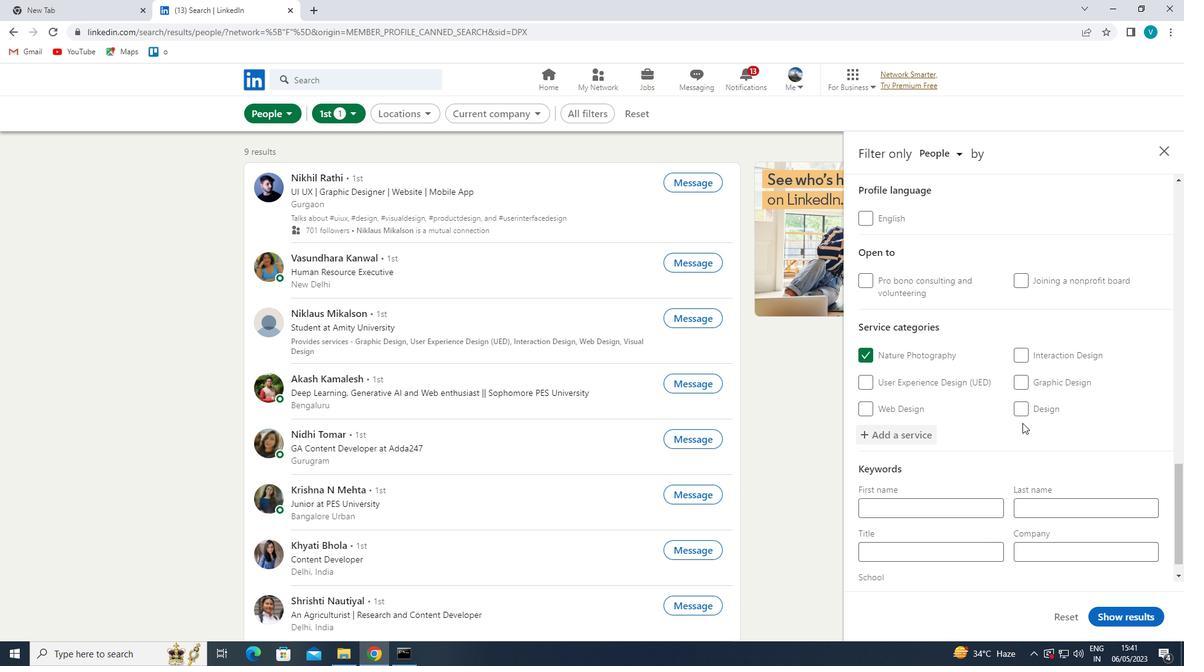 
Action: Mouse moved to (965, 527)
Screenshot: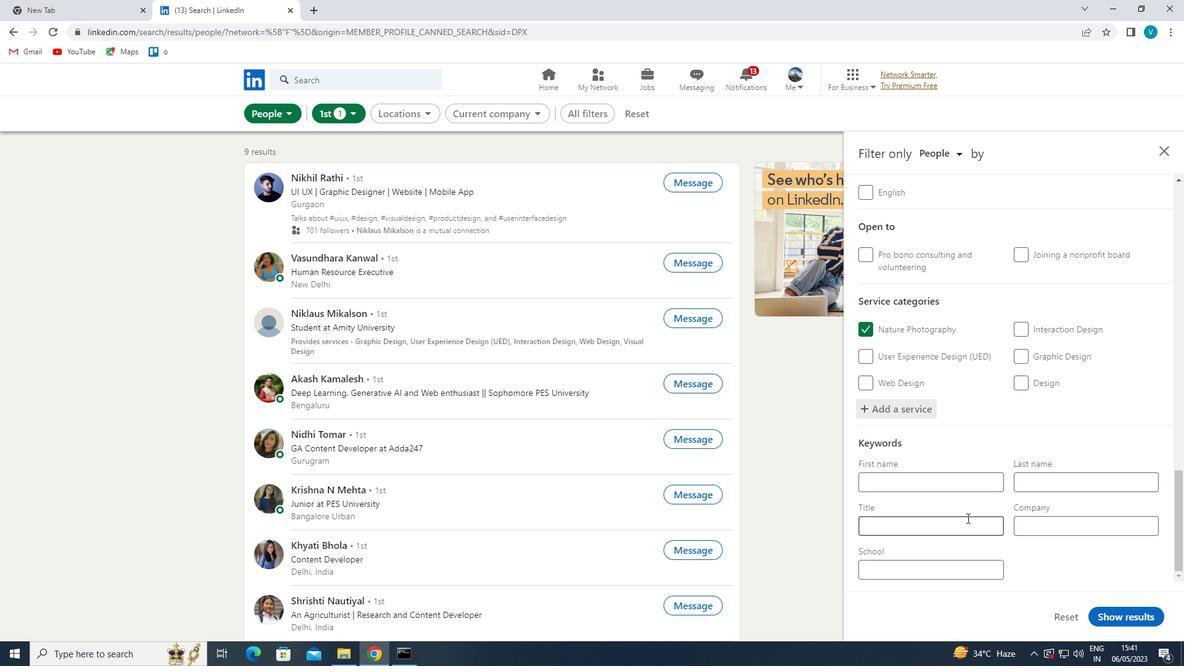
Action: Mouse pressed left at (965, 527)
Screenshot: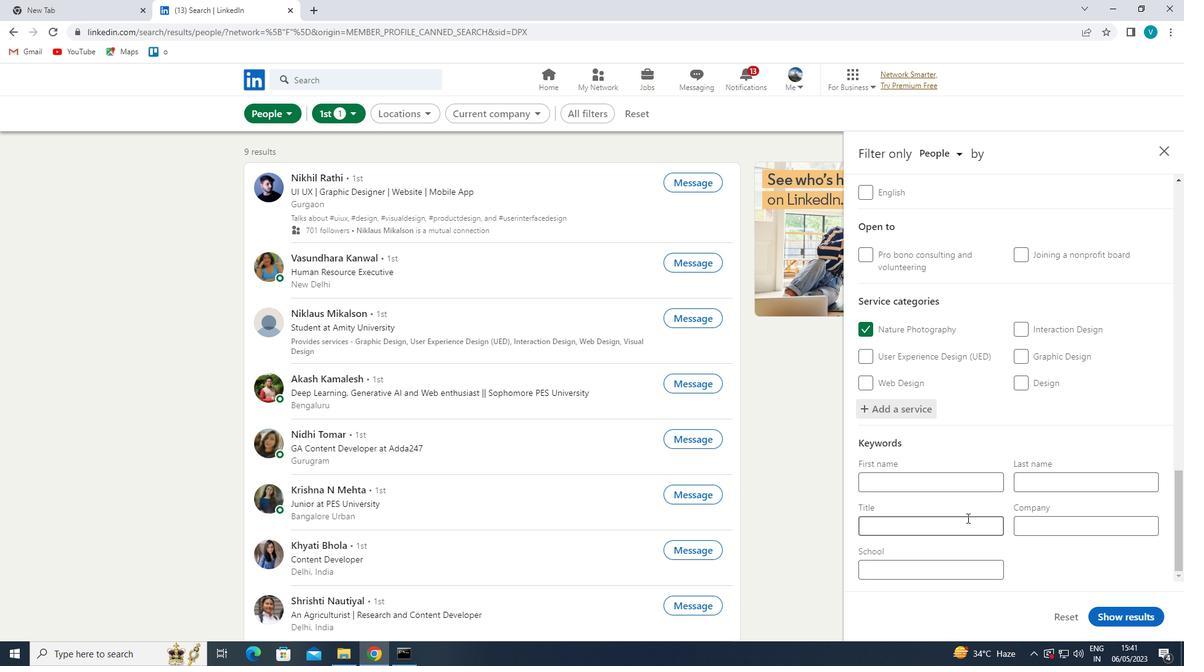 
Action: Mouse moved to (964, 528)
Screenshot: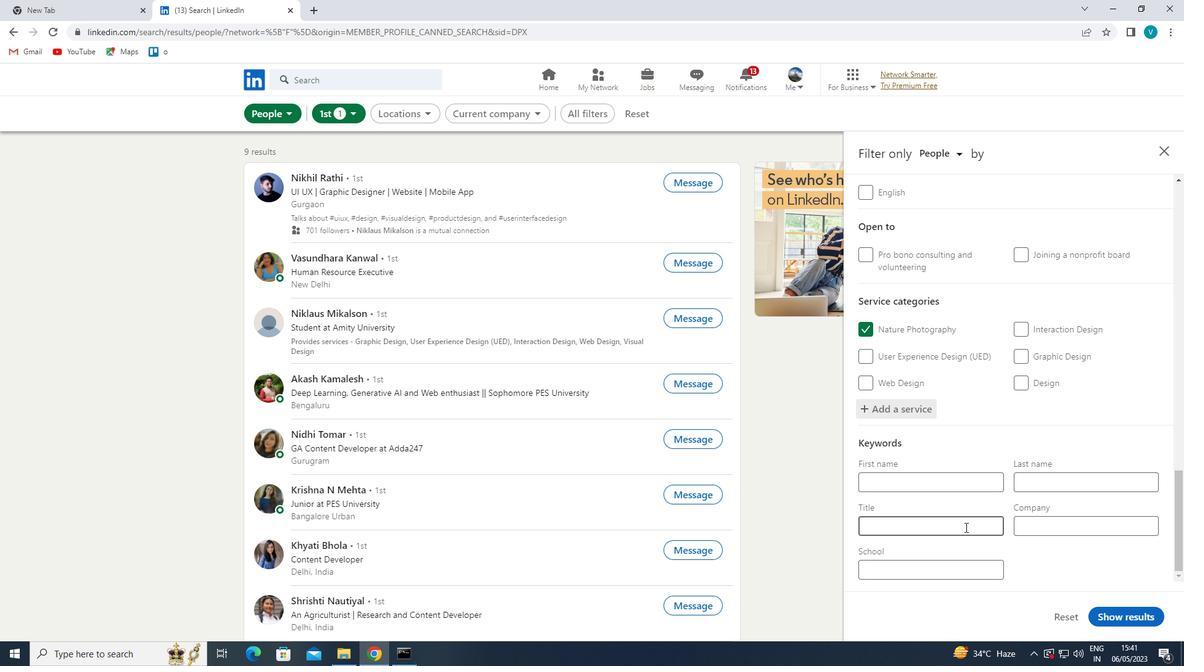 
Action: Key pressed <Key.shift>HAIR<Key.space><Key.shift>STYLIST<Key.space>
Screenshot: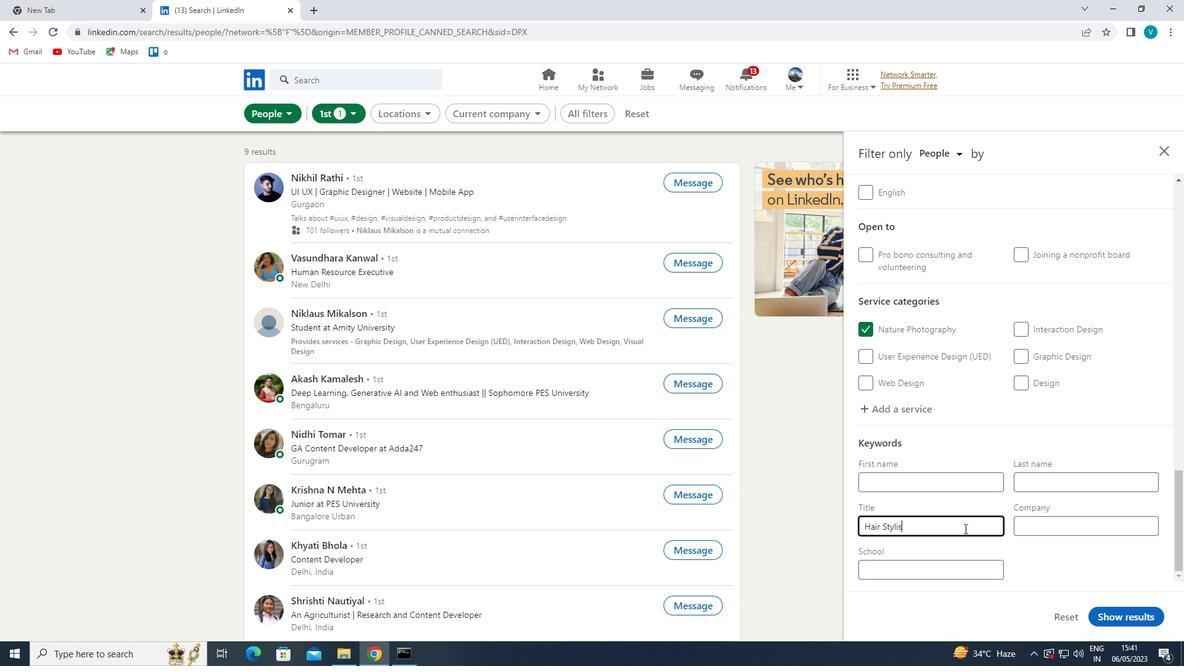 
Action: Mouse moved to (1110, 611)
Screenshot: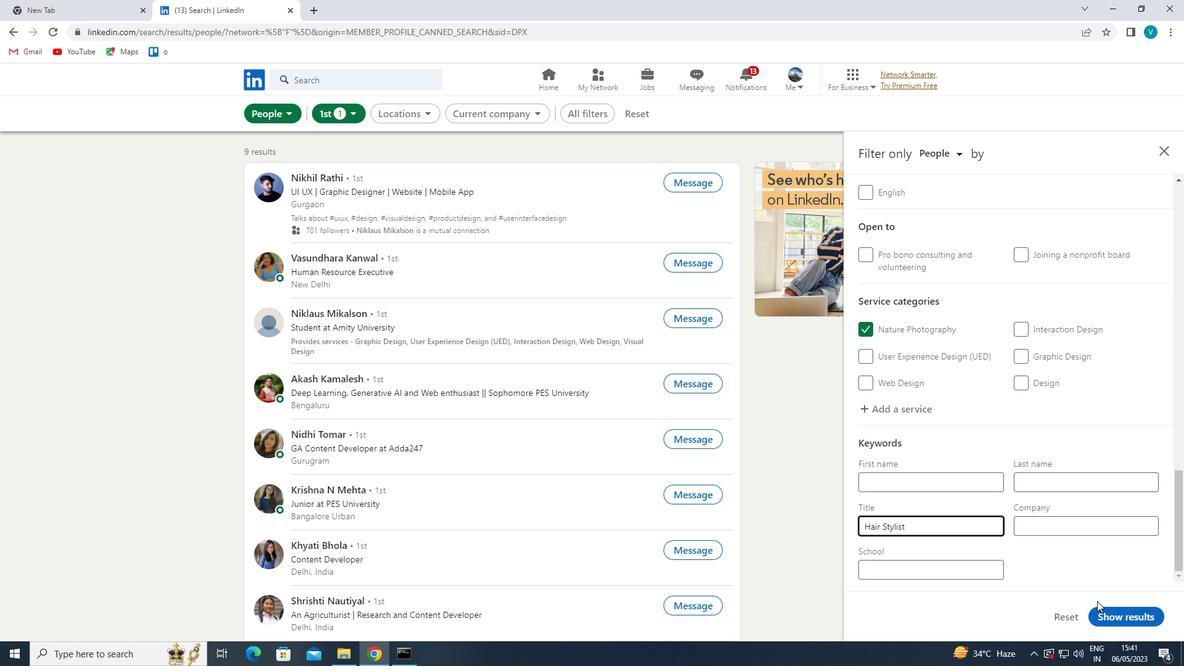 
Action: Mouse pressed left at (1110, 611)
Screenshot: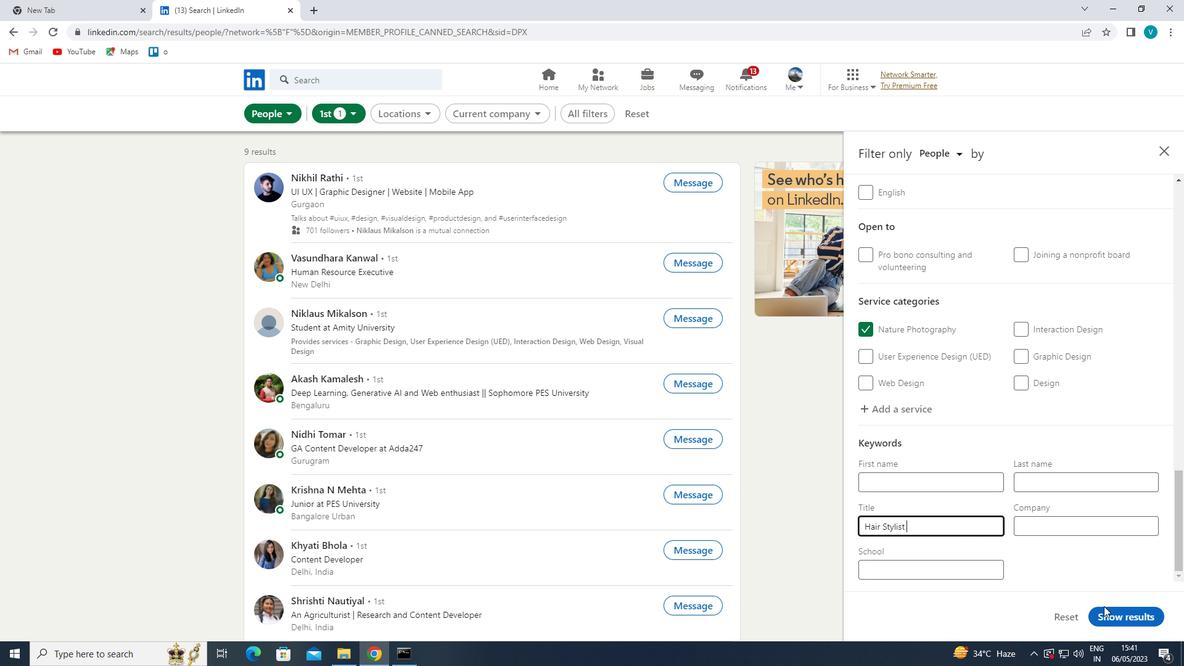 
Action: Mouse moved to (1111, 611)
Screenshot: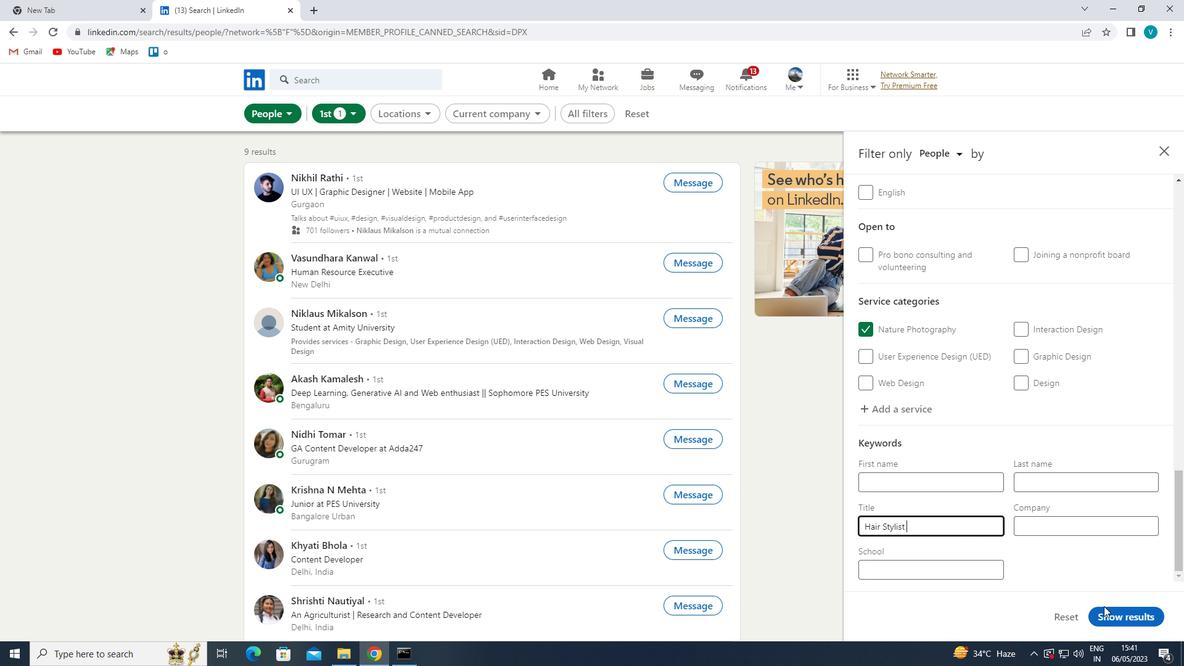 
